 Task: Schedule a meeting titled 'Discussion on Project Management' on 06/30/23 from 10:00 AM to 10:30 AM at 'Conference Hall B Wing'. Add required attendees and include a note about the meeting's importance.
Action: Mouse moved to (14, 65)
Screenshot: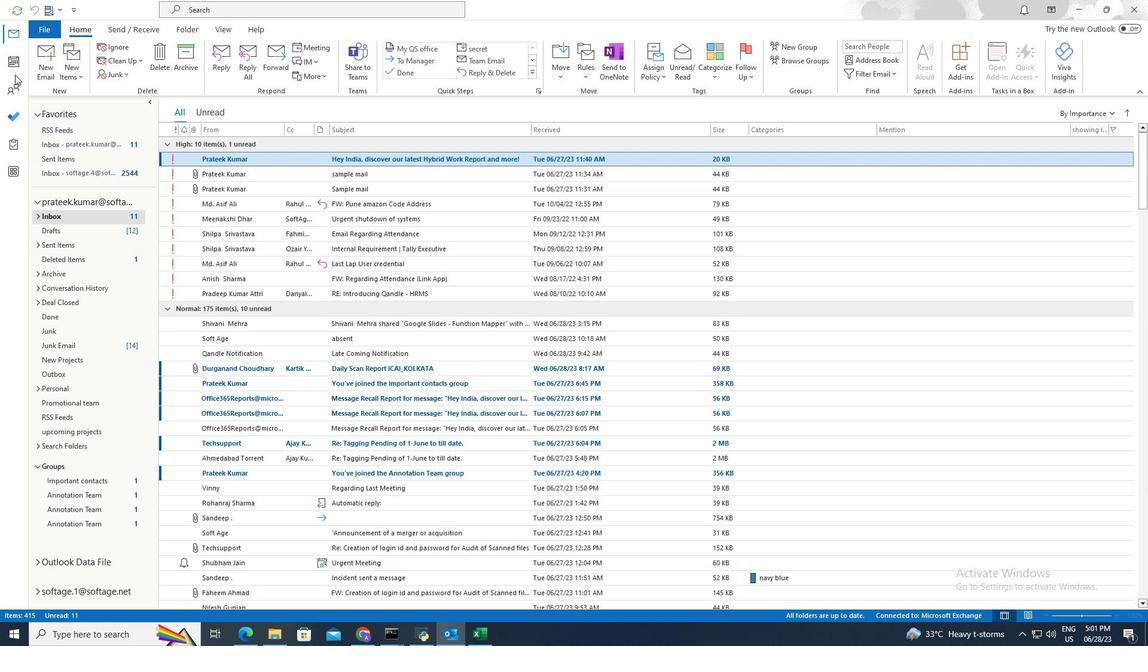 
Action: Mouse pressed left at (14, 65)
Screenshot: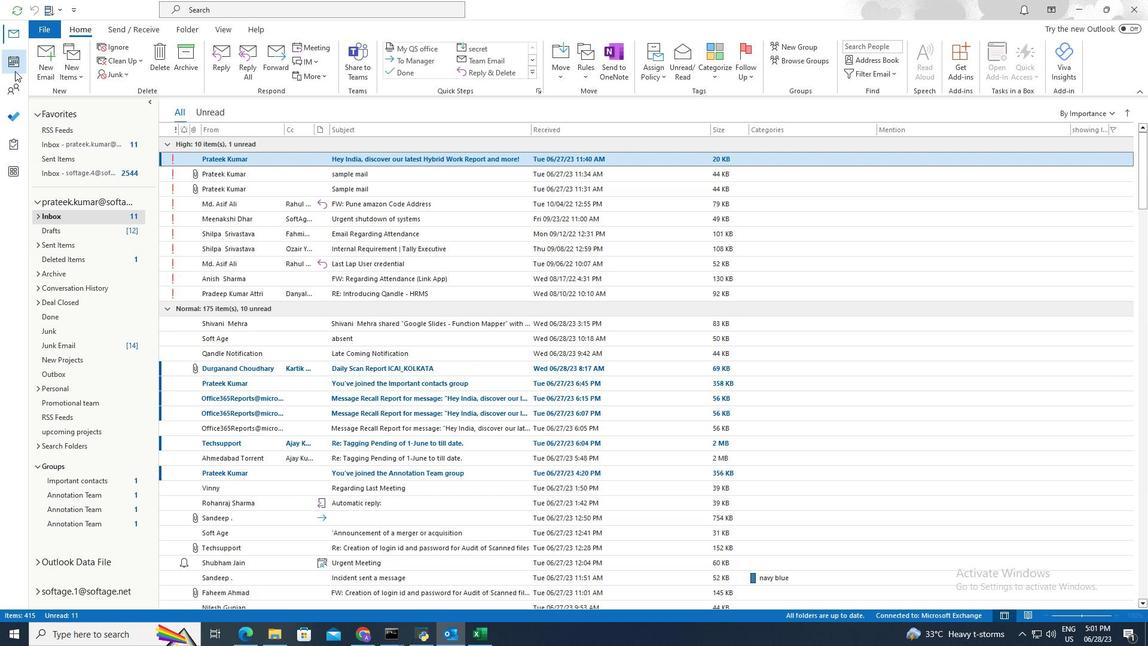 
Action: Mouse moved to (90, 67)
Screenshot: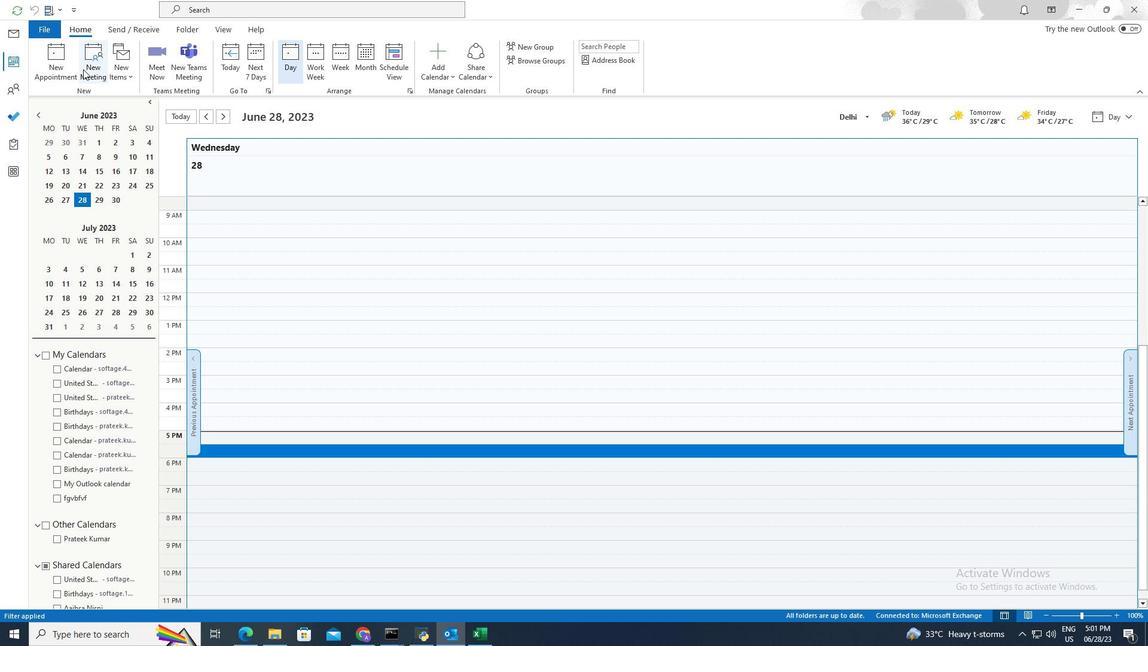 
Action: Mouse pressed left at (90, 67)
Screenshot: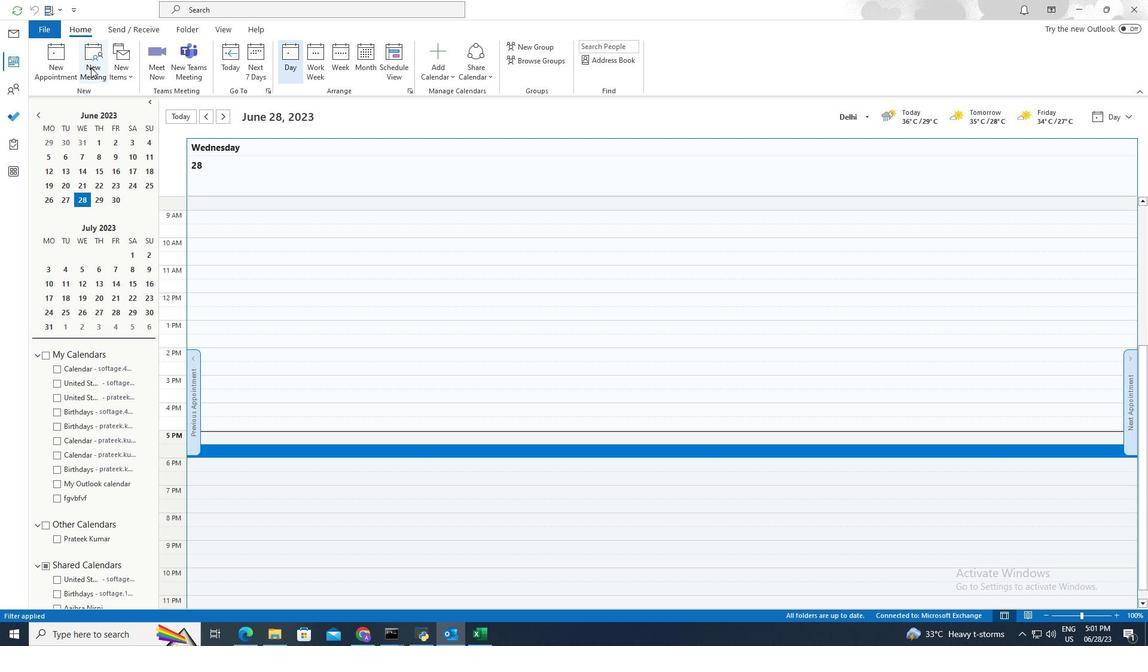 
Action: Mouse moved to (146, 153)
Screenshot: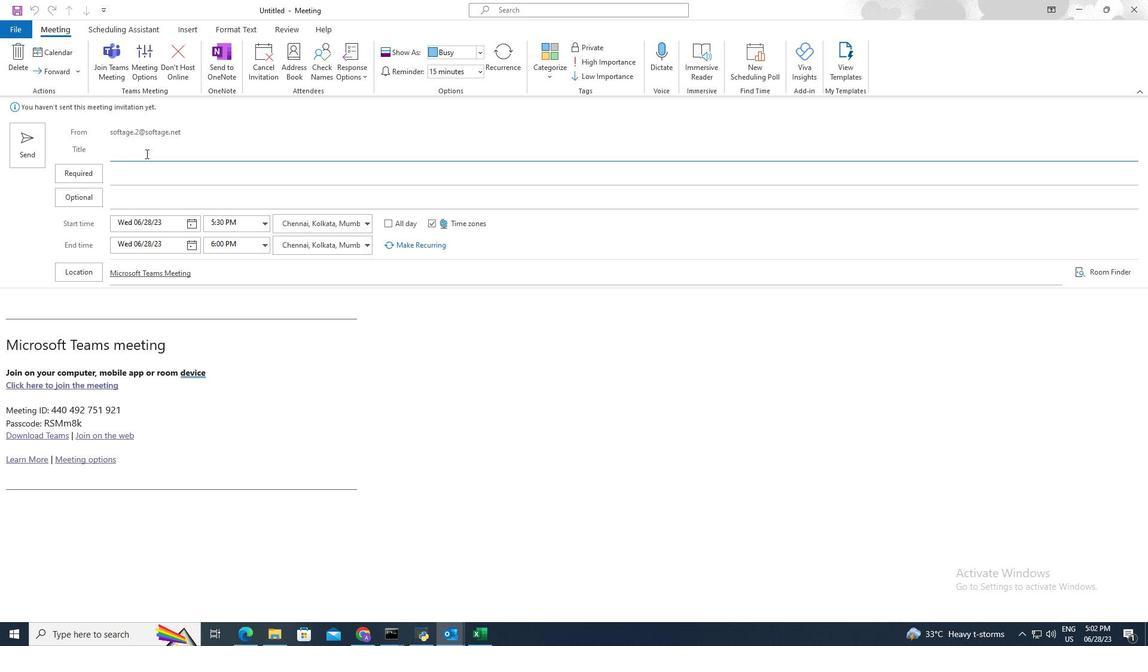 
Action: Mouse pressed left at (146, 153)
Screenshot: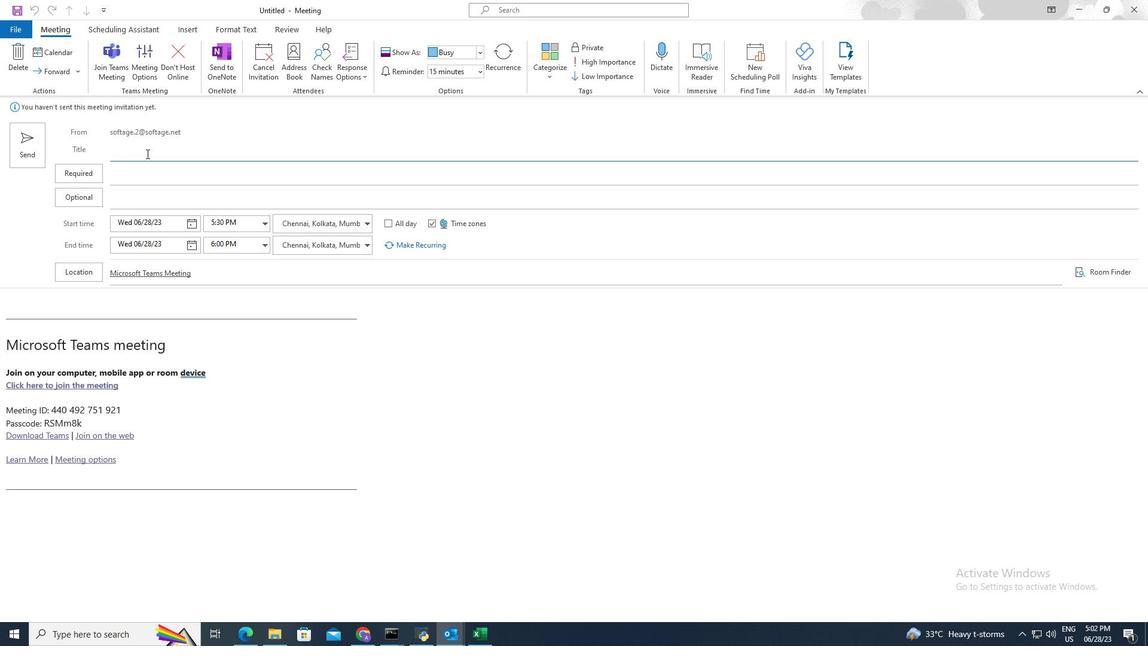 
Action: Mouse moved to (147, 153)
Screenshot: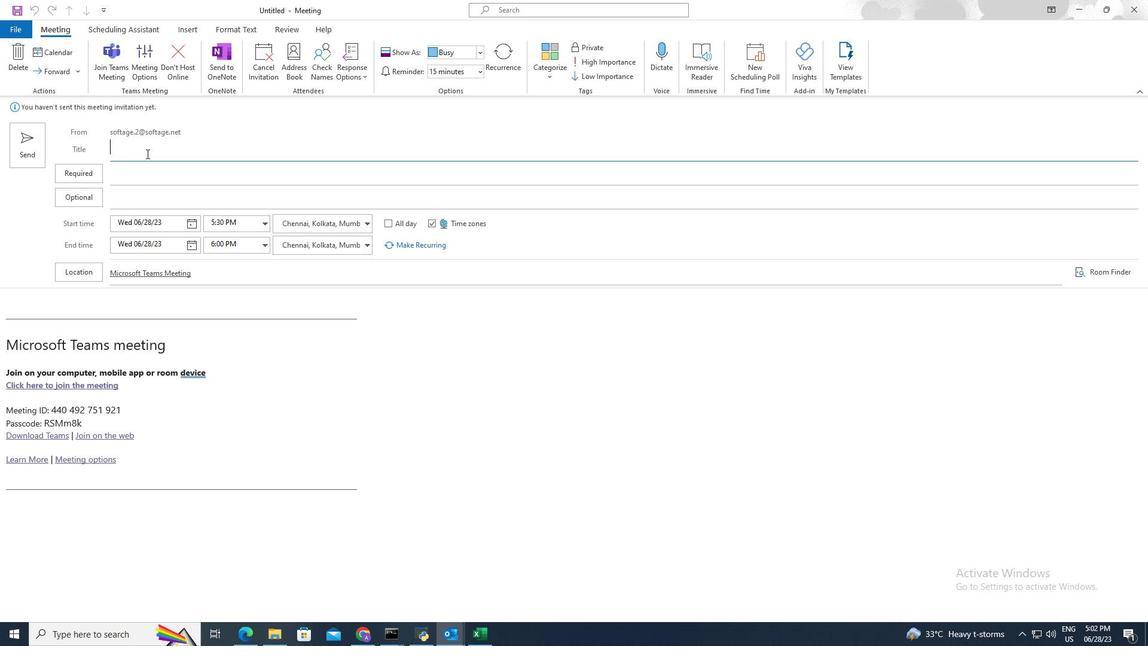 
Action: Key pressed <Key.shift>Discussion<Key.space>on<Key.space><Key.shift>Project<Key.space><Key.shift>Management
Screenshot: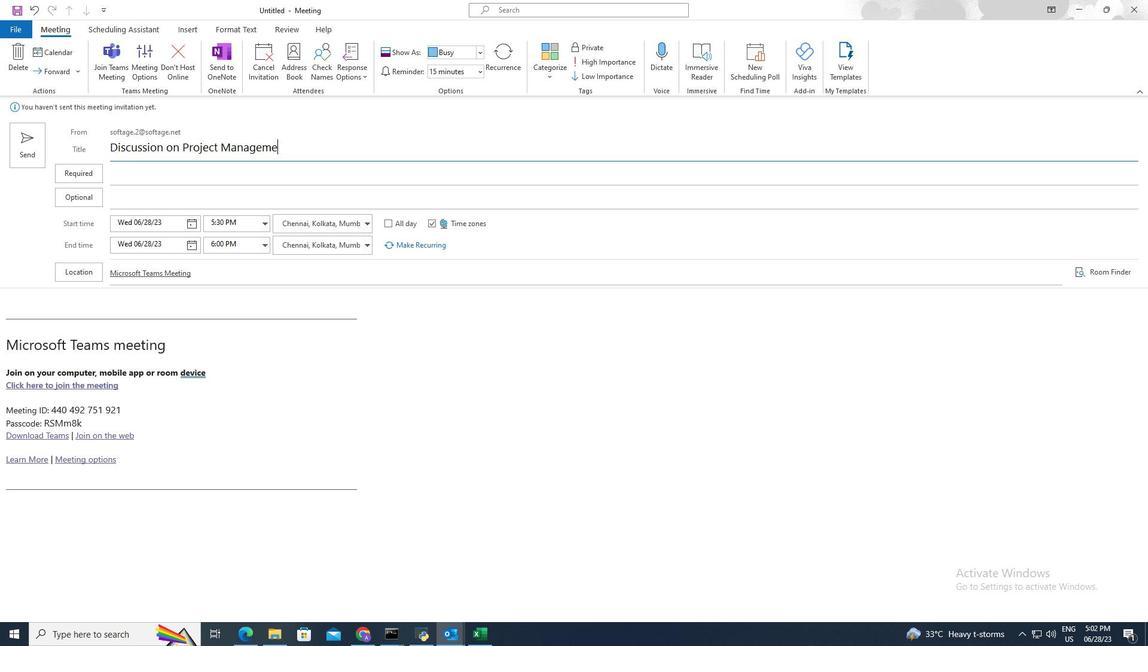 
Action: Mouse moved to (151, 297)
Screenshot: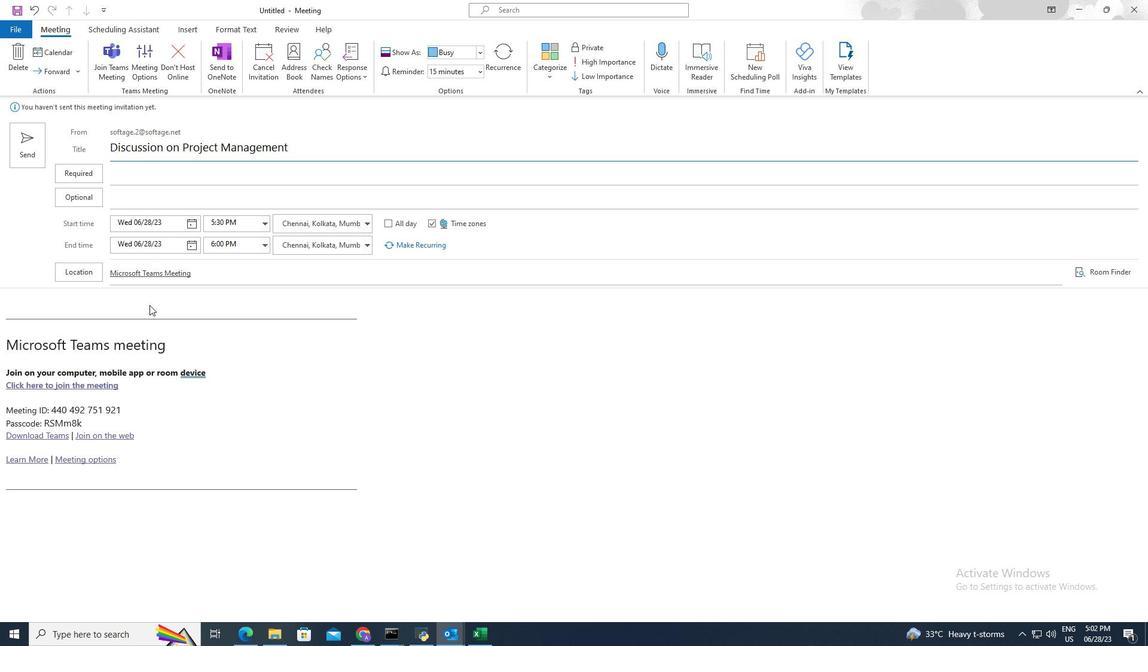 
Action: Mouse pressed left at (151, 297)
Screenshot: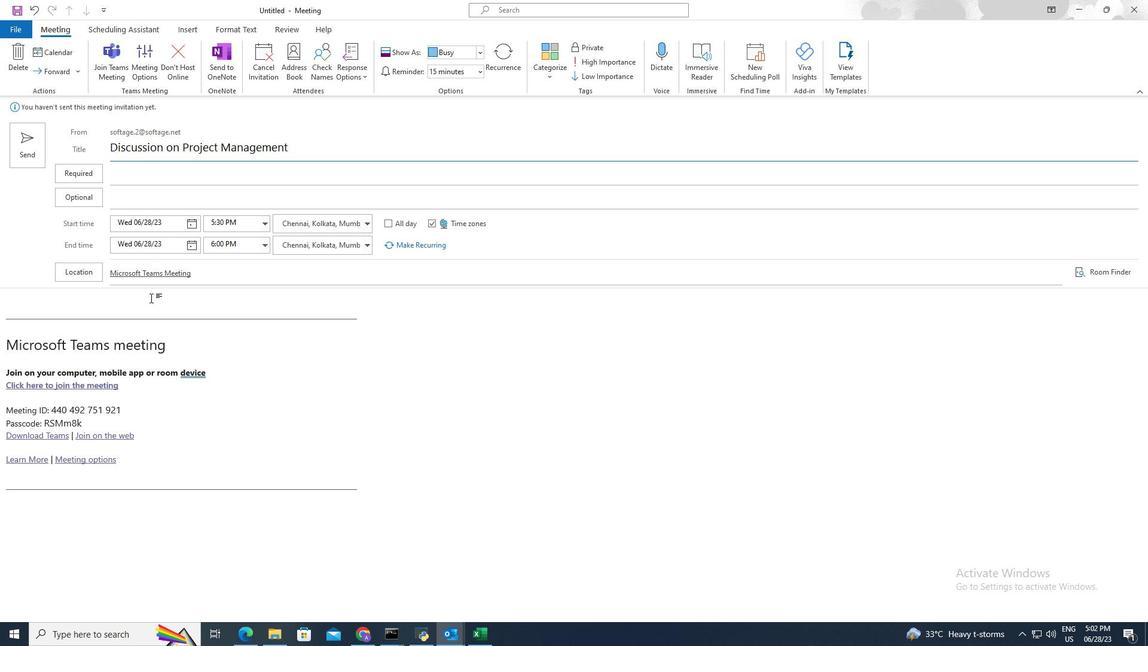 
Action: Key pressed <Key.shift>Kindly<Key.space>ber<Key.backspace><Key.space>aba<Key.backspace><Key.backspace>vailabe<Key.backspace>le<Key.space>on<Key.space>time<Key.space>and<Key.space>it<Key.space>is<Key.space>mee<Key.backspace><Key.backspace>andatory<Key.space>for<Key.space>a
Screenshot: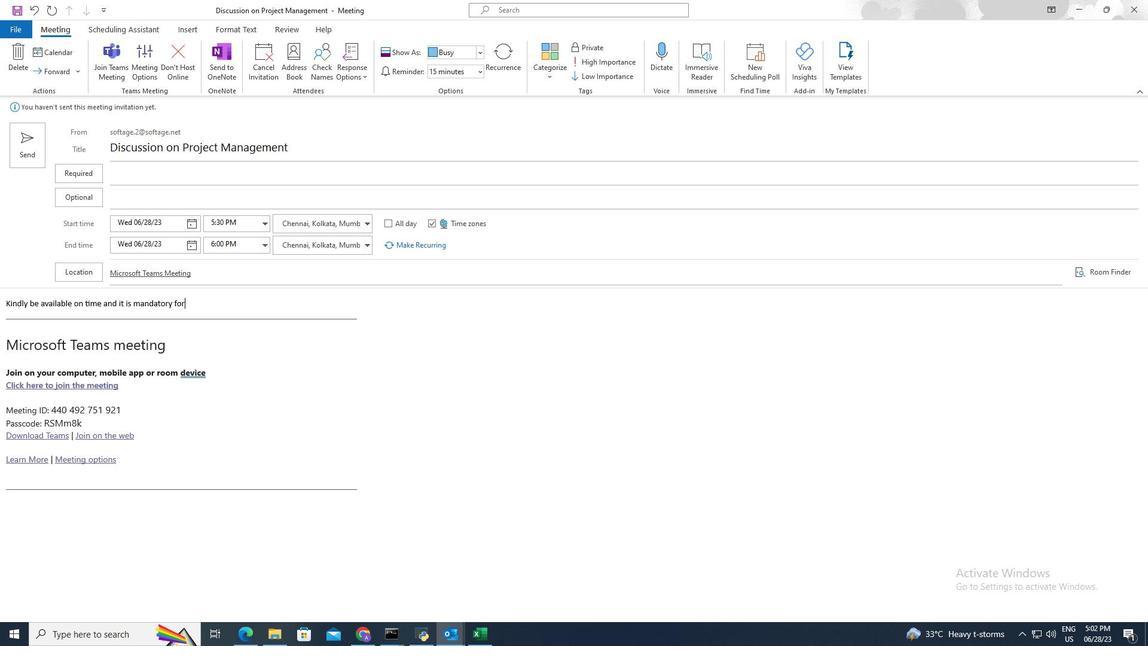 
Action: Mouse moved to (151, 297)
Screenshot: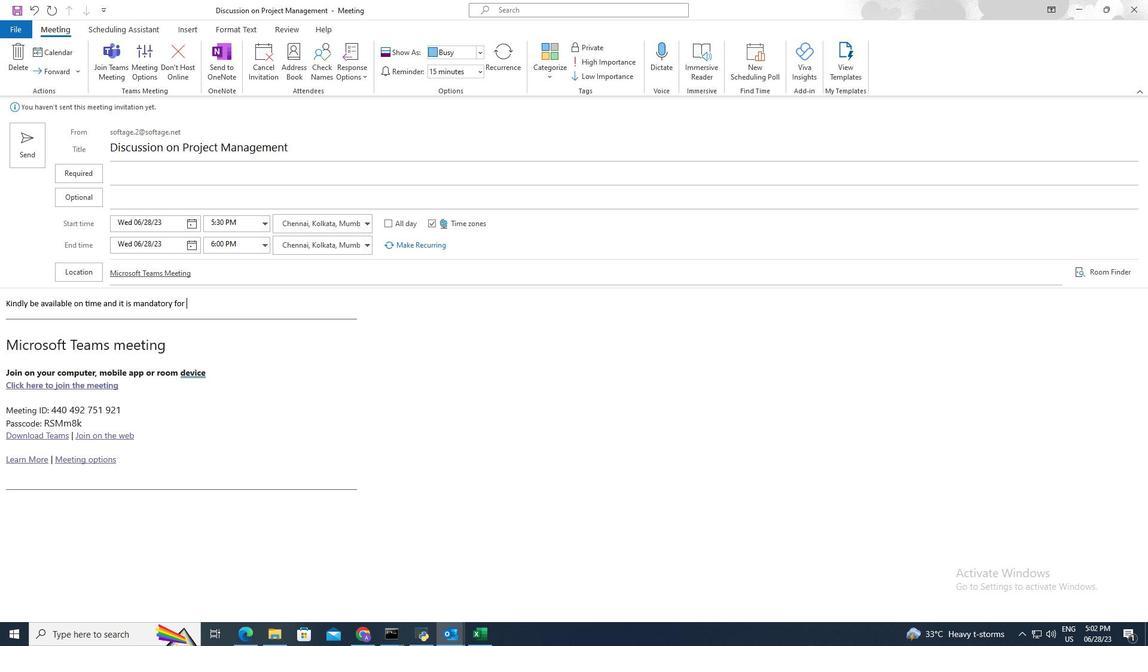 
Action: Key pressed ll
Screenshot: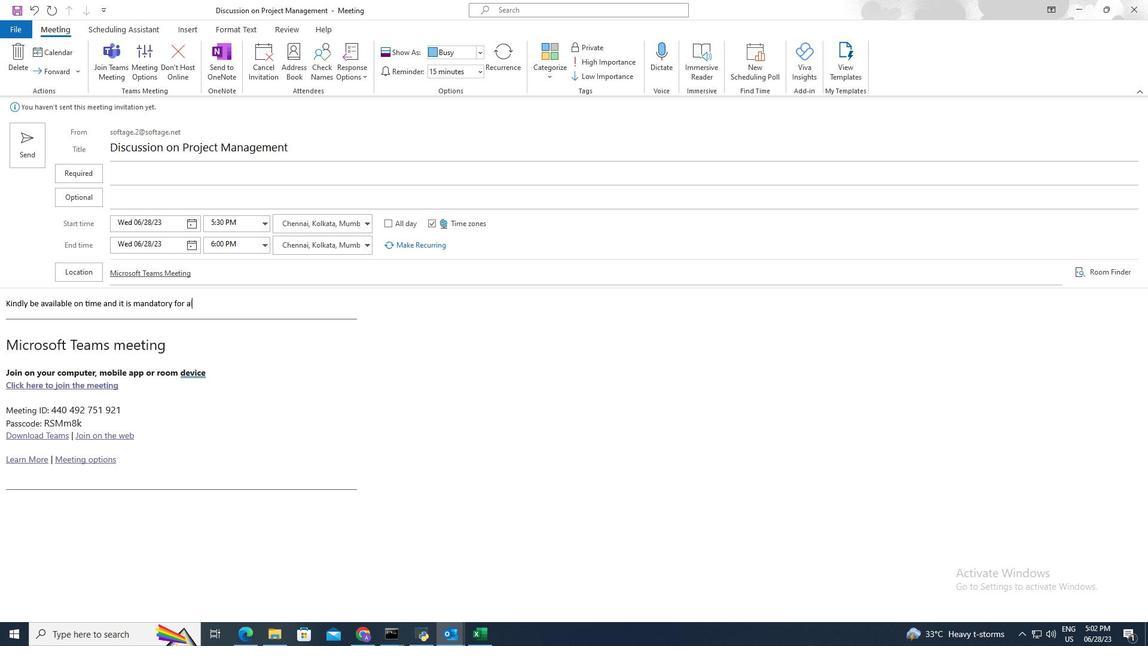 
Action: Mouse moved to (190, 221)
Screenshot: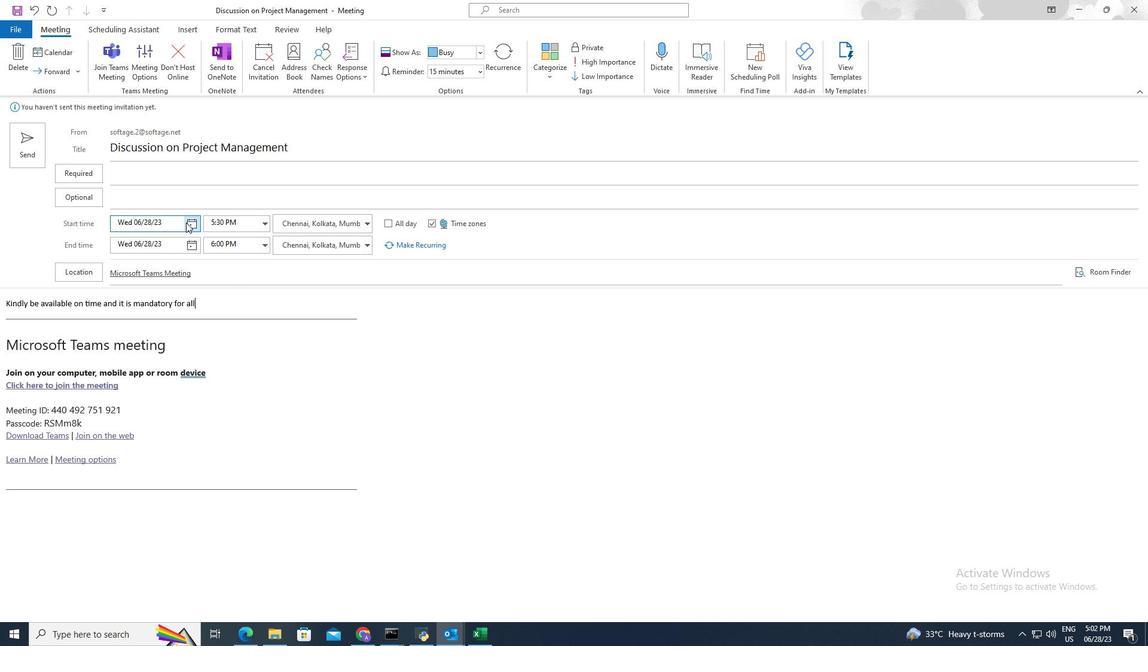 
Action: Mouse pressed left at (190, 221)
Screenshot: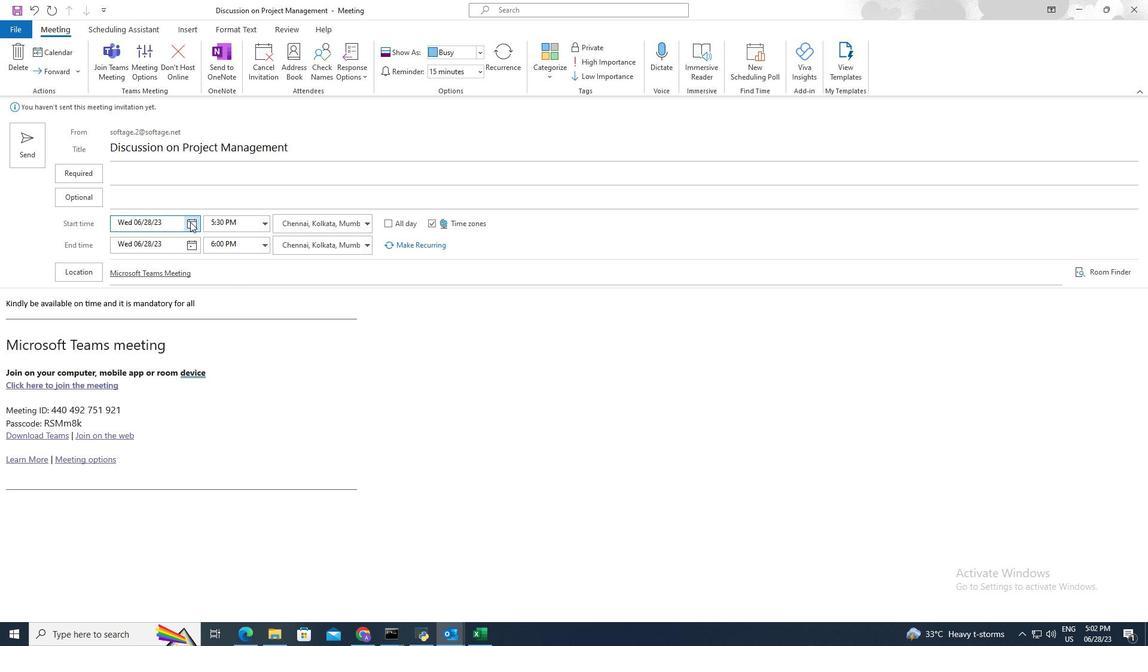 
Action: Mouse moved to (151, 324)
Screenshot: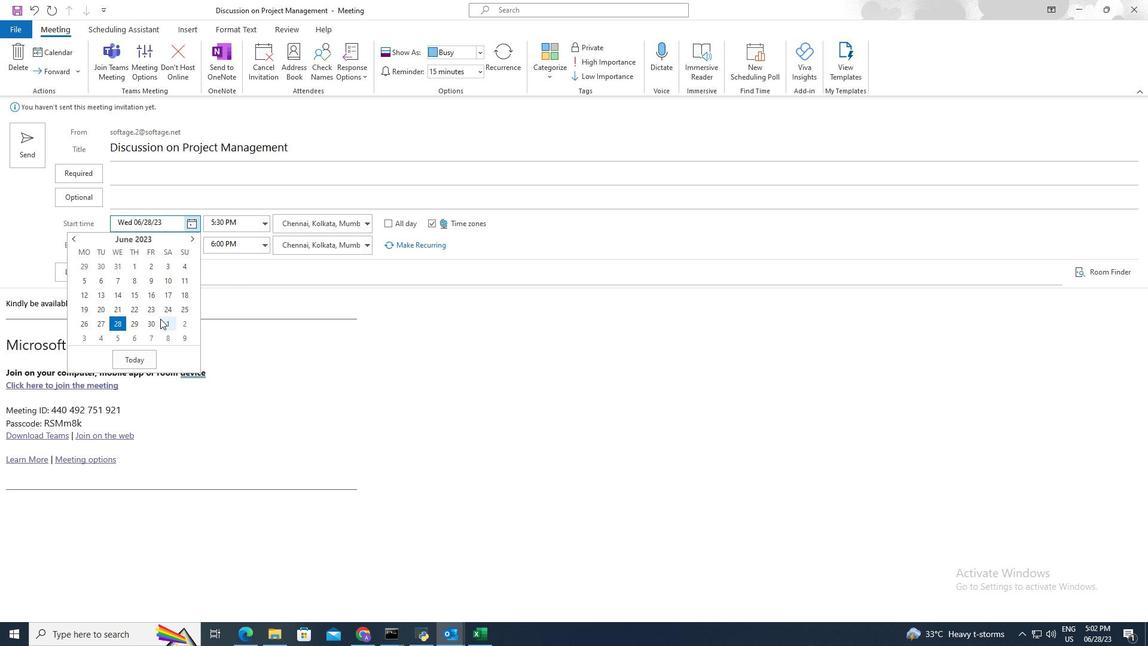 
Action: Mouse pressed left at (151, 324)
Screenshot: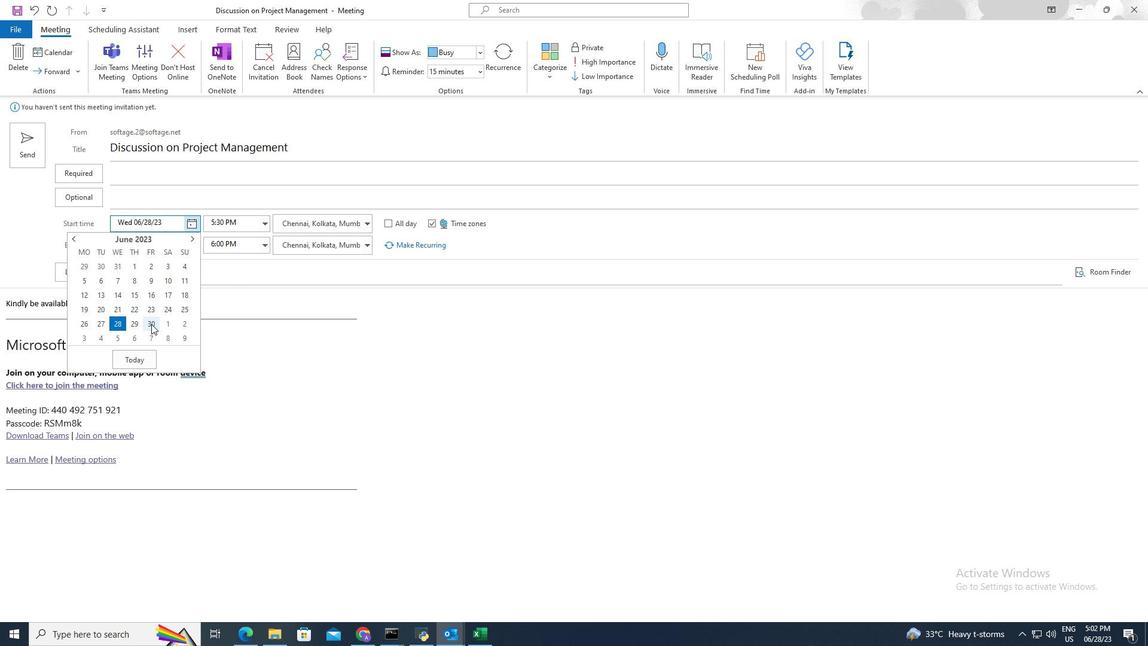 
Action: Mouse moved to (265, 224)
Screenshot: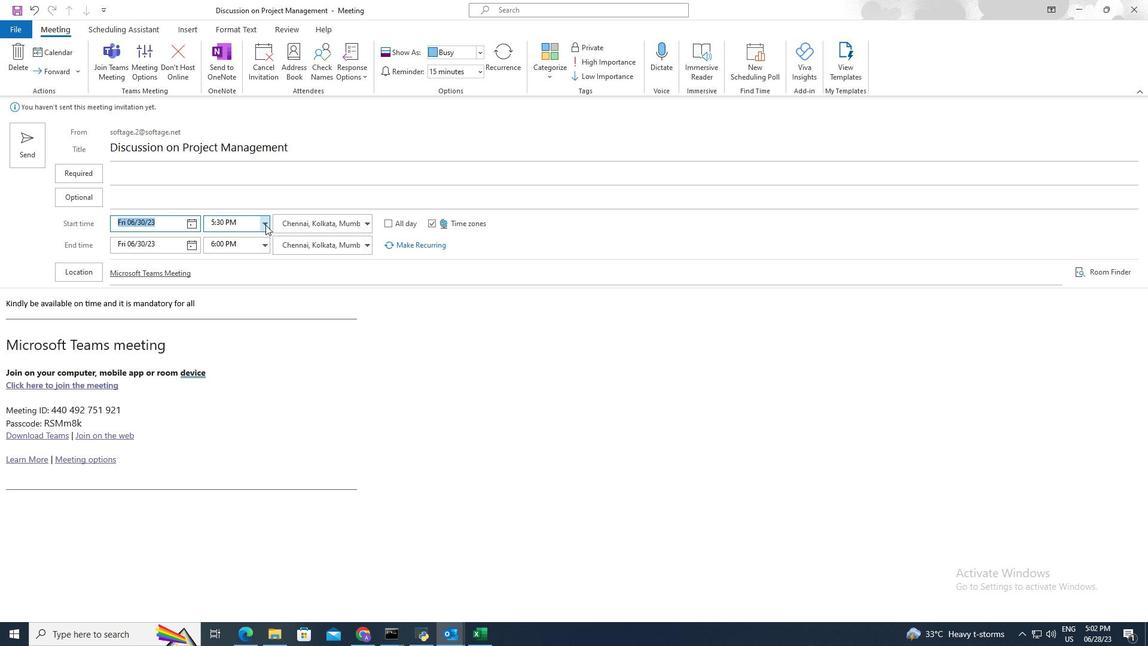 
Action: Mouse pressed left at (265, 224)
Screenshot: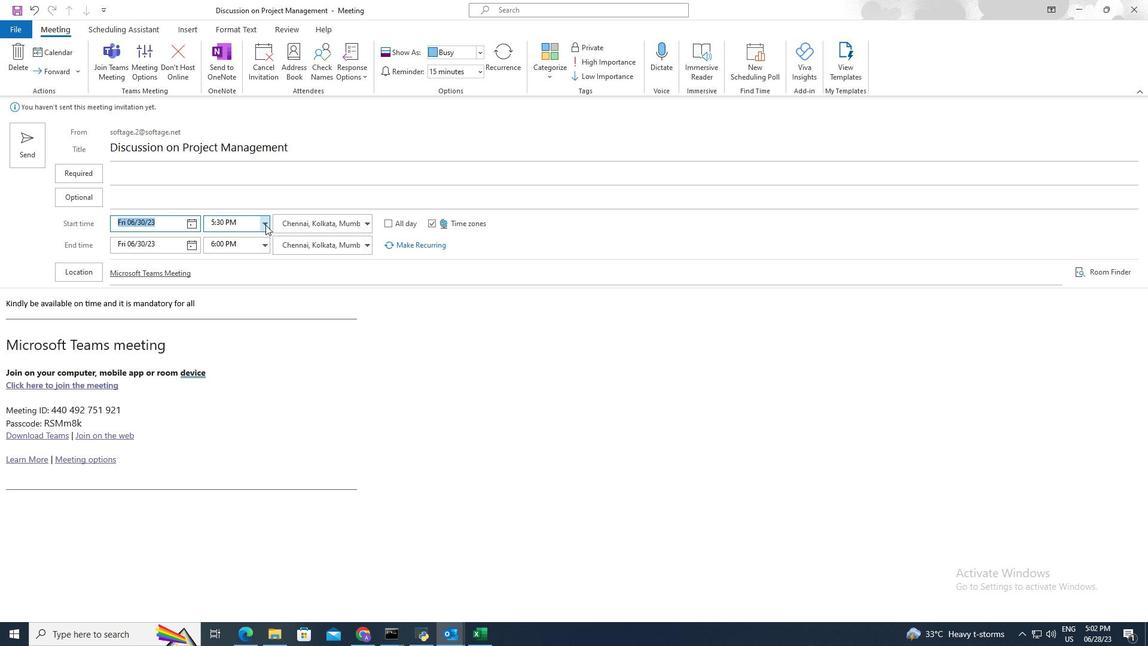 
Action: Mouse moved to (264, 236)
Screenshot: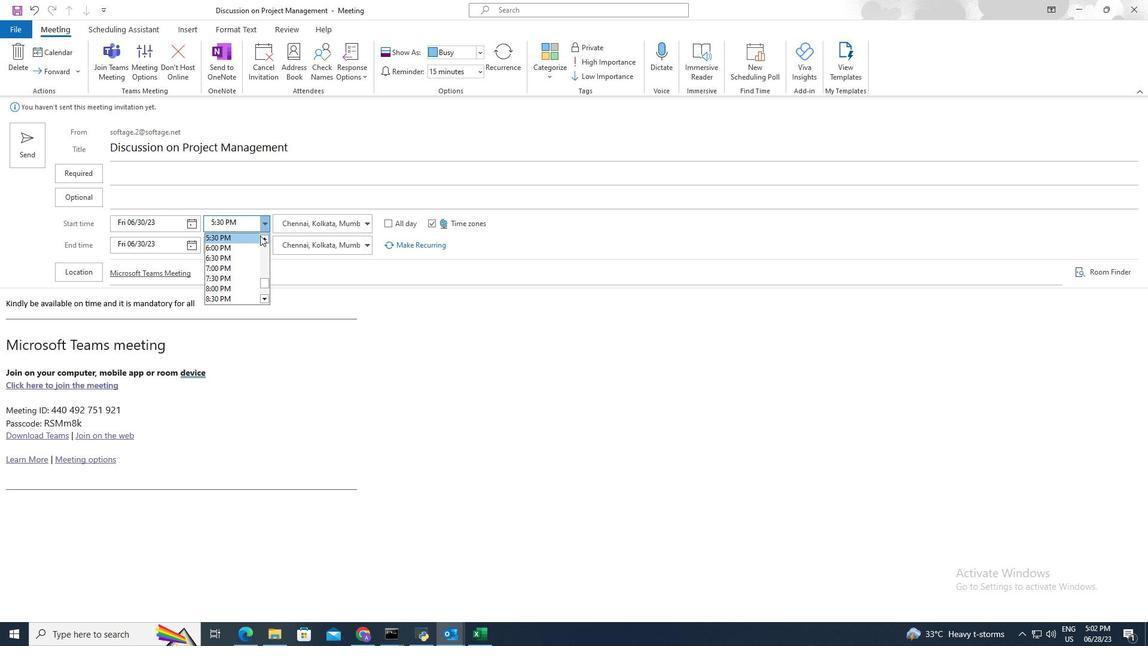 
Action: Mouse pressed left at (264, 236)
Screenshot: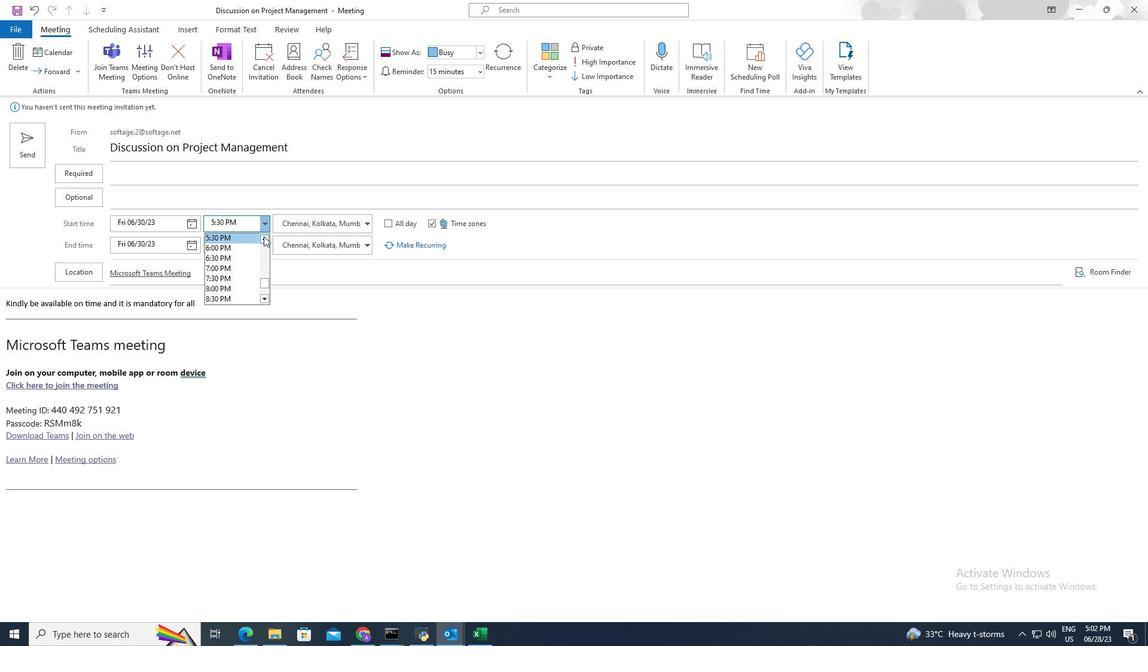 
Action: Mouse moved to (264, 238)
Screenshot: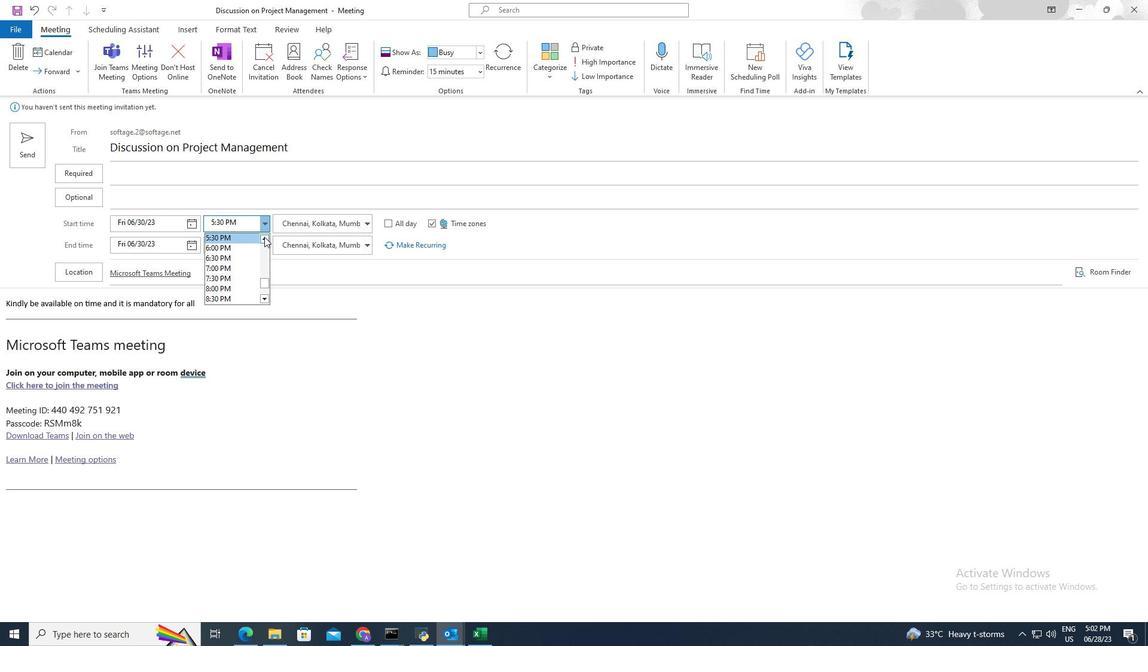 
Action: Mouse pressed left at (264, 238)
Screenshot: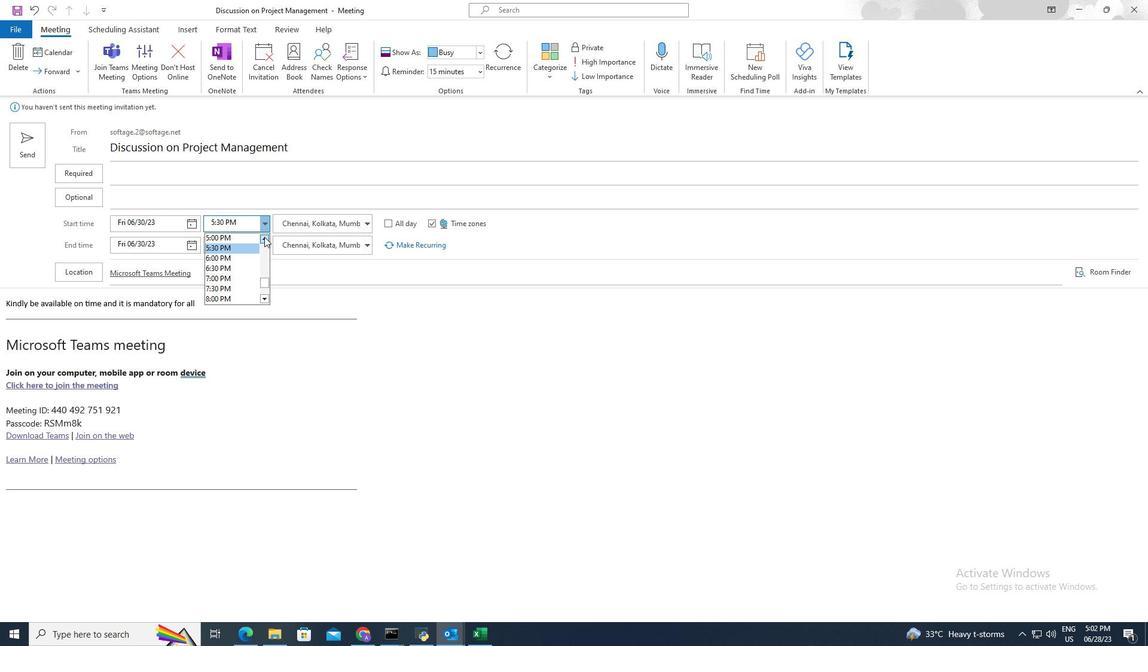 
Action: Mouse moved to (264, 238)
Screenshot: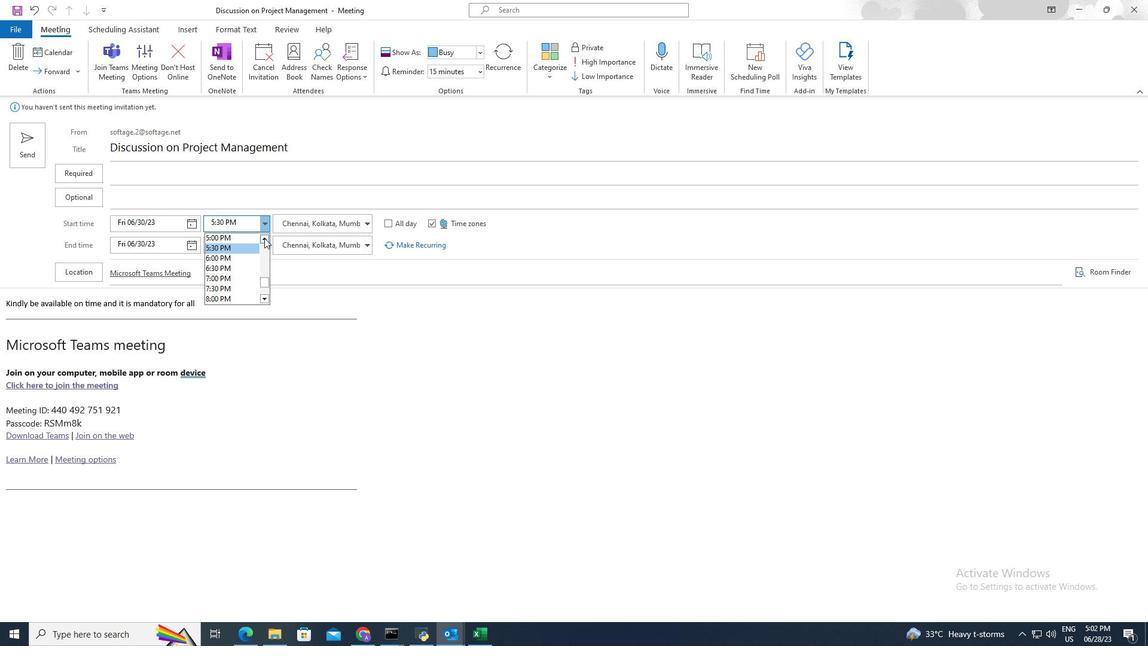 
Action: Mouse pressed left at (264, 238)
Screenshot: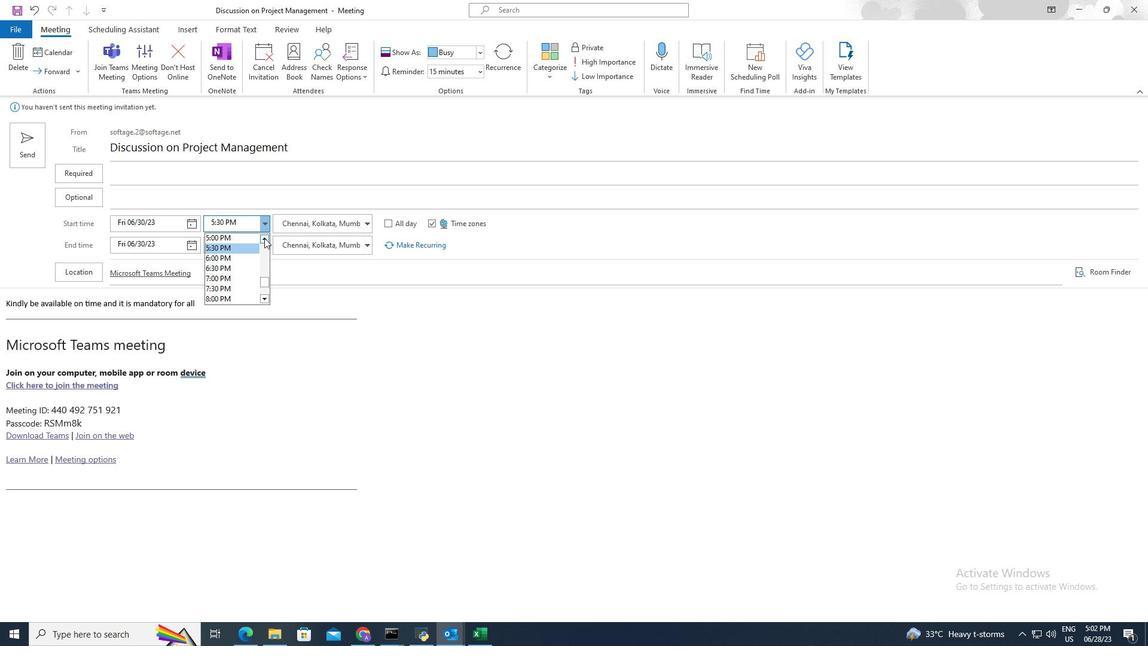 
Action: Mouse moved to (263, 238)
Screenshot: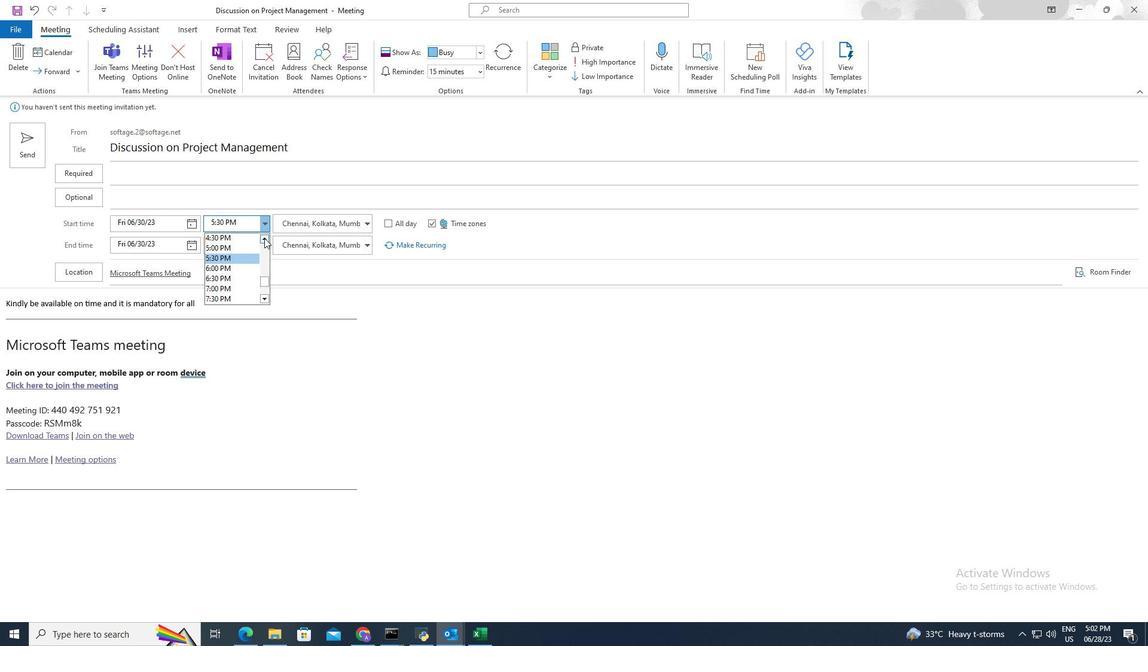 
Action: Mouse pressed left at (263, 238)
Screenshot: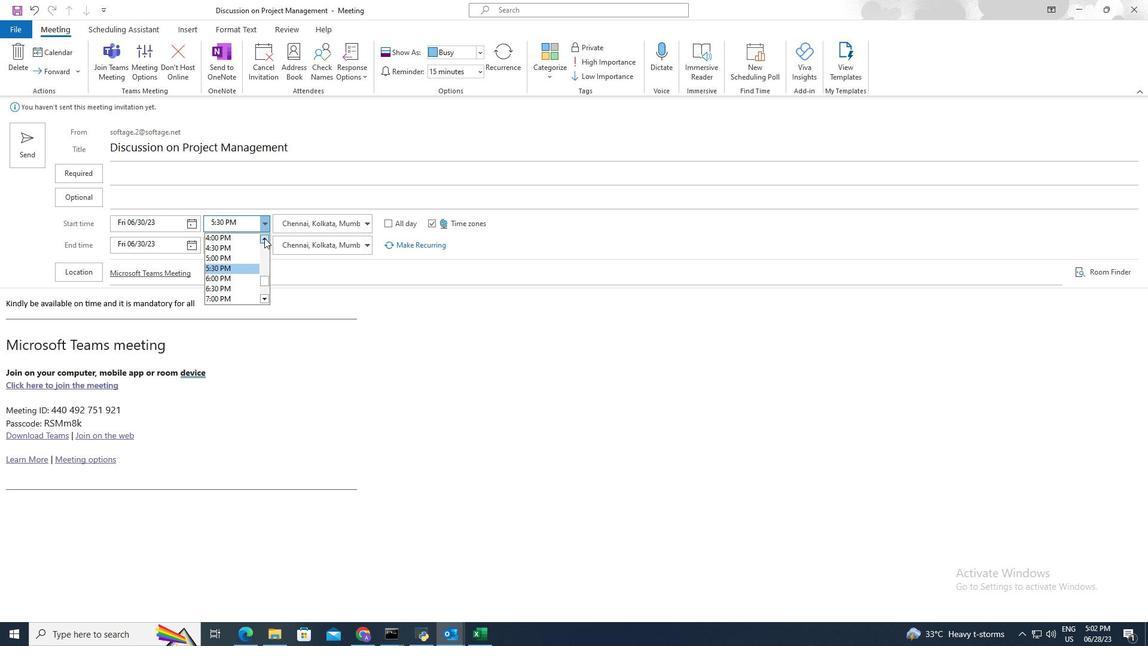 
Action: Mouse moved to (263, 238)
Screenshot: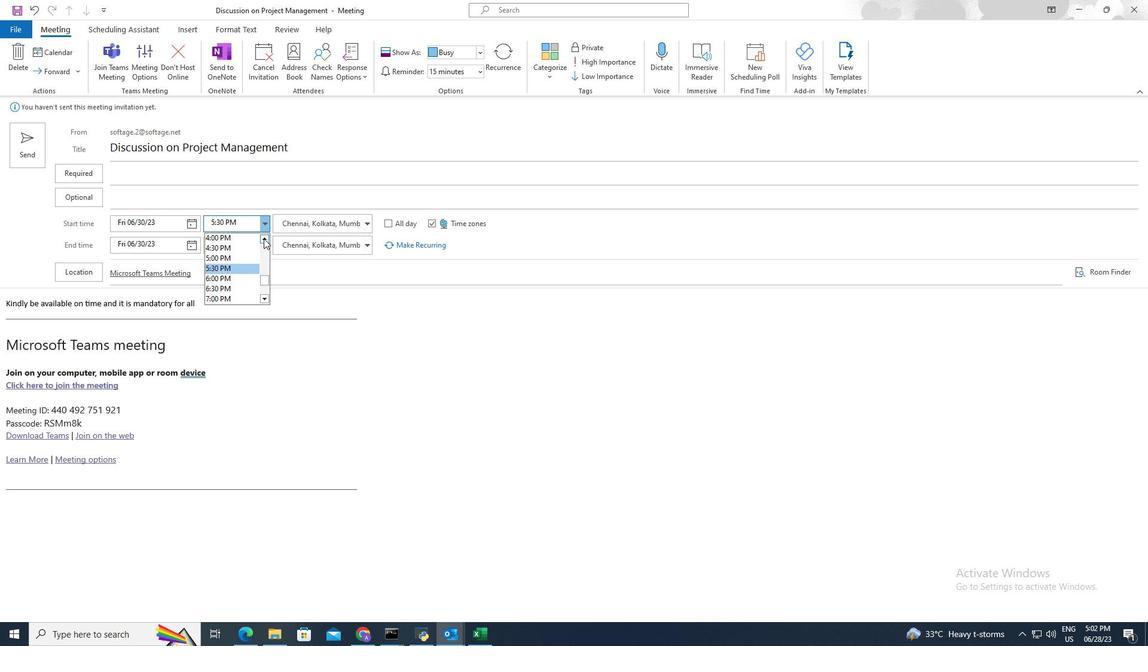 
Action: Mouse pressed left at (263, 238)
Screenshot: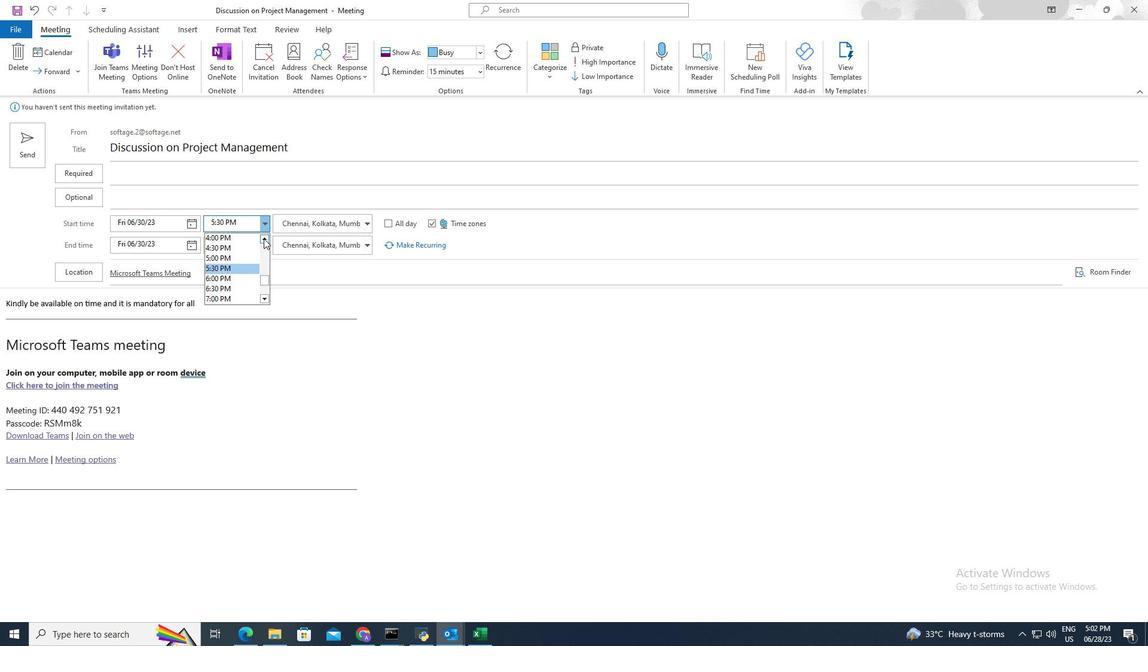 
Action: Mouse pressed left at (263, 238)
Screenshot: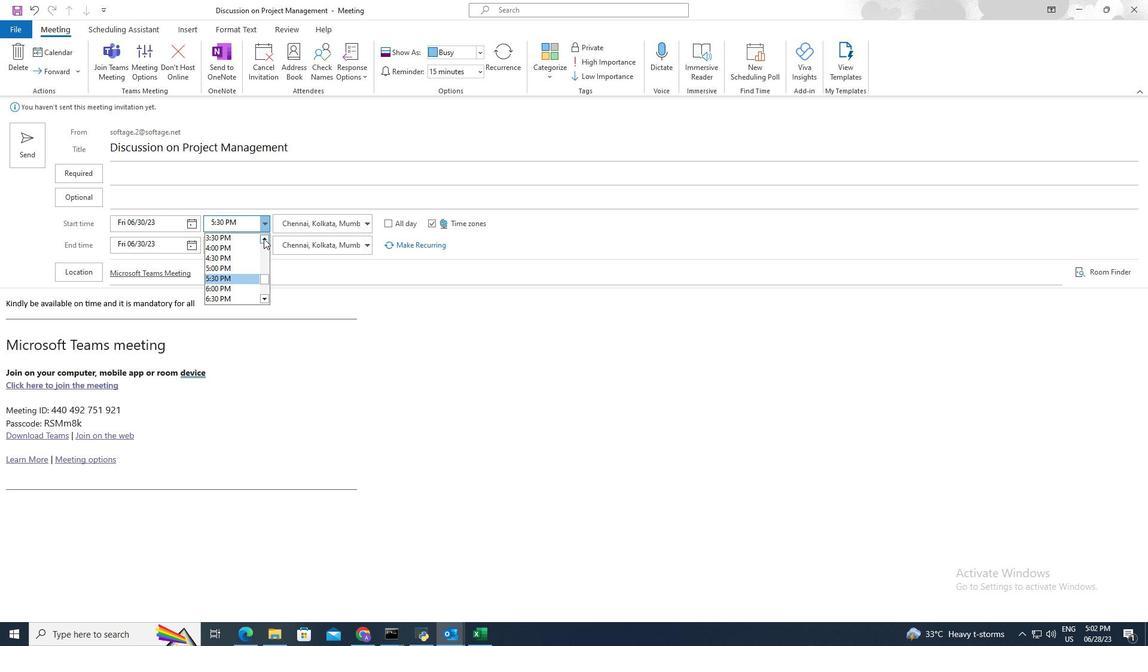 
Action: Mouse pressed left at (263, 238)
Screenshot: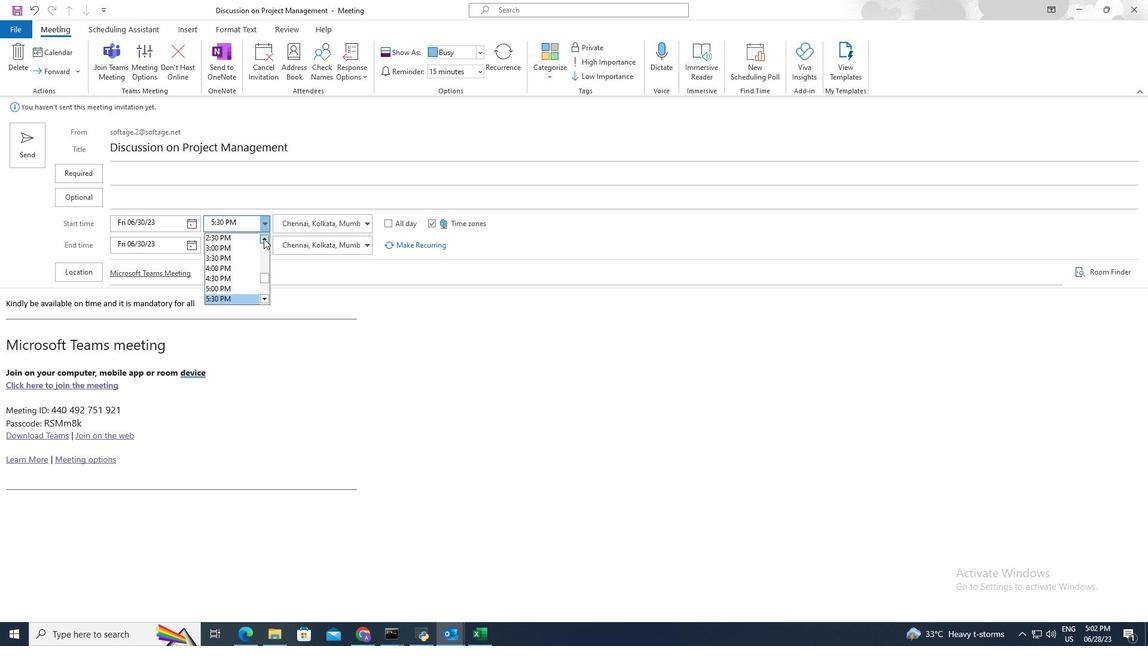 
Action: Mouse pressed left at (263, 238)
Screenshot: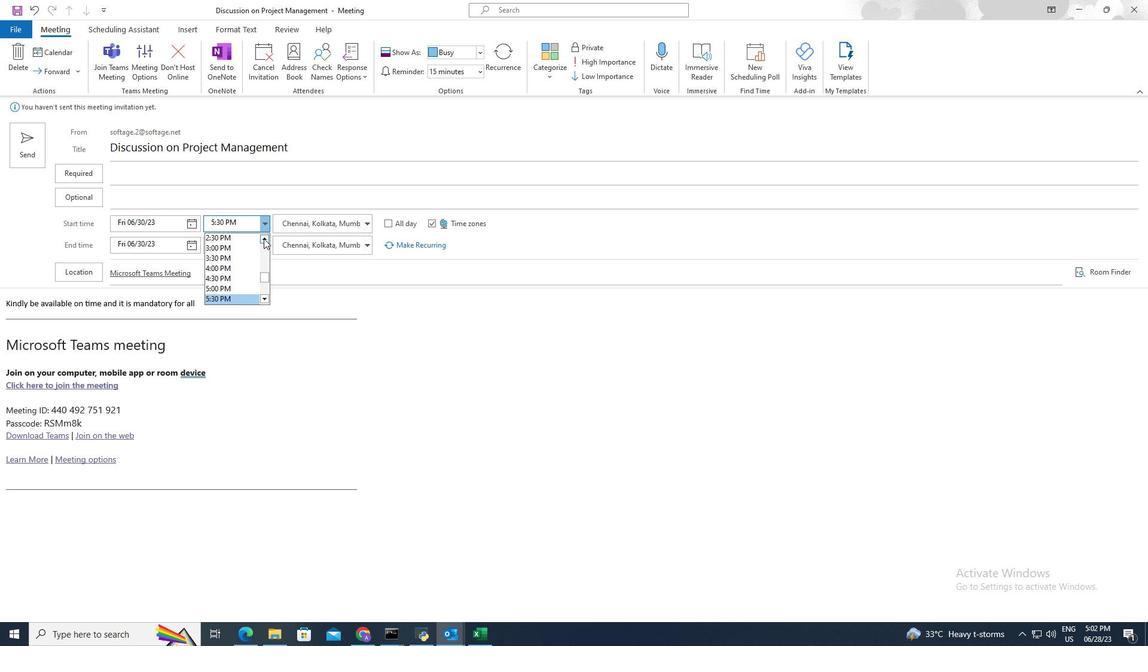 
Action: Mouse moved to (263, 238)
Screenshot: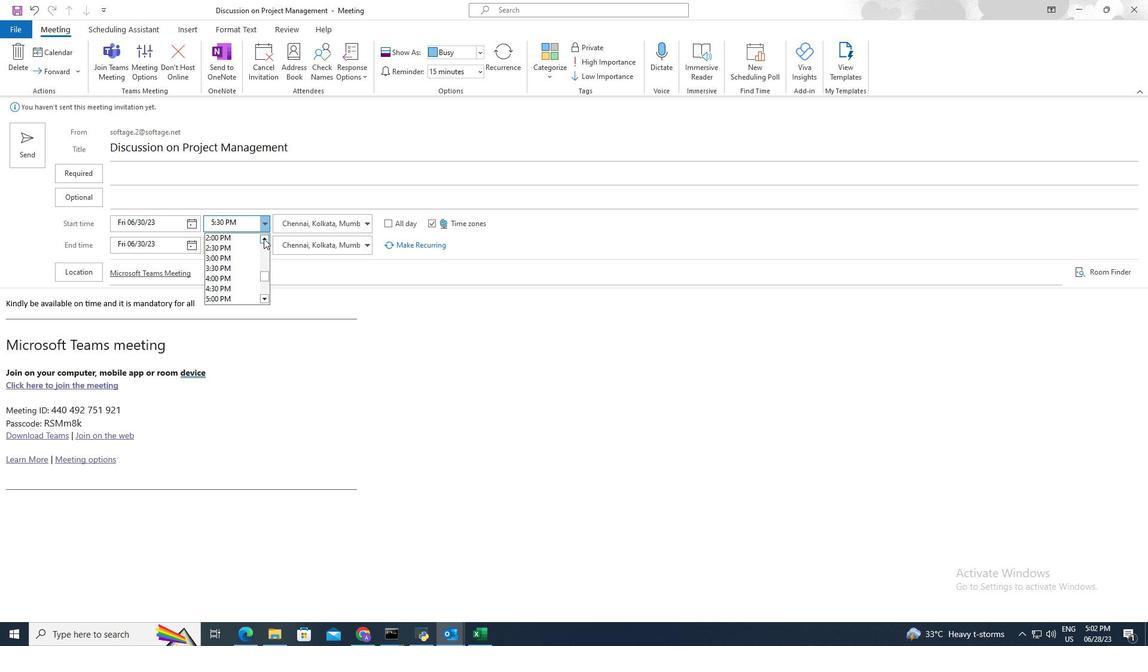 
Action: Mouse pressed left at (263, 238)
Screenshot: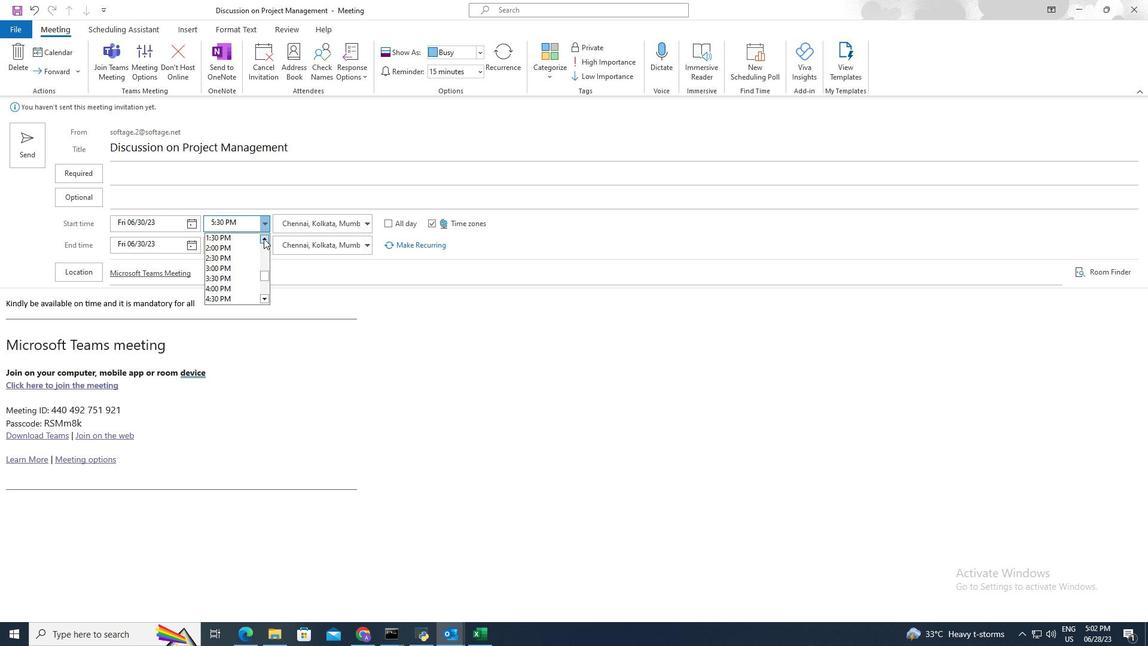 
Action: Mouse pressed left at (263, 238)
Screenshot: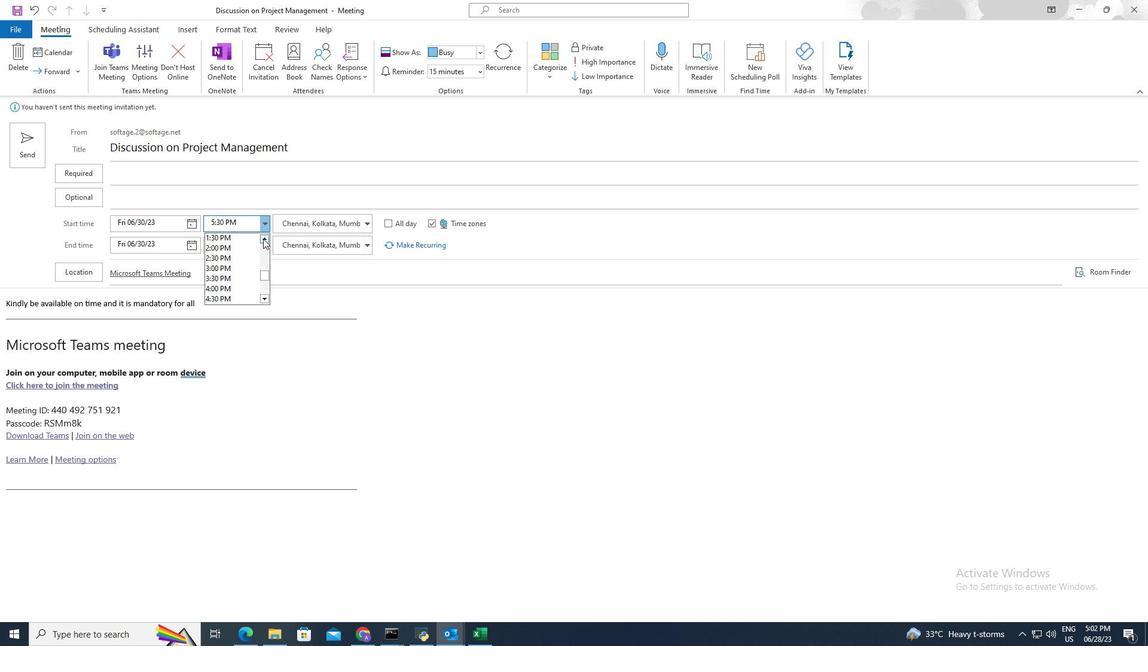
Action: Mouse pressed left at (263, 238)
Screenshot: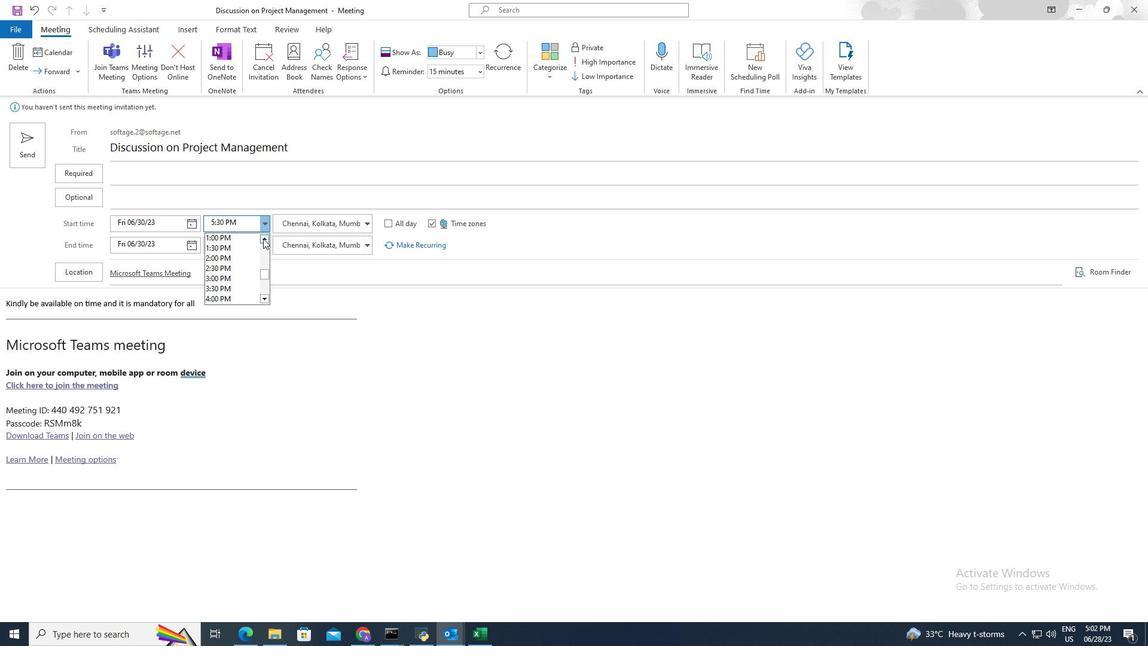 
Action: Mouse pressed left at (263, 238)
Screenshot: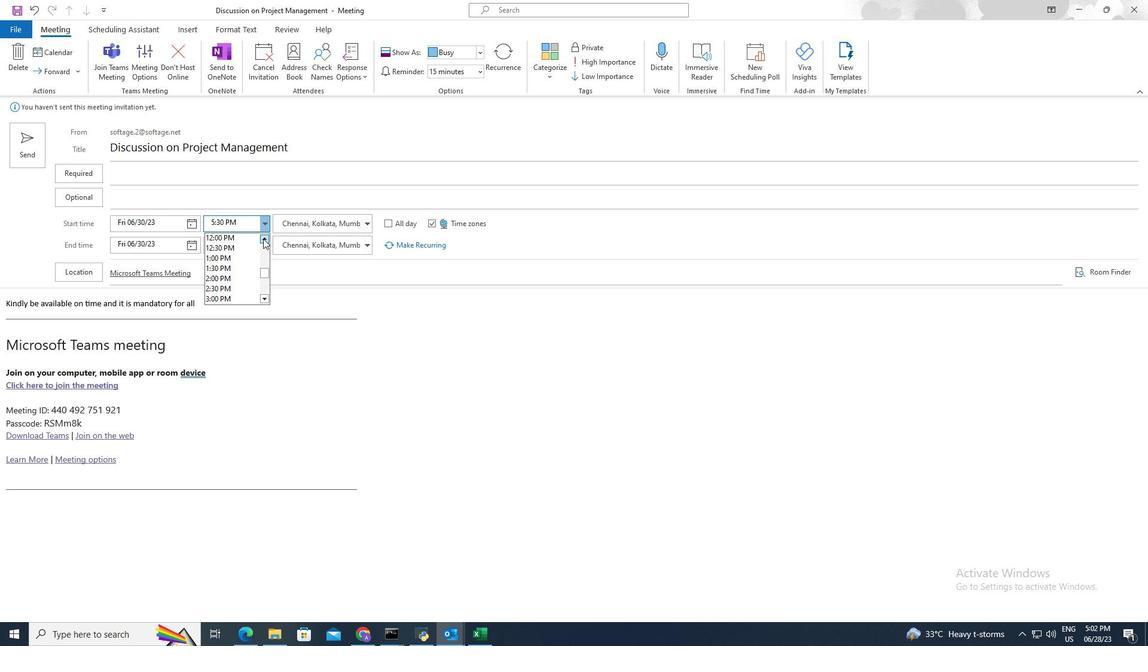 
Action: Mouse pressed left at (263, 238)
Screenshot: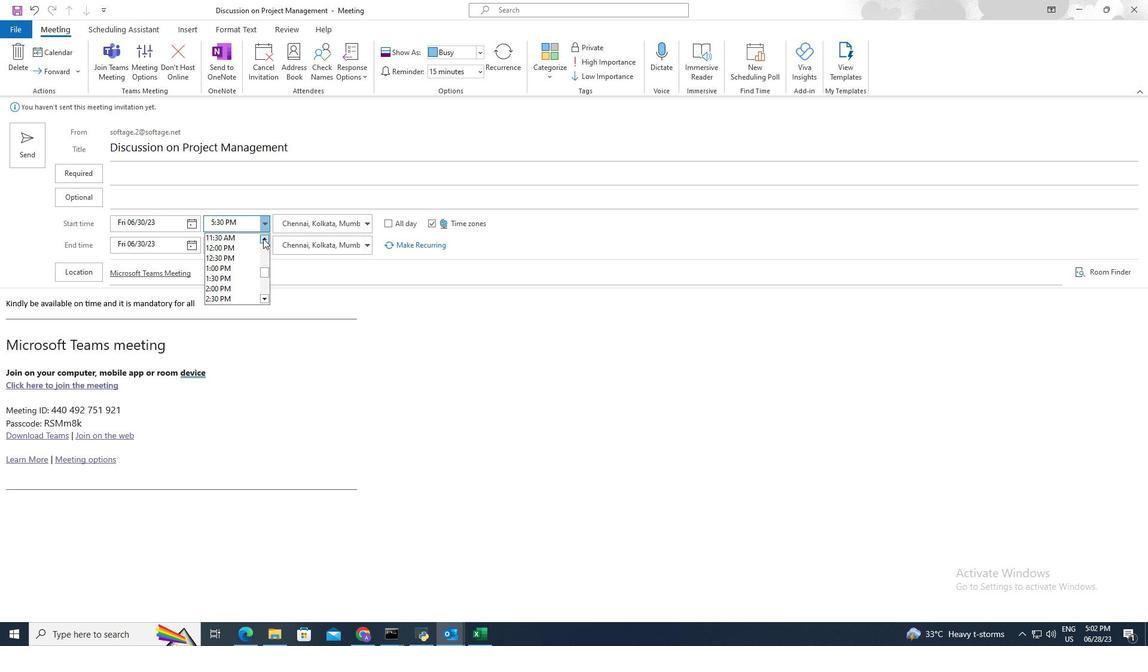 
Action: Mouse pressed left at (263, 238)
Screenshot: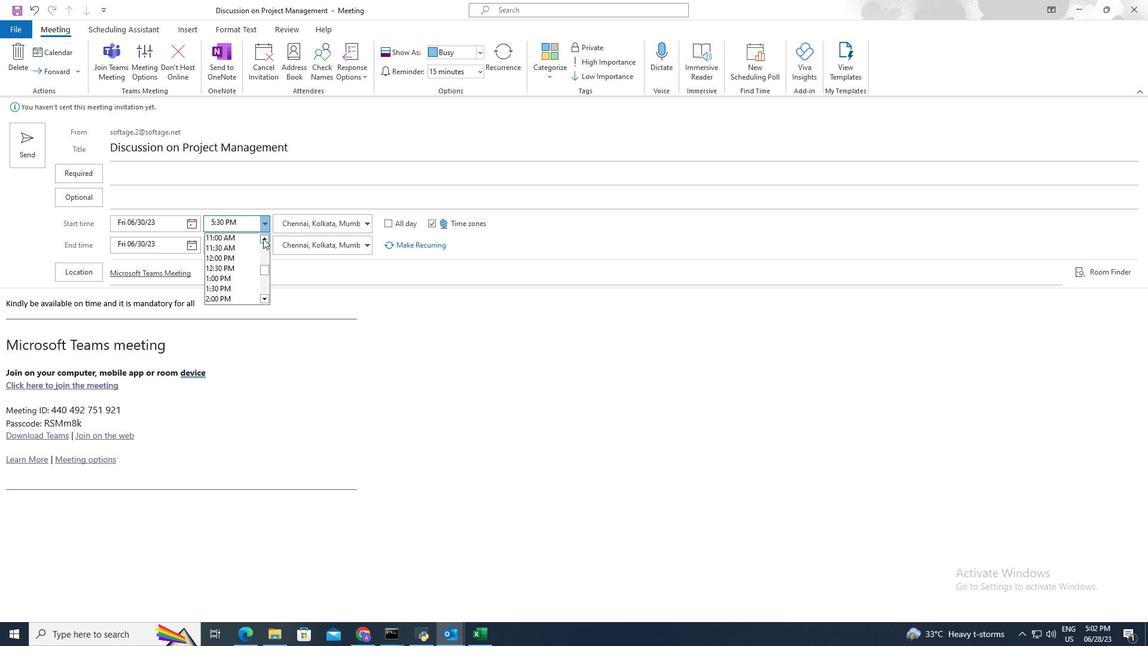
Action: Mouse pressed left at (263, 238)
Screenshot: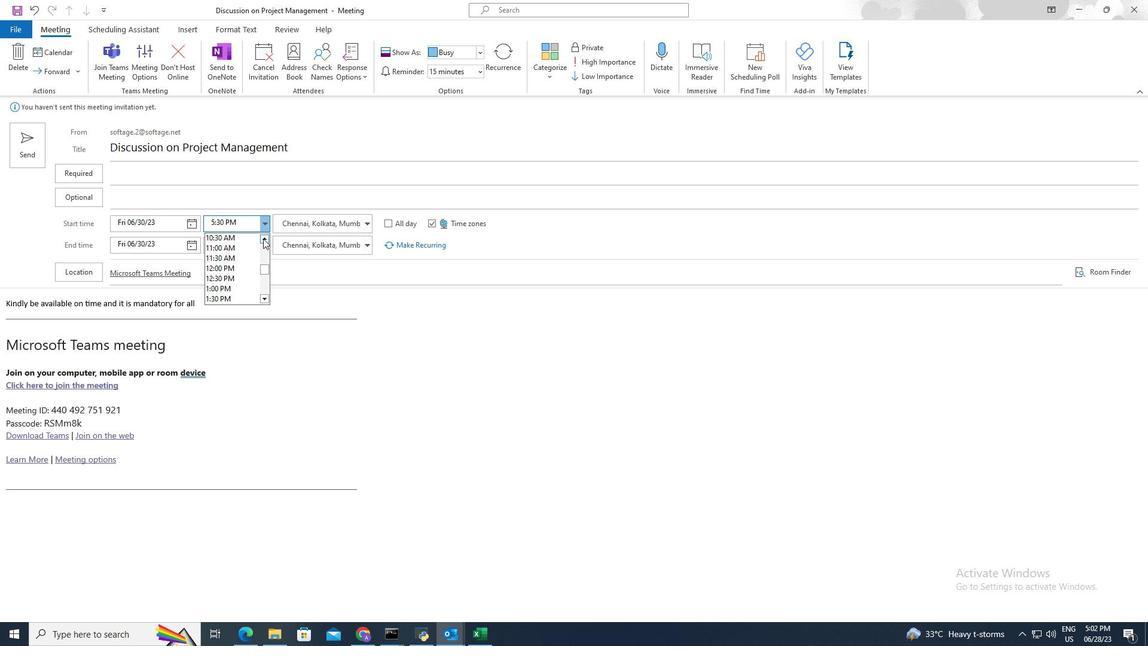 
Action: Mouse moved to (244, 236)
Screenshot: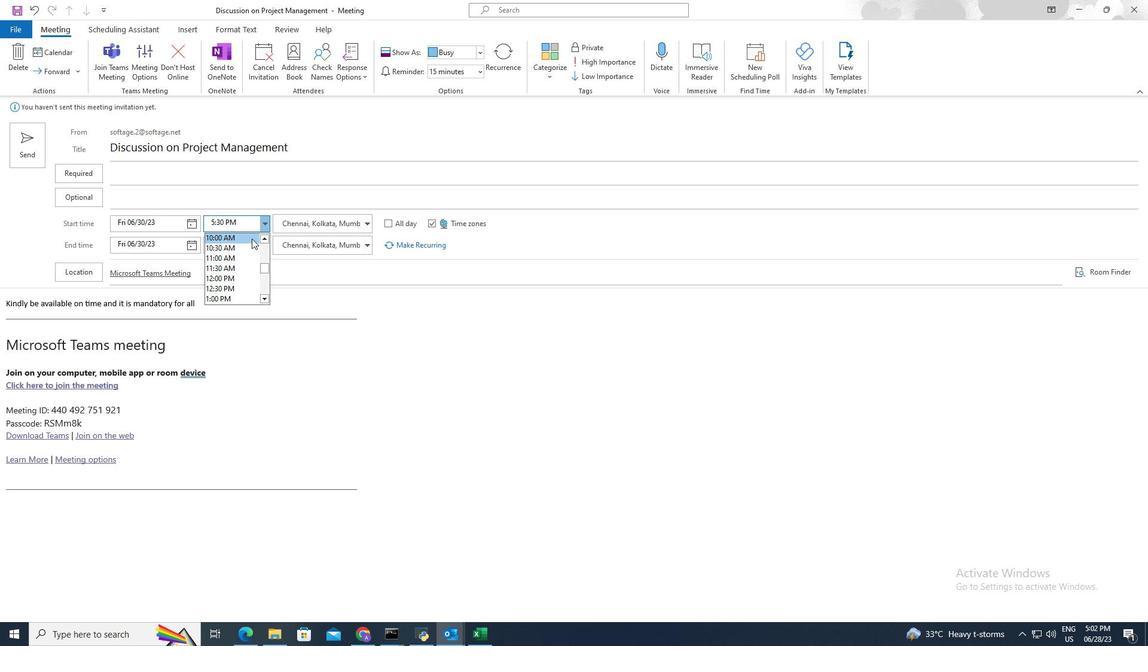 
Action: Mouse pressed left at (244, 236)
Screenshot: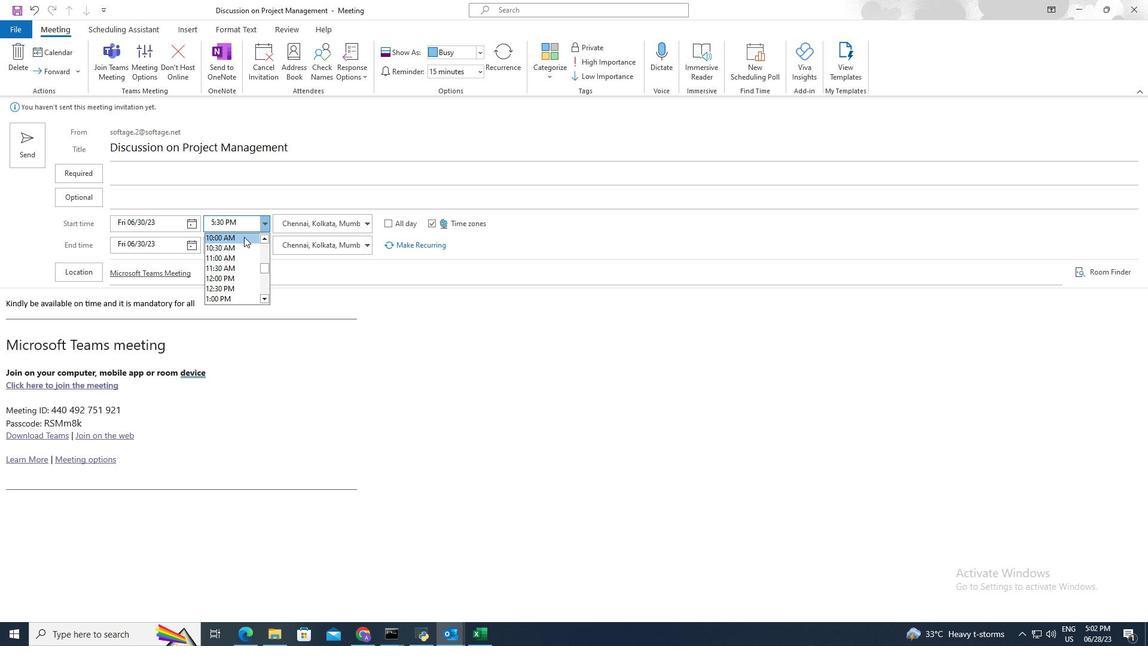 
Action: Mouse moved to (210, 280)
Screenshot: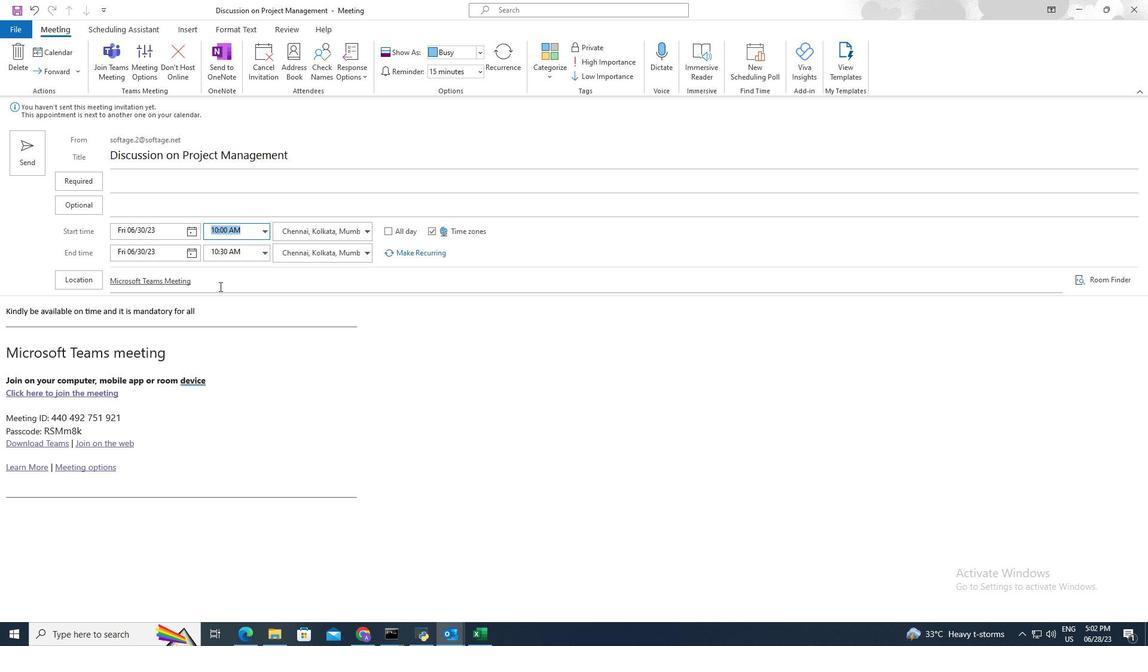 
Action: Mouse pressed left at (210, 280)
Screenshot: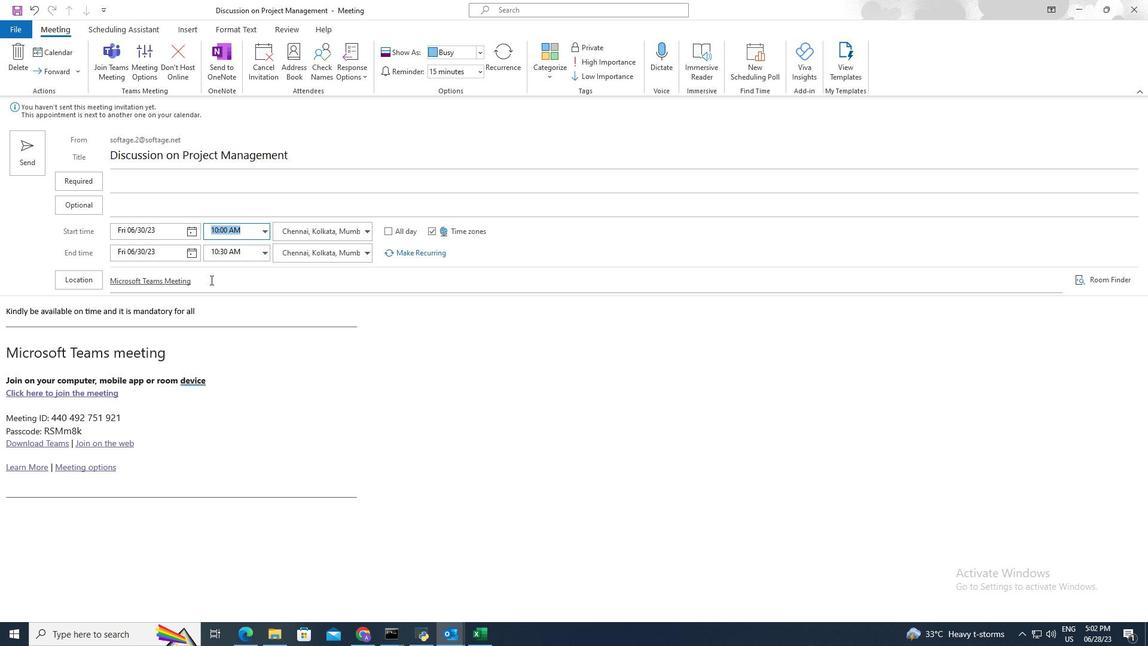 
Action: Mouse moved to (210, 279)
Screenshot: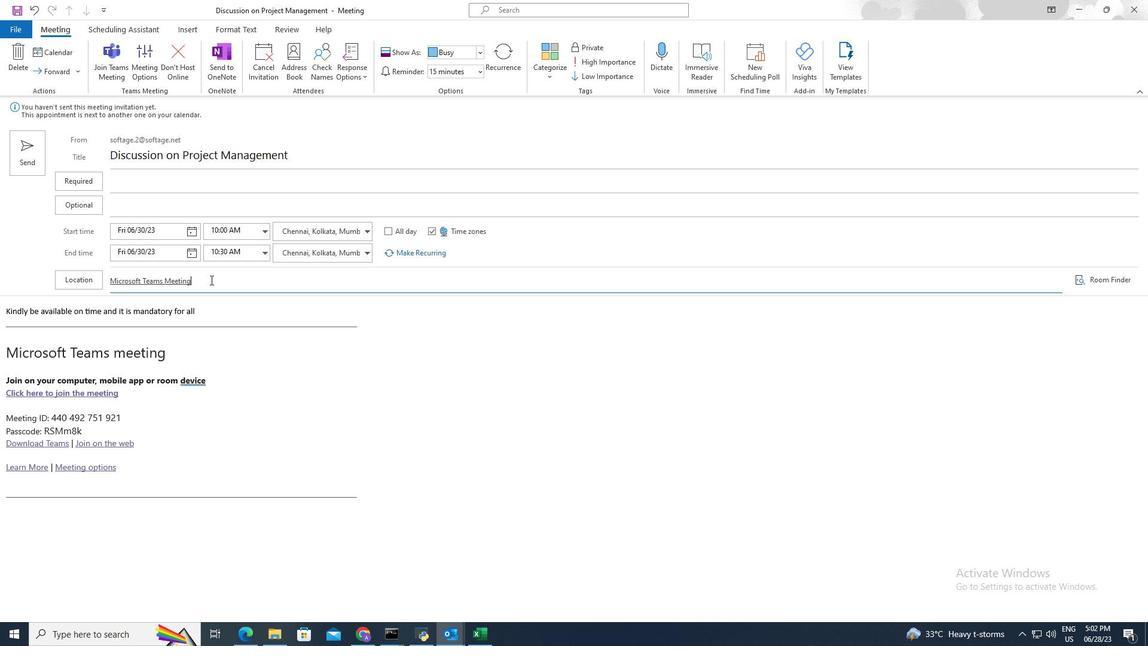 
Action: Key pressed <Key.backspace><Key.shift>Conference<Key.space><Key.shift>Hall<Key.space><Key.shift><Key.shift><Key.shift><Key.shift><Key.shift><Key.shift><Key.shift><Key.shift><Key.shift><Key.shift><Key.shift><Key.shift><Key.shift><Key.shift><Key.shift><Key.shift><Key.shift>B<Key.space><Key.shift>Wing
Screenshot: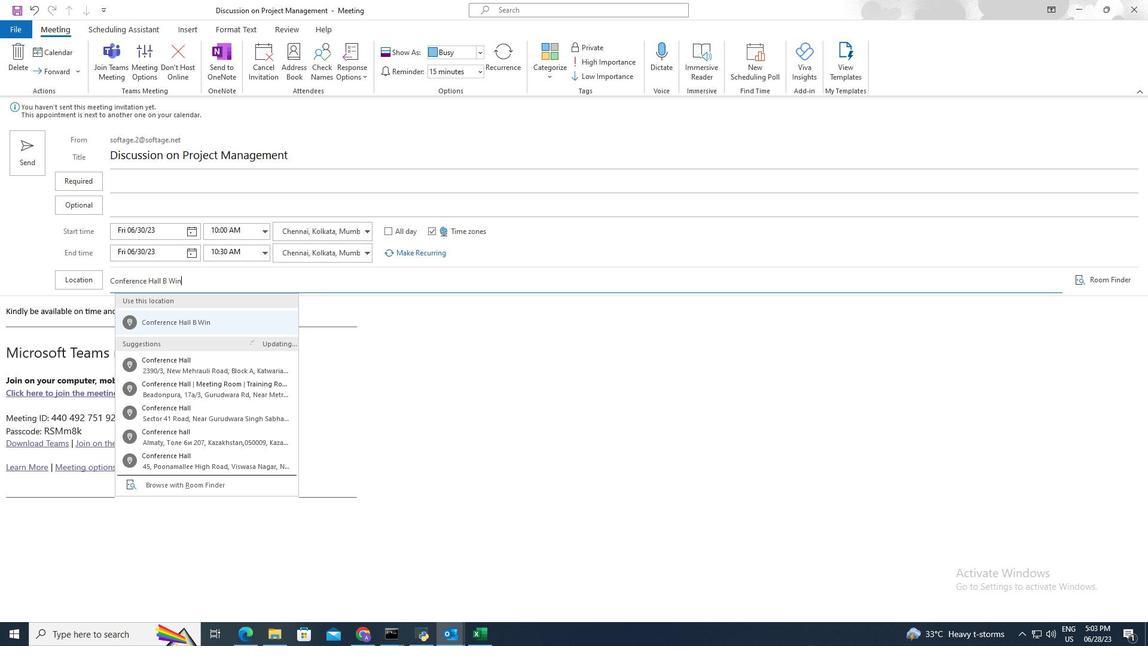 
Action: Mouse moved to (297, 66)
Screenshot: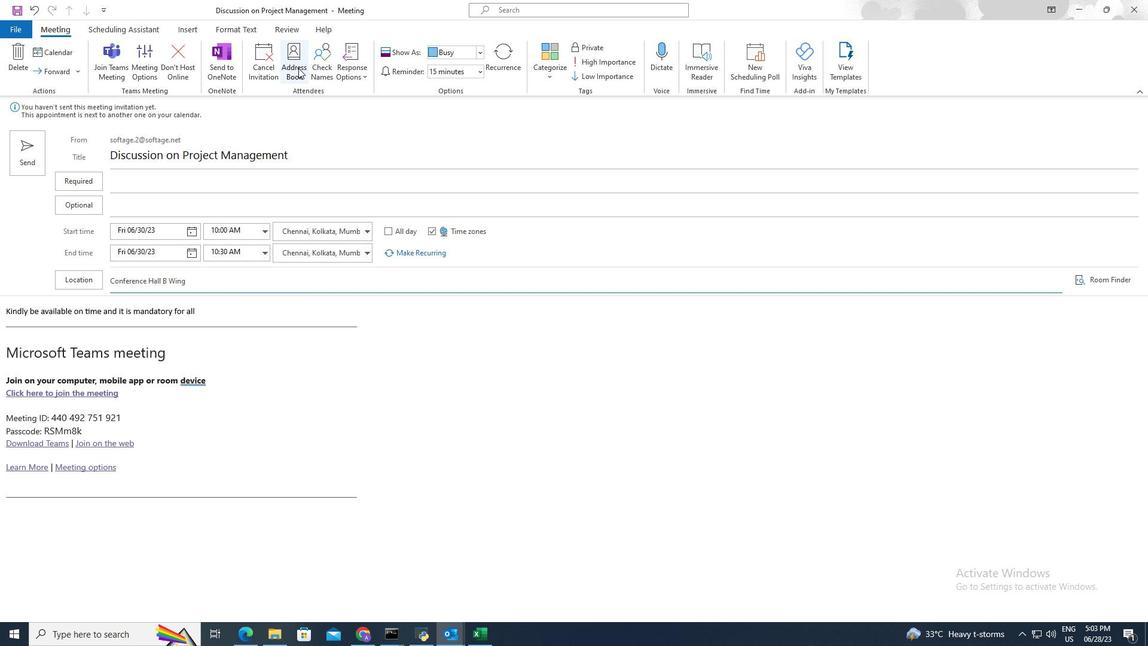 
Action: Mouse pressed left at (297, 66)
Screenshot: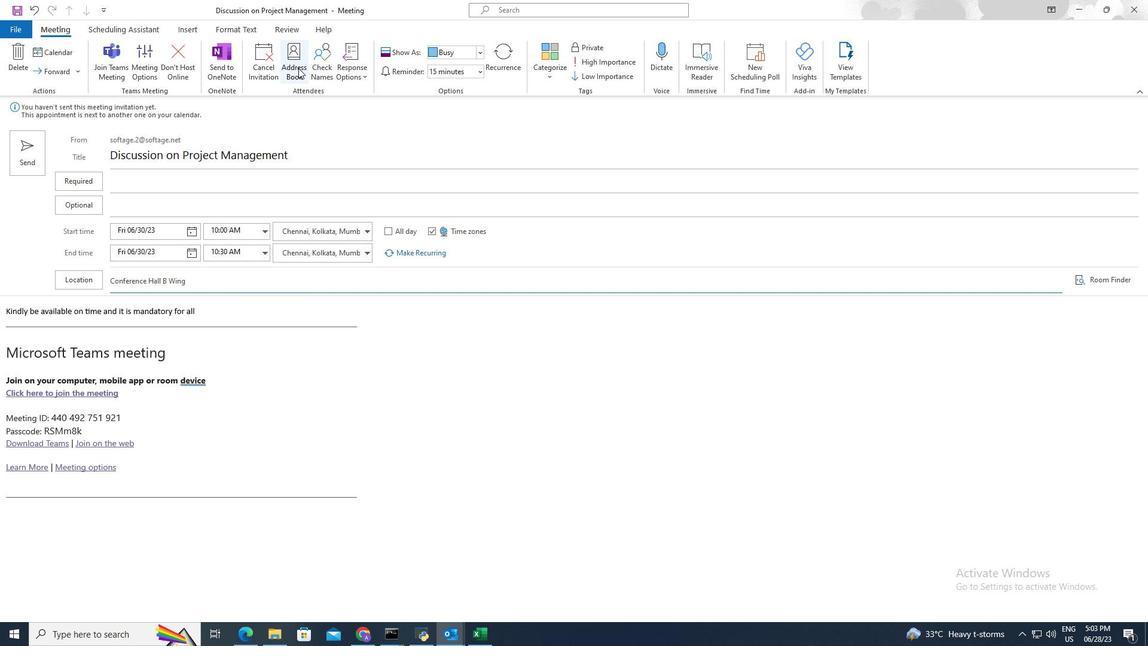 
Action: Mouse moved to (426, 344)
Screenshot: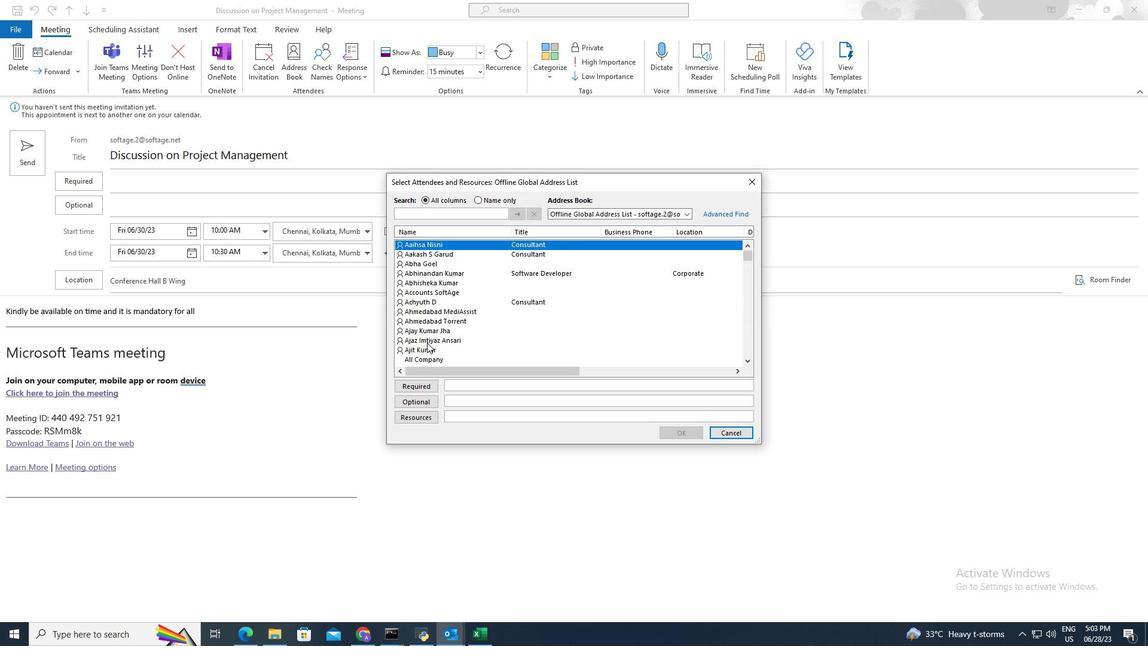 
Action: Mouse pressed left at (426, 344)
Screenshot: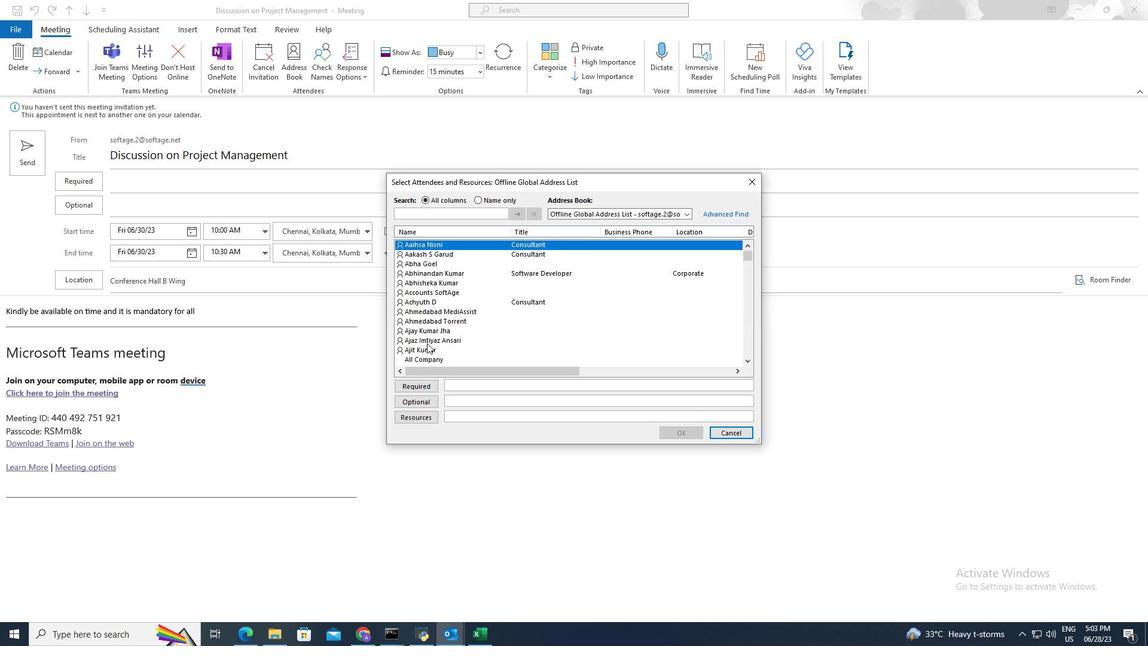 
Action: Mouse moved to (429, 329)
Screenshot: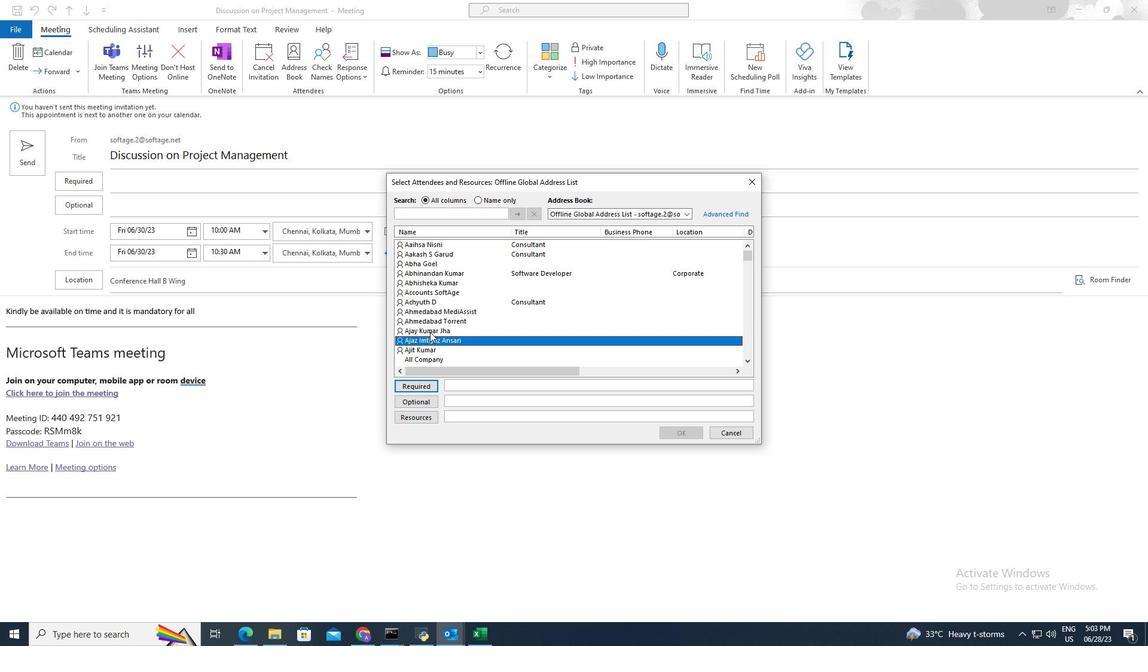 
Action: Mouse pressed left at (429, 329)
Screenshot: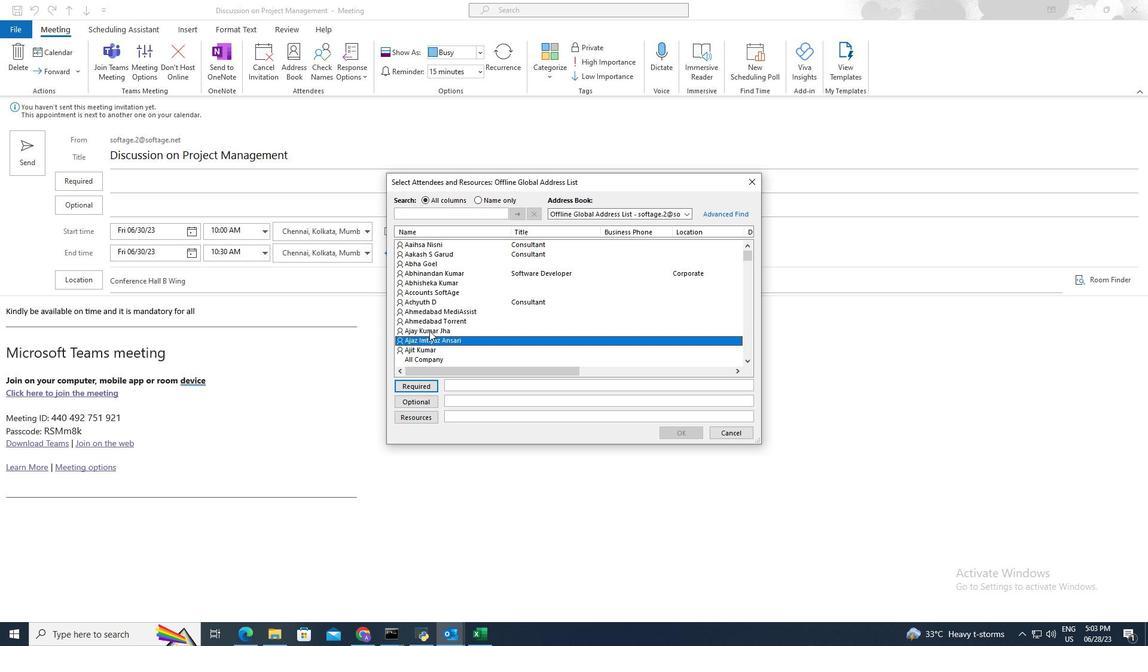 
Action: Mouse moved to (426, 385)
Screenshot: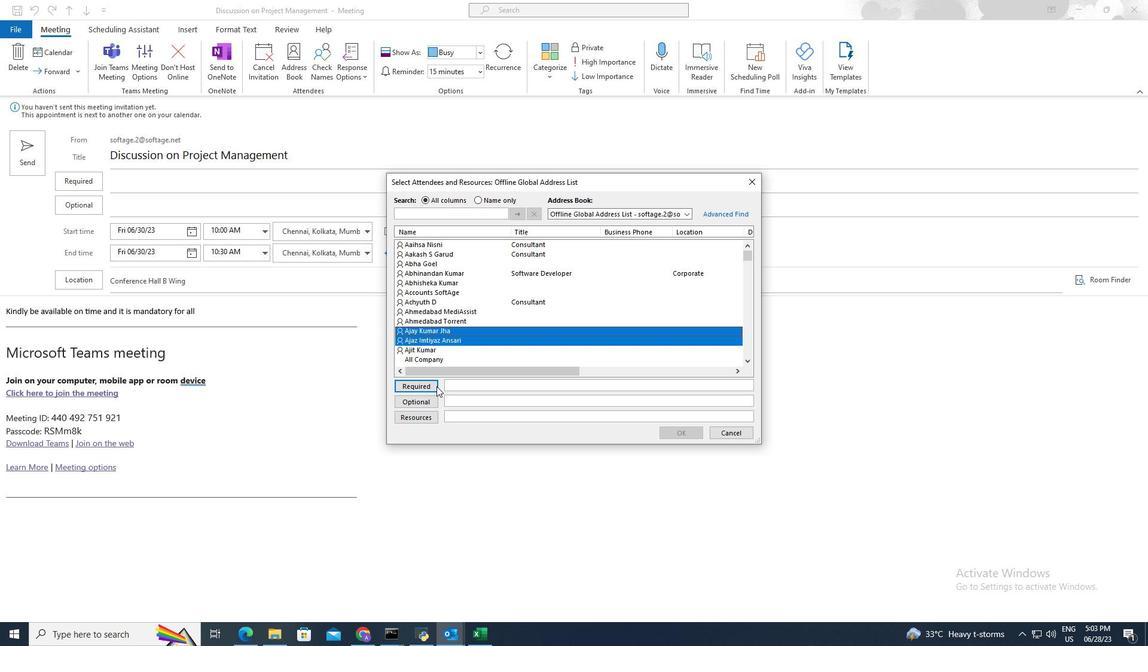 
Action: Mouse pressed left at (426, 385)
Screenshot: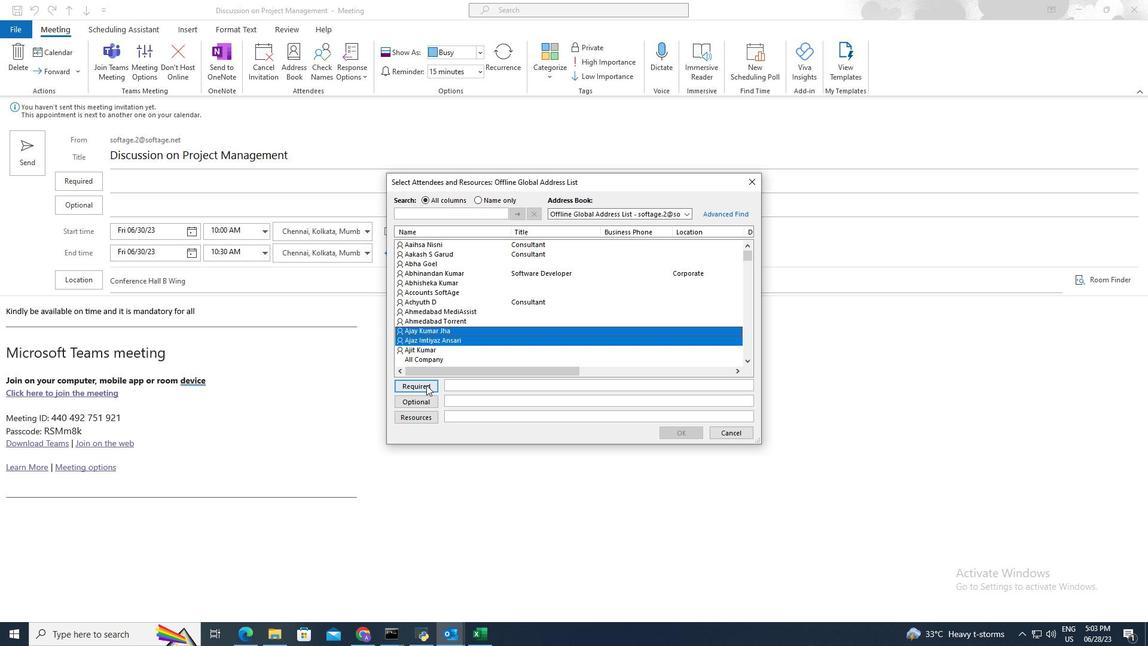 
Action: Mouse moved to (693, 433)
Screenshot: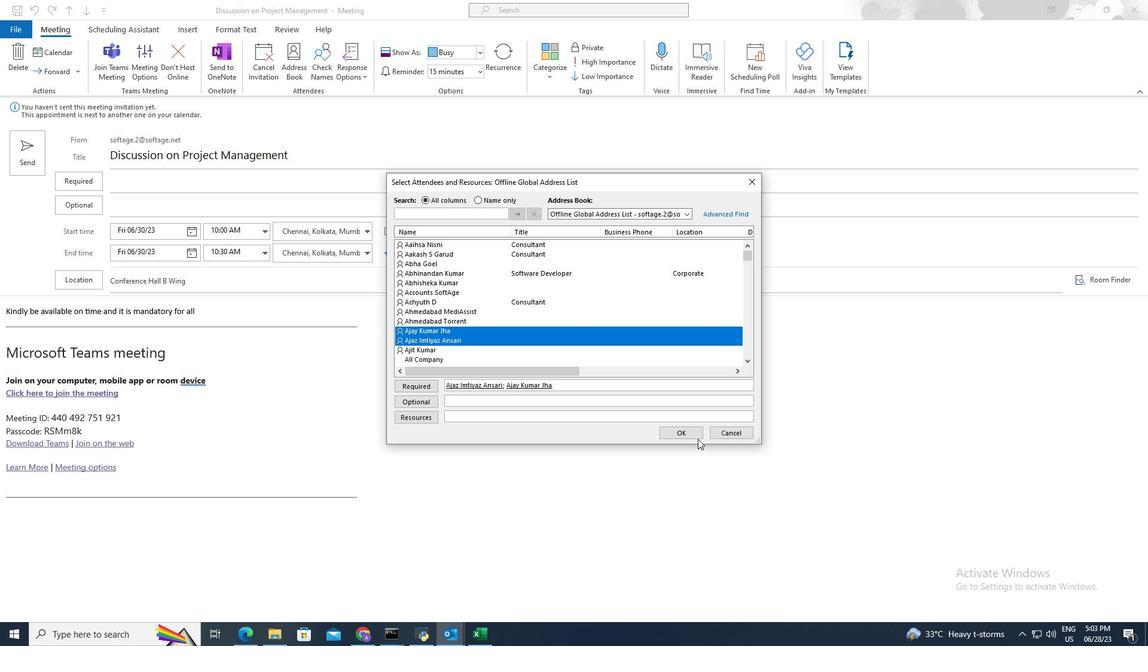 
Action: Mouse pressed left at (693, 433)
Screenshot: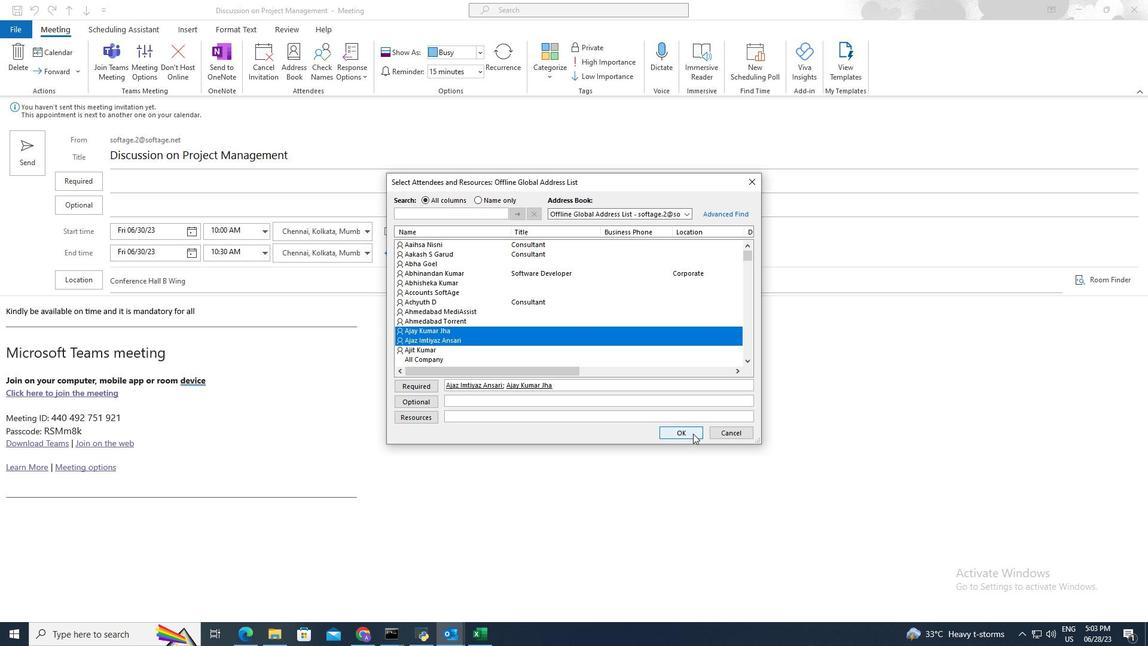 
Action: Mouse moved to (195, 31)
Screenshot: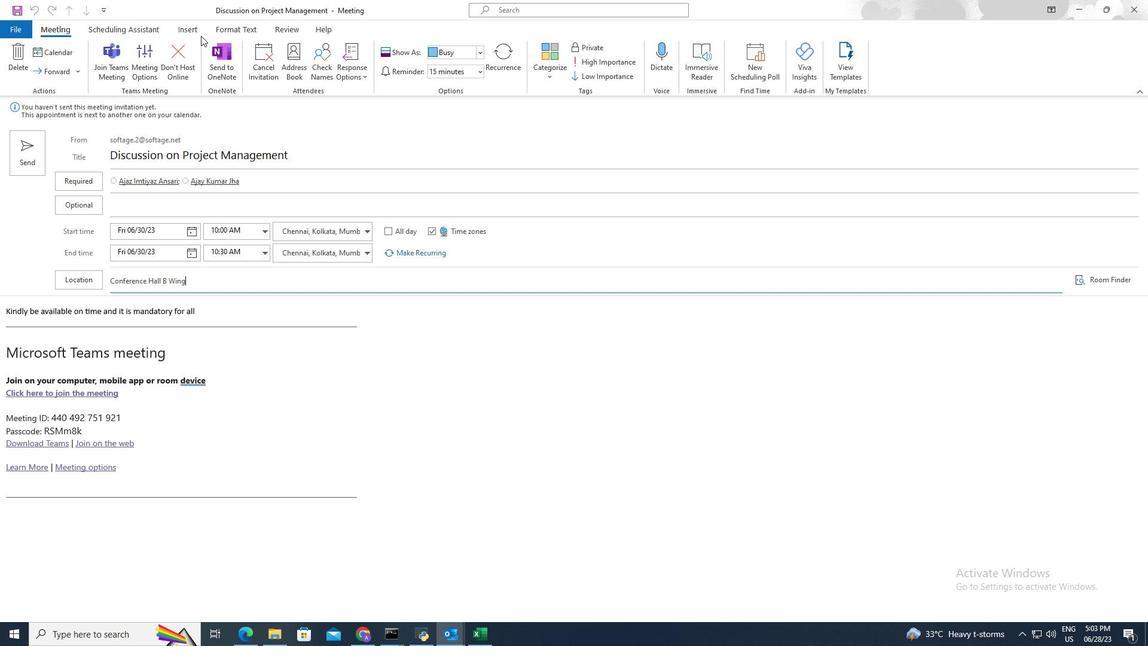 
Action: Mouse pressed left at (195, 31)
Screenshot: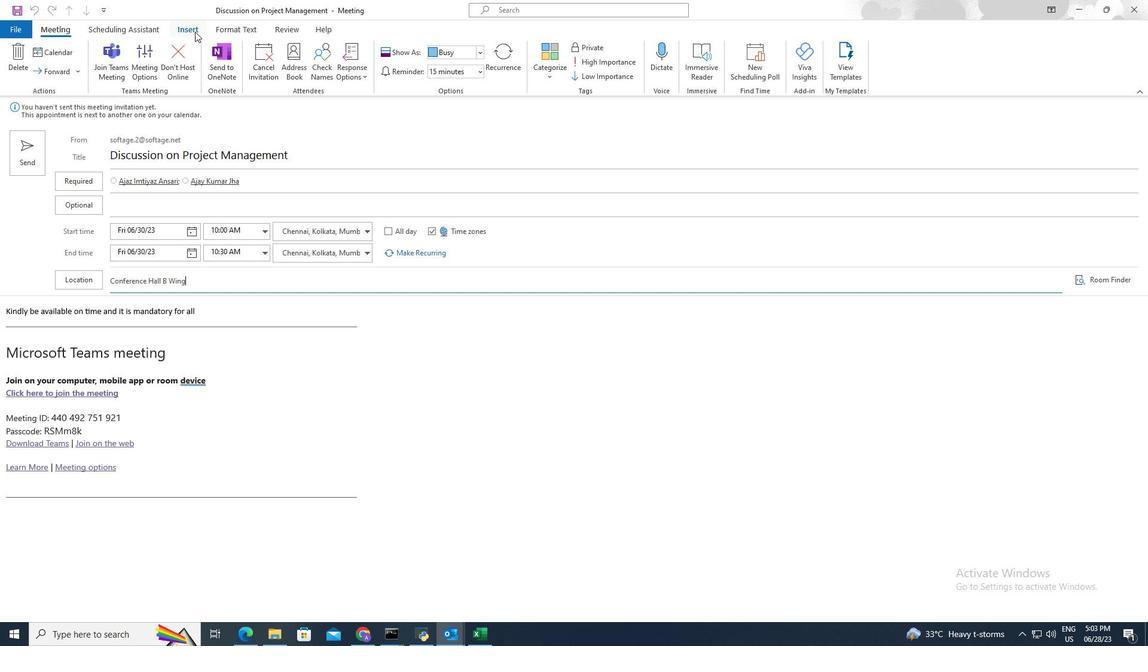 
Action: Mouse moved to (51, 59)
Screenshot: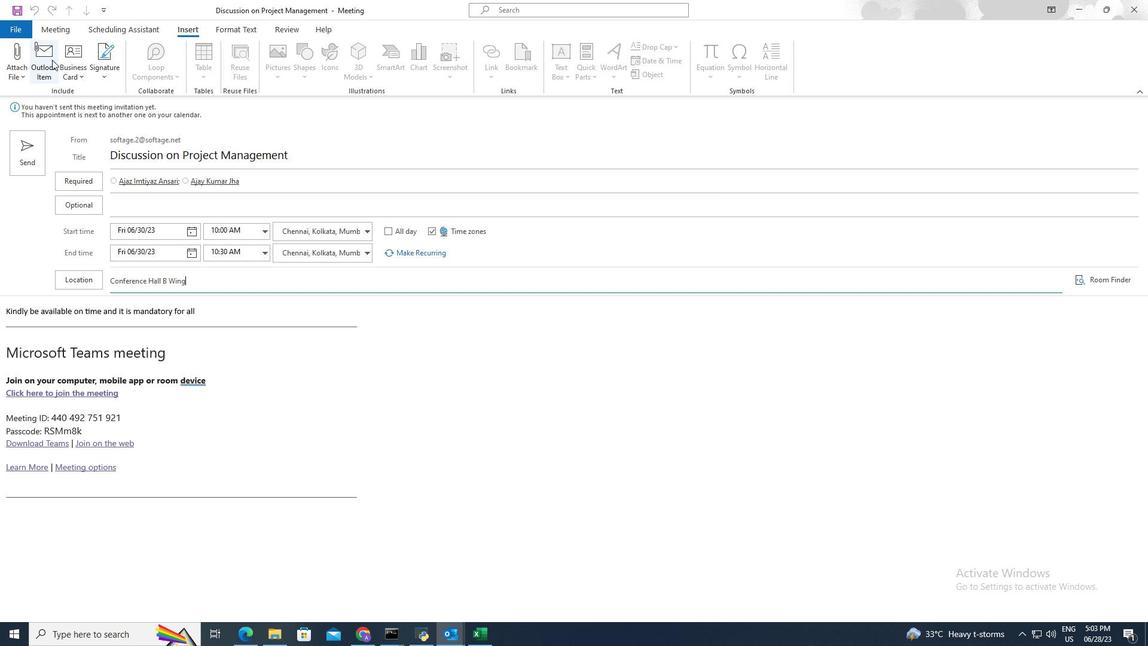 
Action: Mouse pressed left at (51, 59)
Screenshot: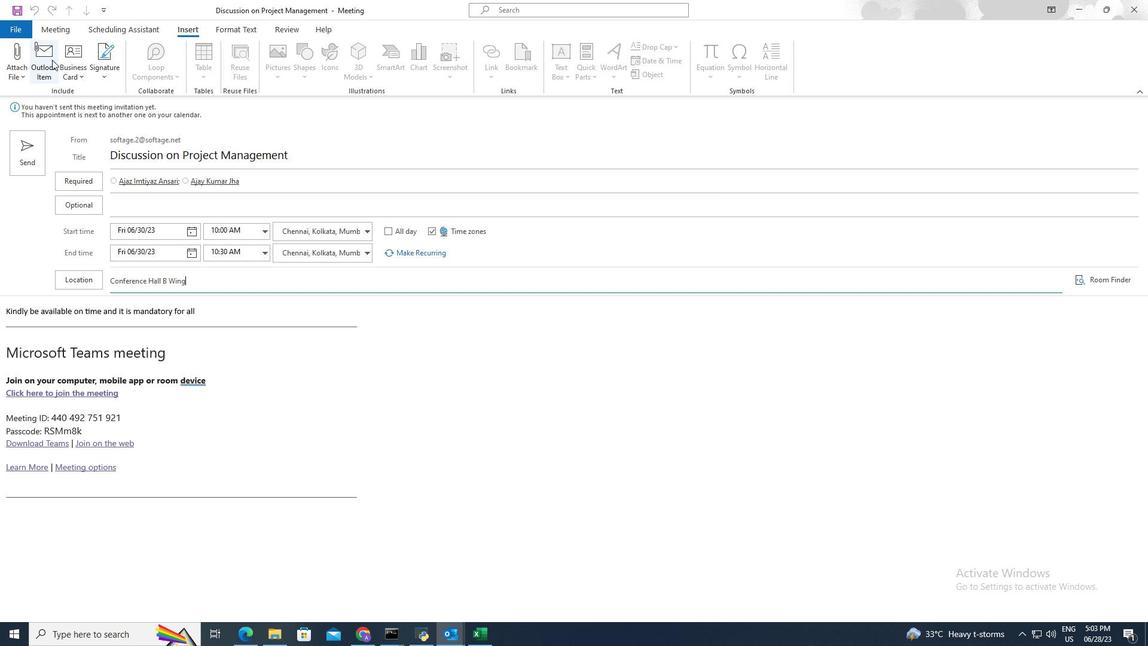 
Action: Mouse moved to (306, 221)
Screenshot: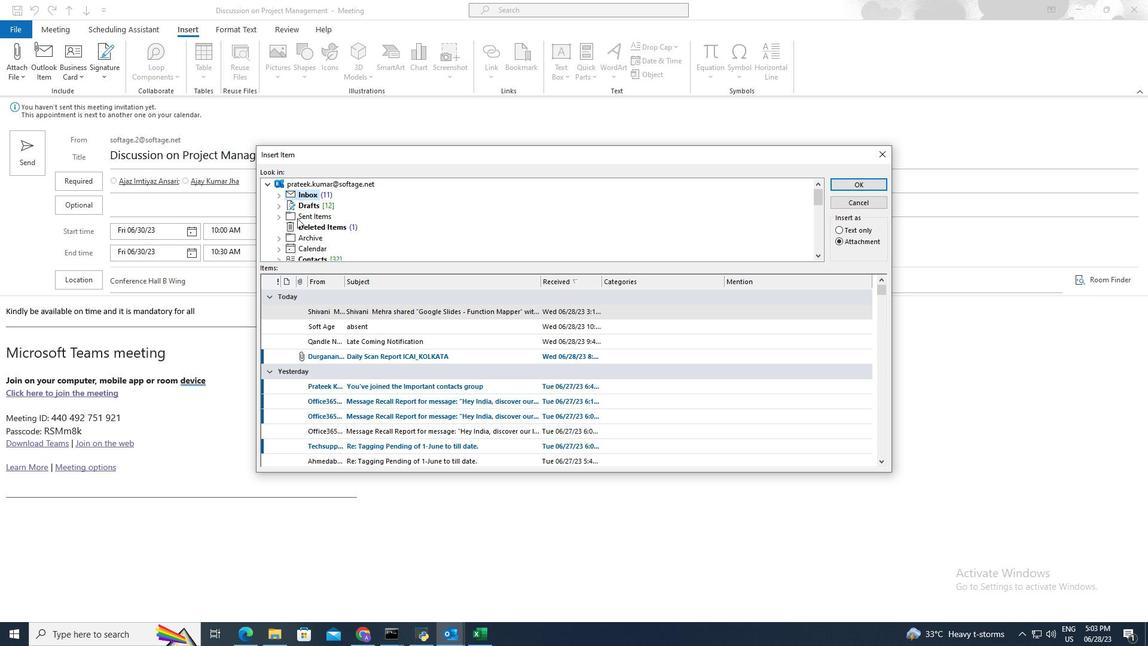 
Action: Mouse scrolled (306, 221) with delta (0, 0)
Screenshot: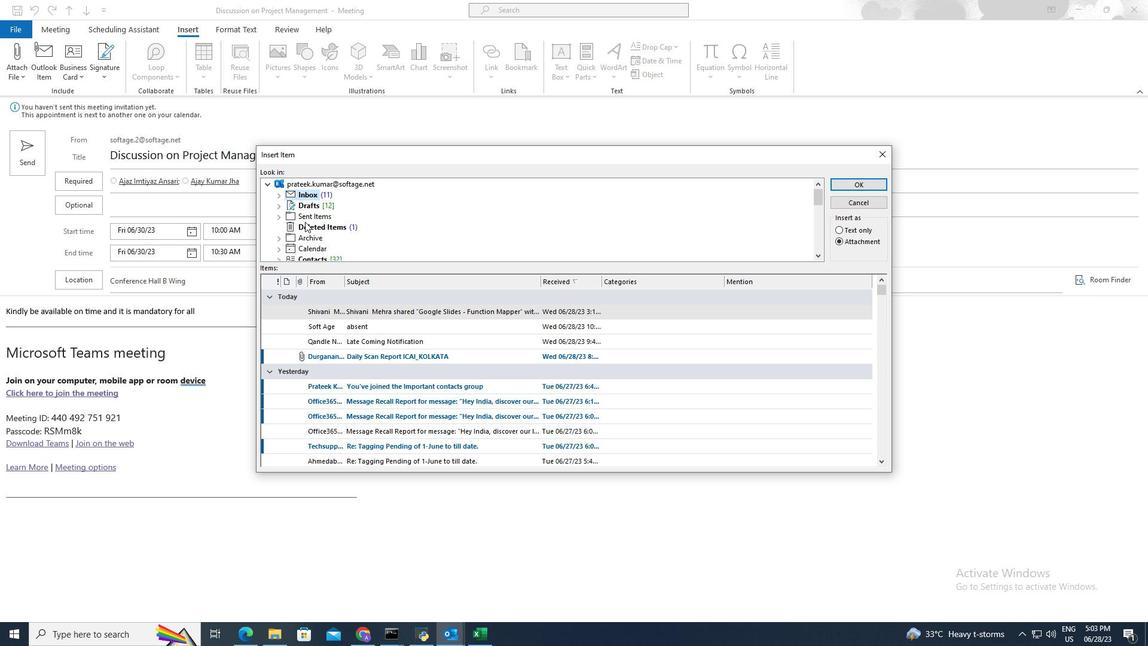 
Action: Mouse scrolled (306, 222) with delta (0, 0)
Screenshot: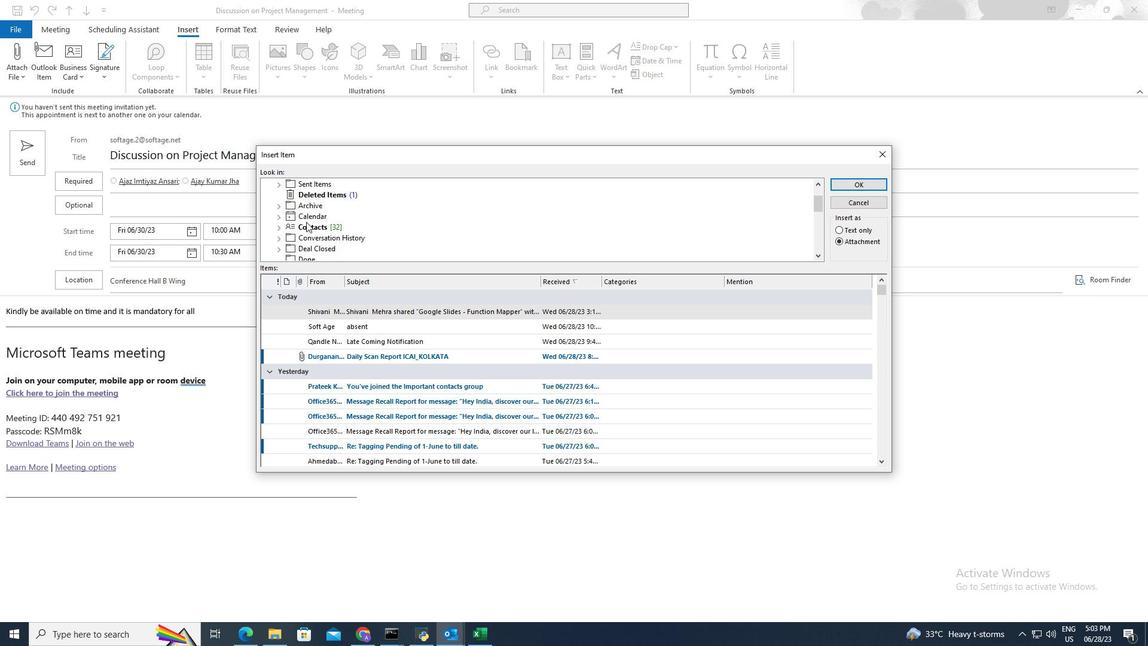 
Action: Mouse scrolled (306, 221) with delta (0, 0)
Screenshot: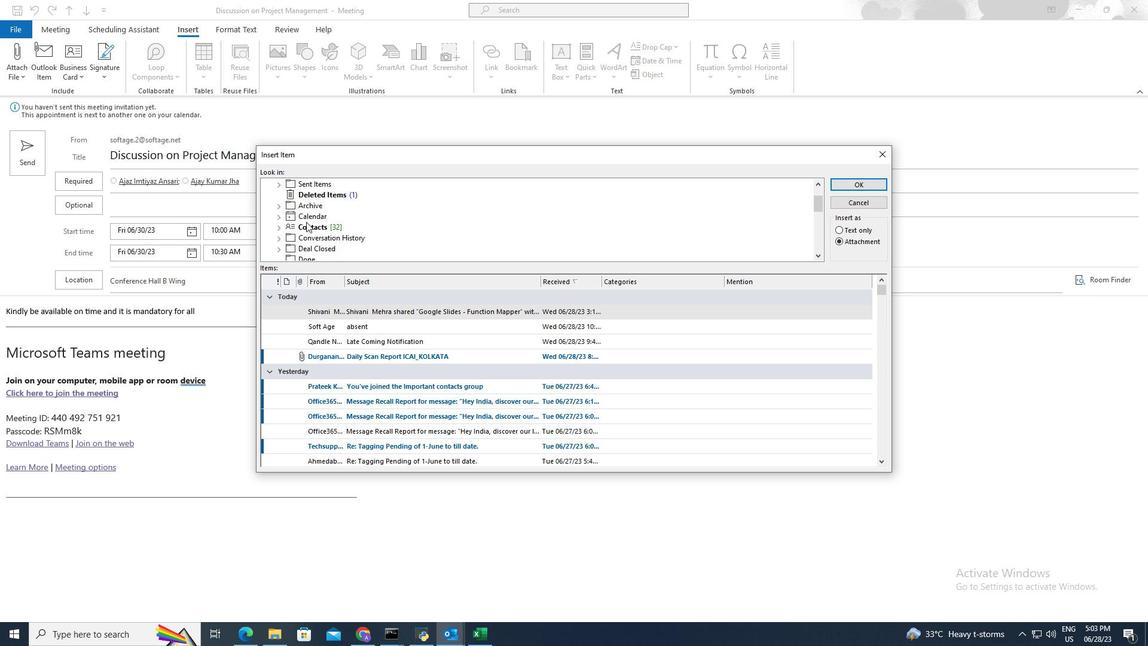 
Action: Mouse scrolled (306, 222) with delta (0, 0)
Screenshot: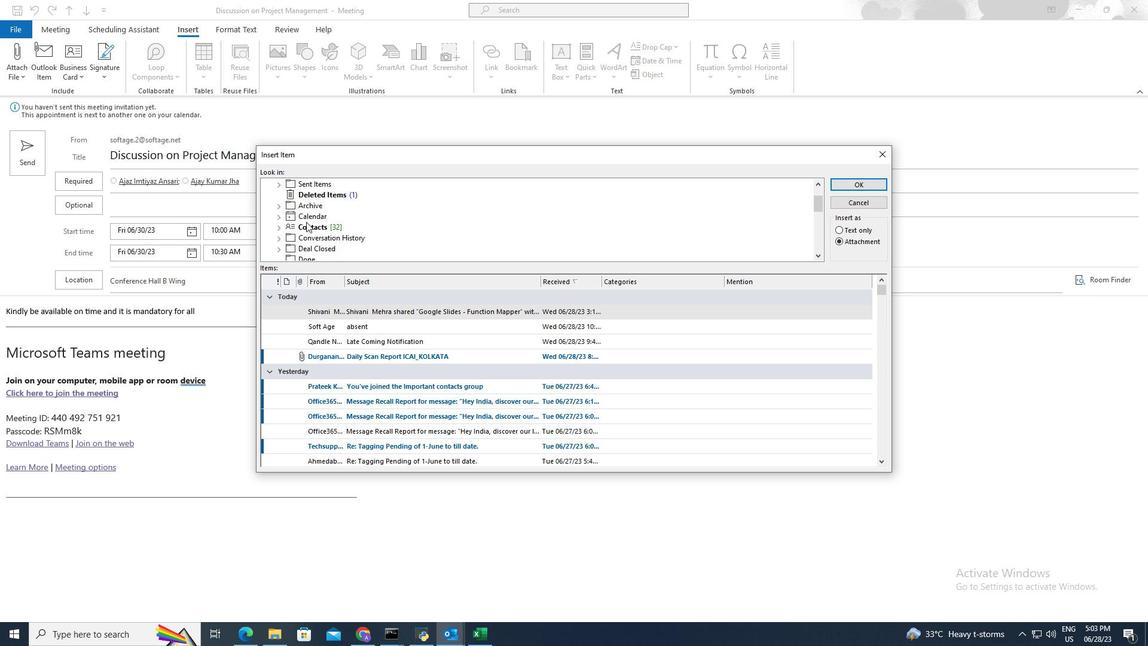 
Action: Mouse scrolled (306, 221) with delta (0, 0)
Screenshot: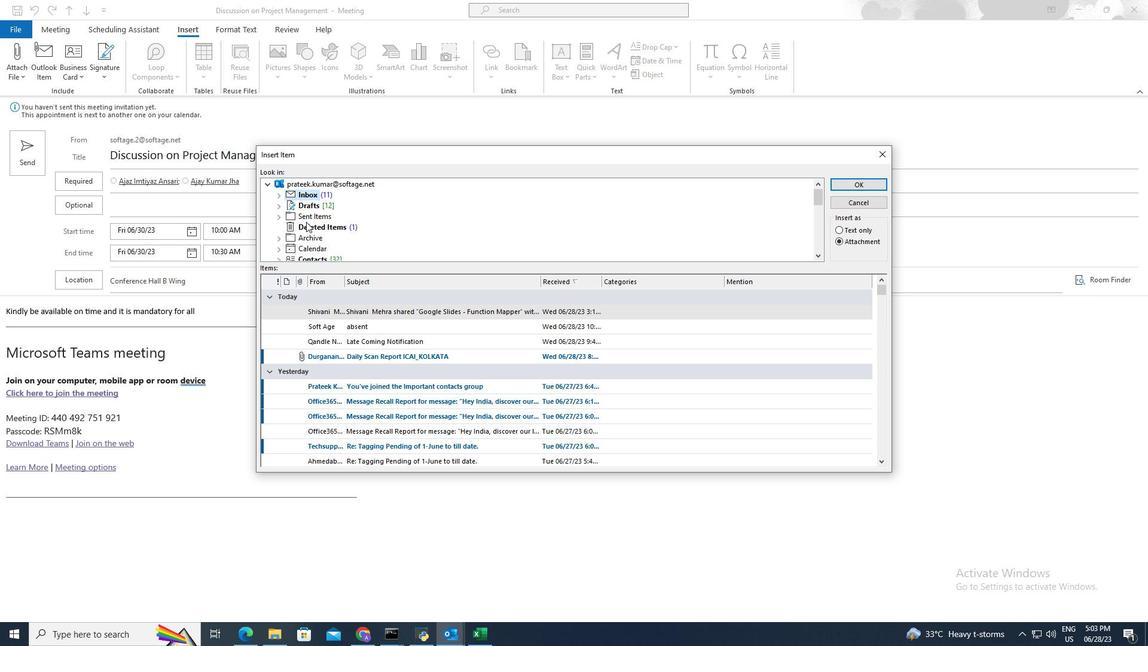 
Action: Mouse scrolled (306, 221) with delta (0, 0)
Screenshot: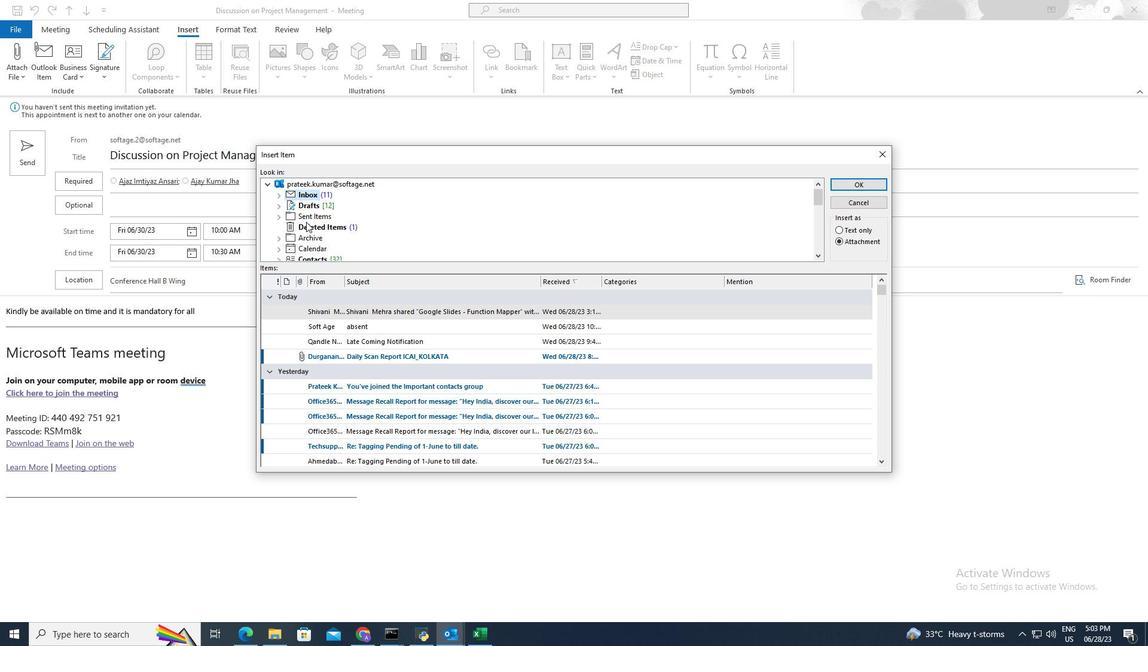 
Action: Mouse scrolled (306, 221) with delta (0, 0)
Screenshot: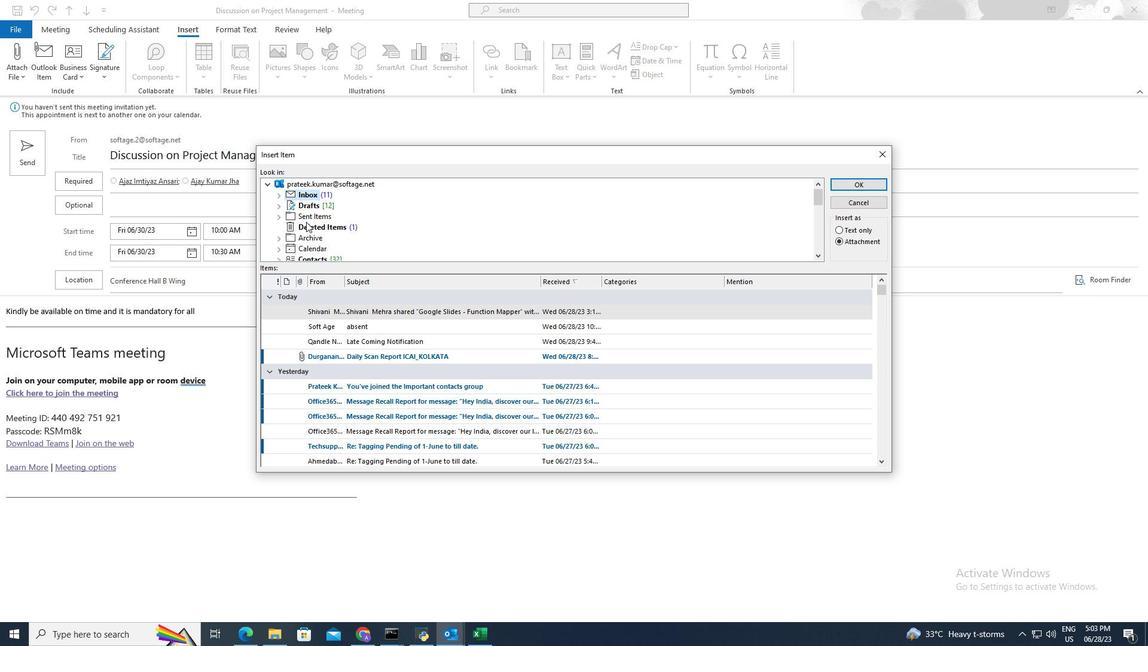 
Action: Mouse moved to (306, 215)
Screenshot: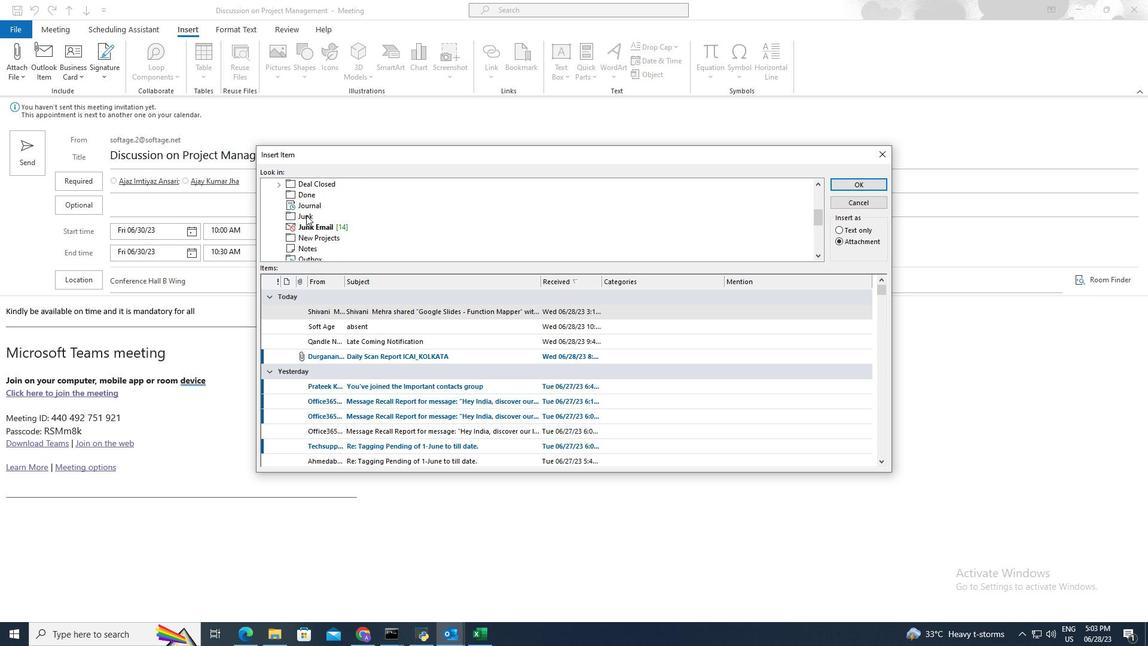
Action: Mouse scrolled (306, 216) with delta (0, 0)
Screenshot: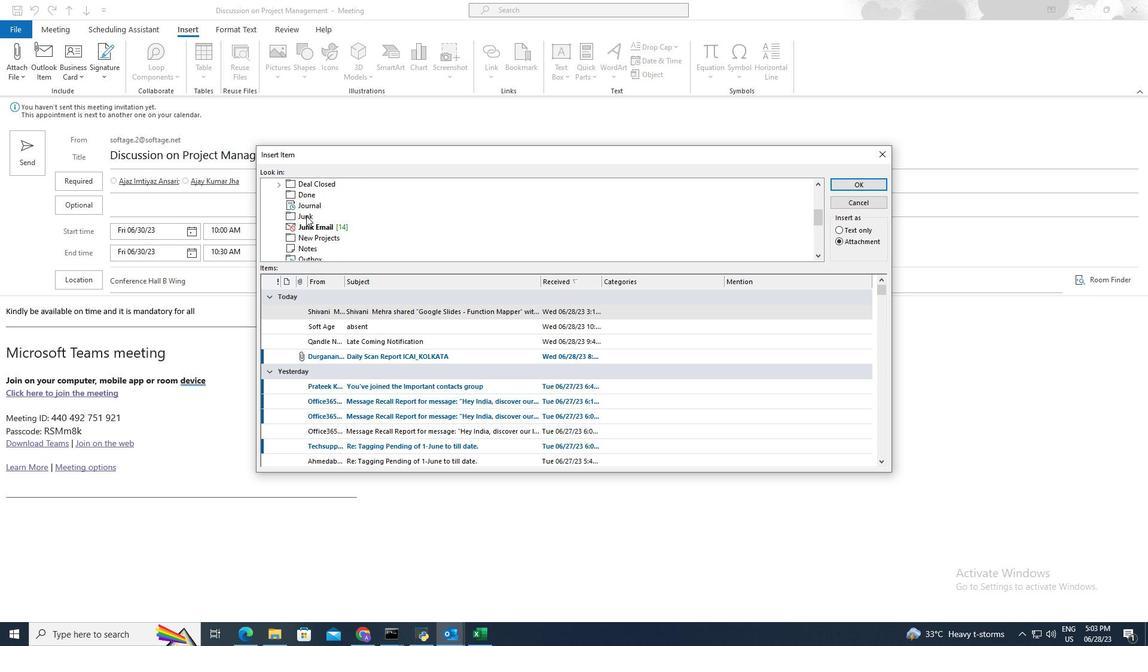 
Action: Mouse scrolled (306, 215) with delta (0, 0)
Screenshot: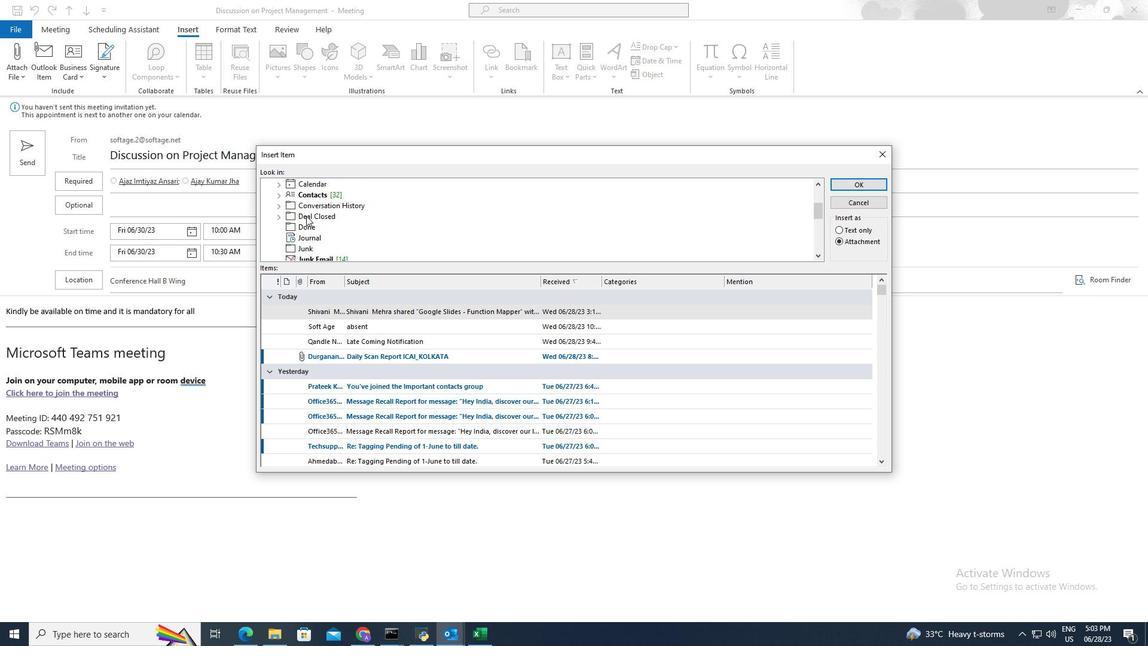 
Action: Mouse scrolled (306, 215) with delta (0, 0)
Screenshot: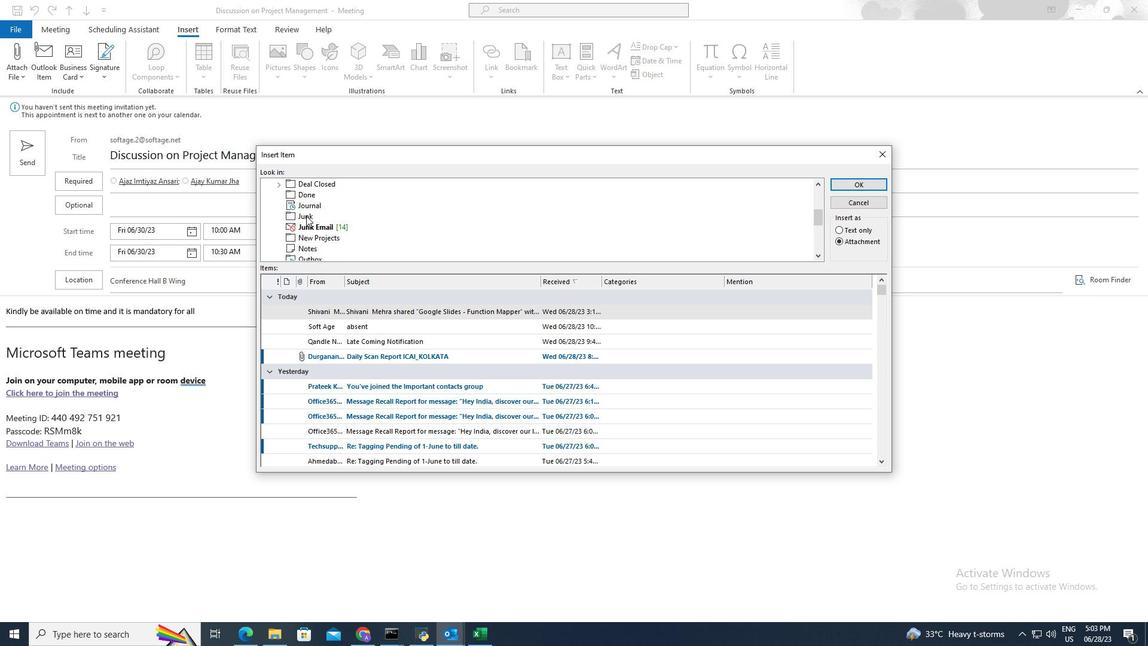
Action: Mouse scrolled (306, 215) with delta (0, 0)
Screenshot: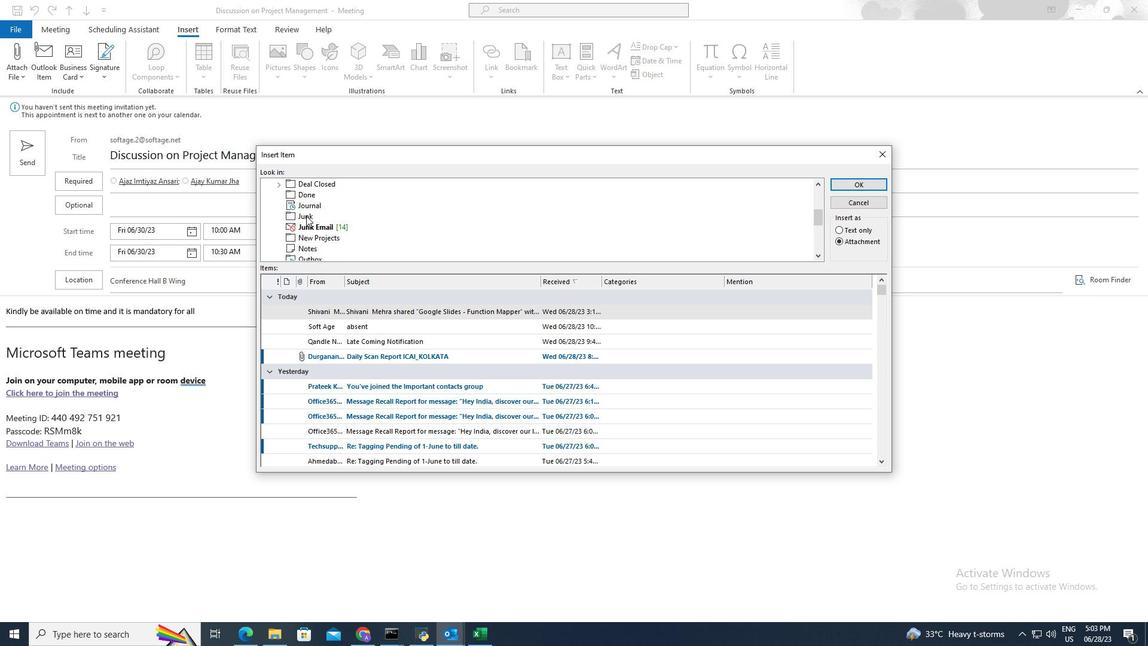
Action: Mouse scrolled (306, 216) with delta (0, 0)
Screenshot: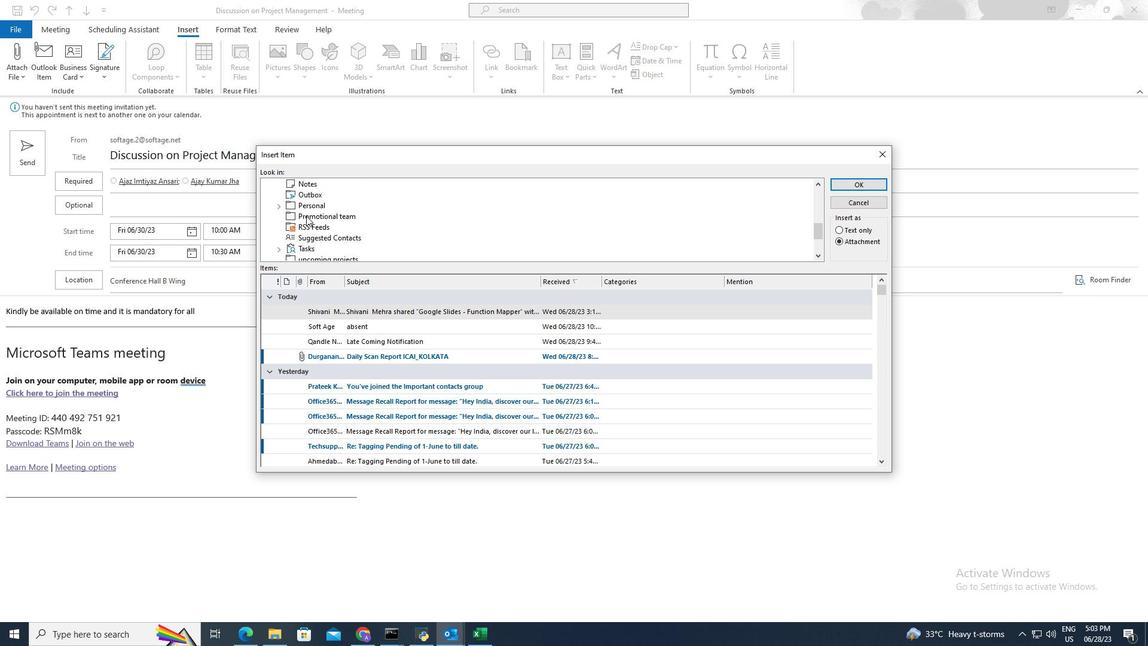 
Action: Mouse moved to (305, 226)
Screenshot: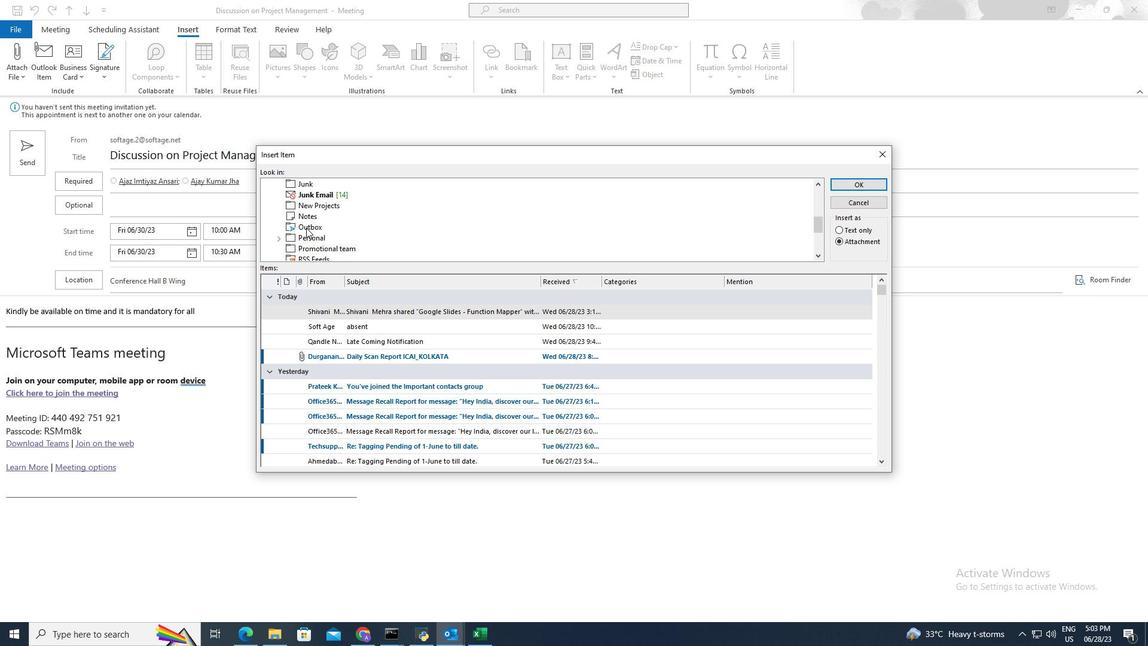 
Action: Mouse scrolled (305, 225) with delta (0, 0)
Screenshot: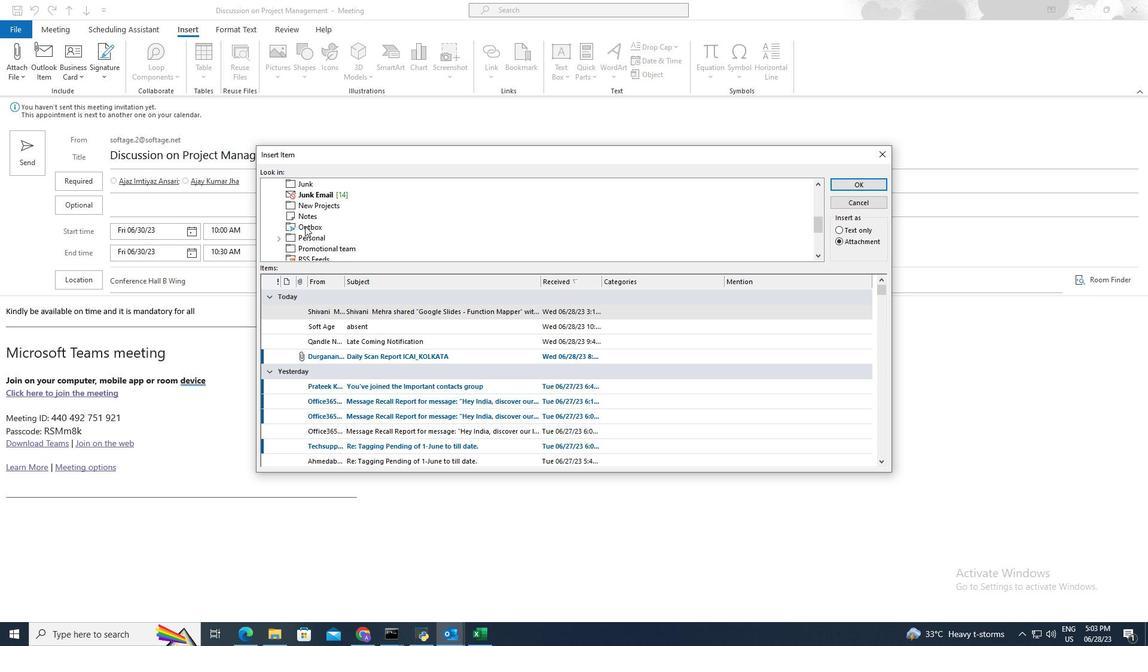 
Action: Mouse moved to (305, 245)
Screenshot: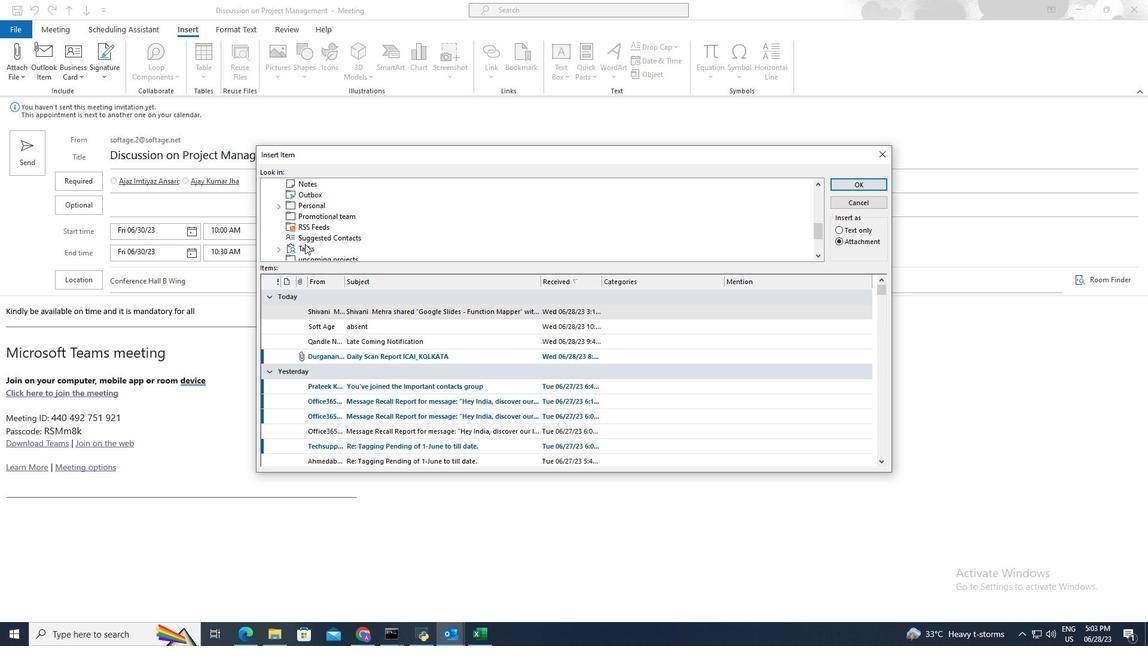 
Action: Mouse pressed left at (305, 245)
Screenshot: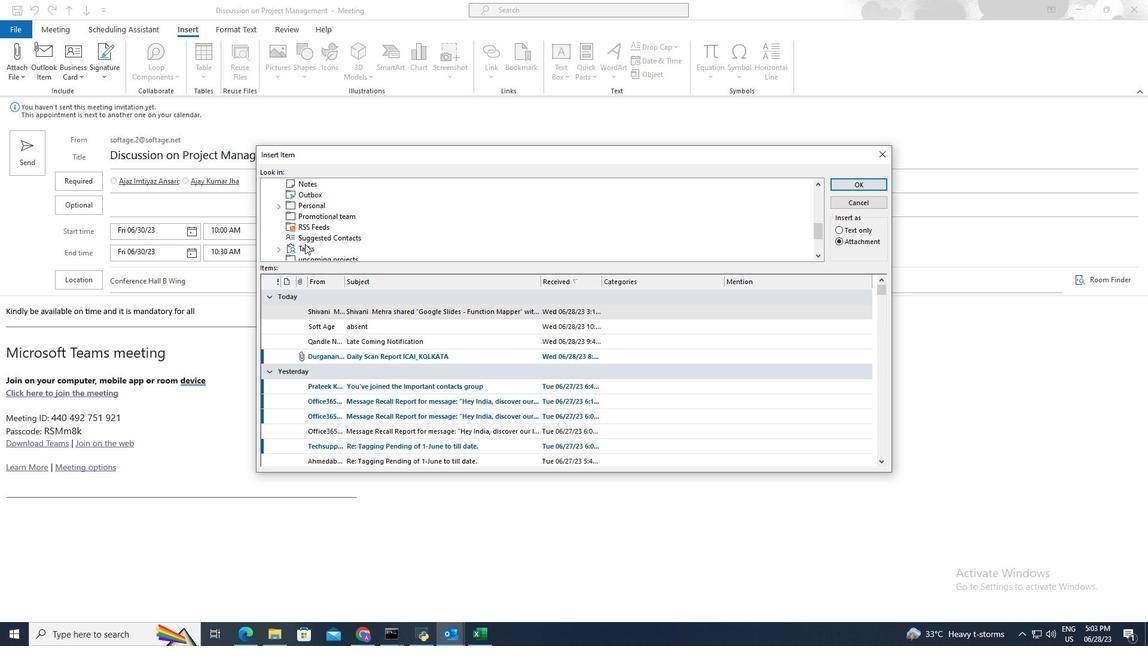 
Action: Mouse moved to (348, 344)
Screenshot: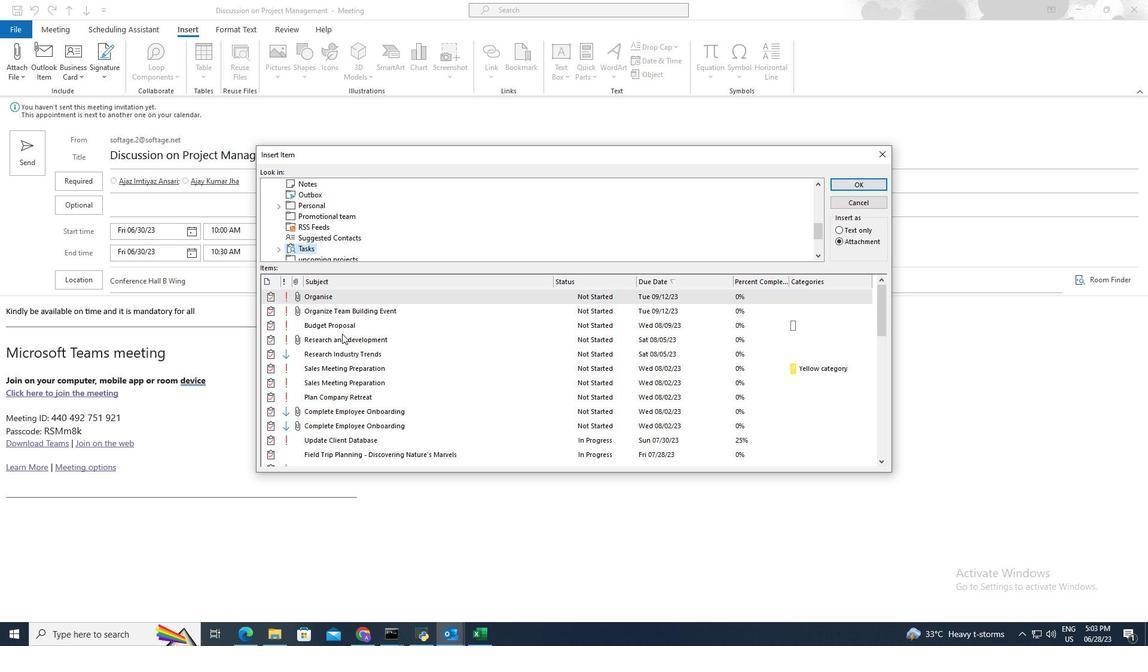 
Action: Mouse scrolled (348, 343) with delta (0, 0)
Screenshot: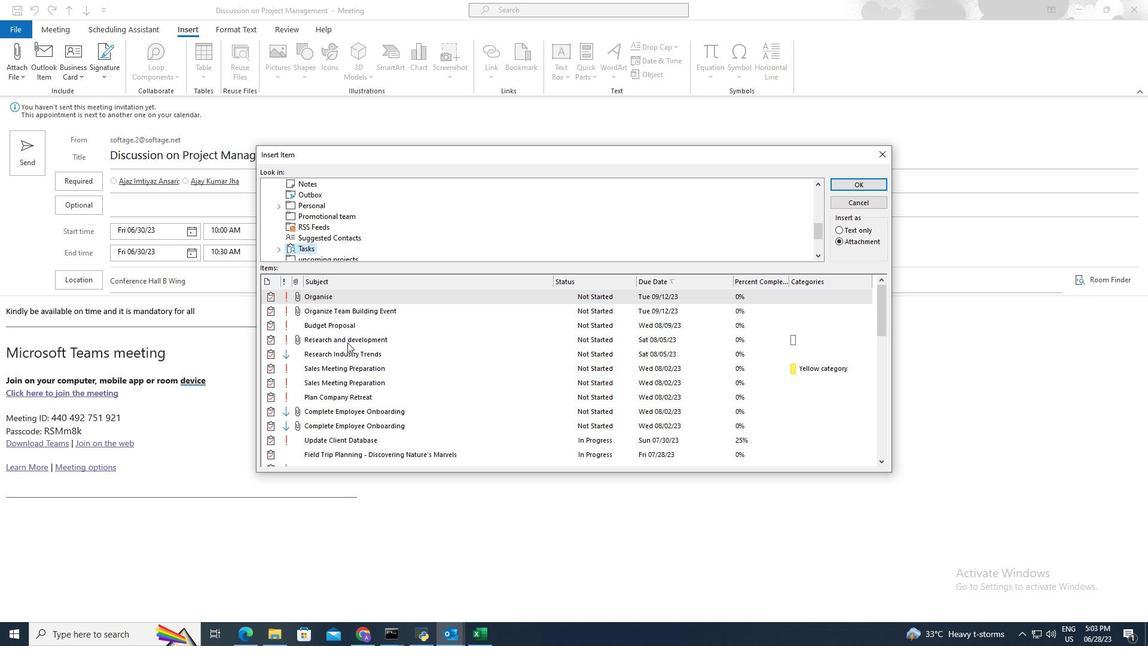 
Action: Mouse scrolled (348, 343) with delta (0, 0)
Screenshot: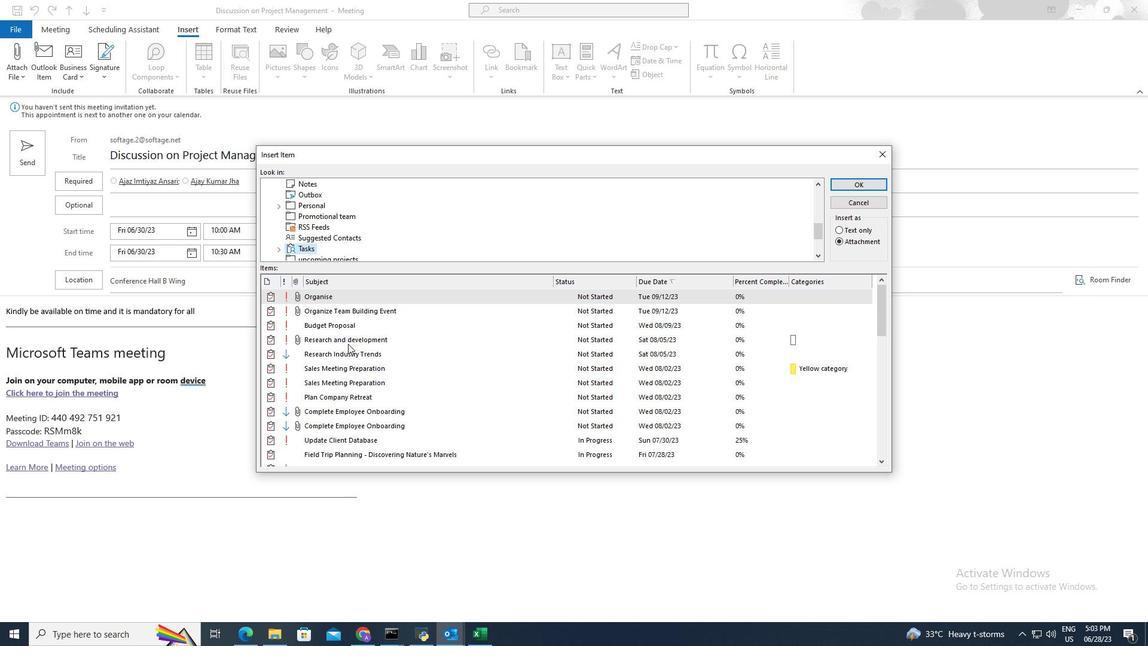 
Action: Mouse scrolled (348, 344) with delta (0, 0)
Screenshot: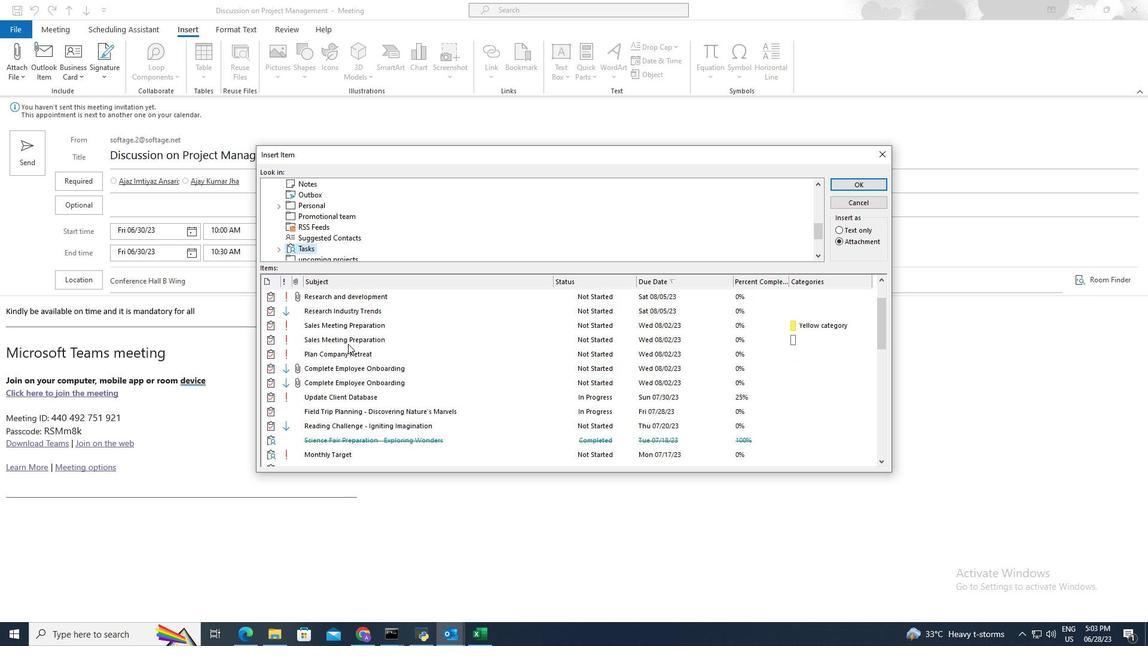 
Action: Mouse moved to (348, 344)
Screenshot: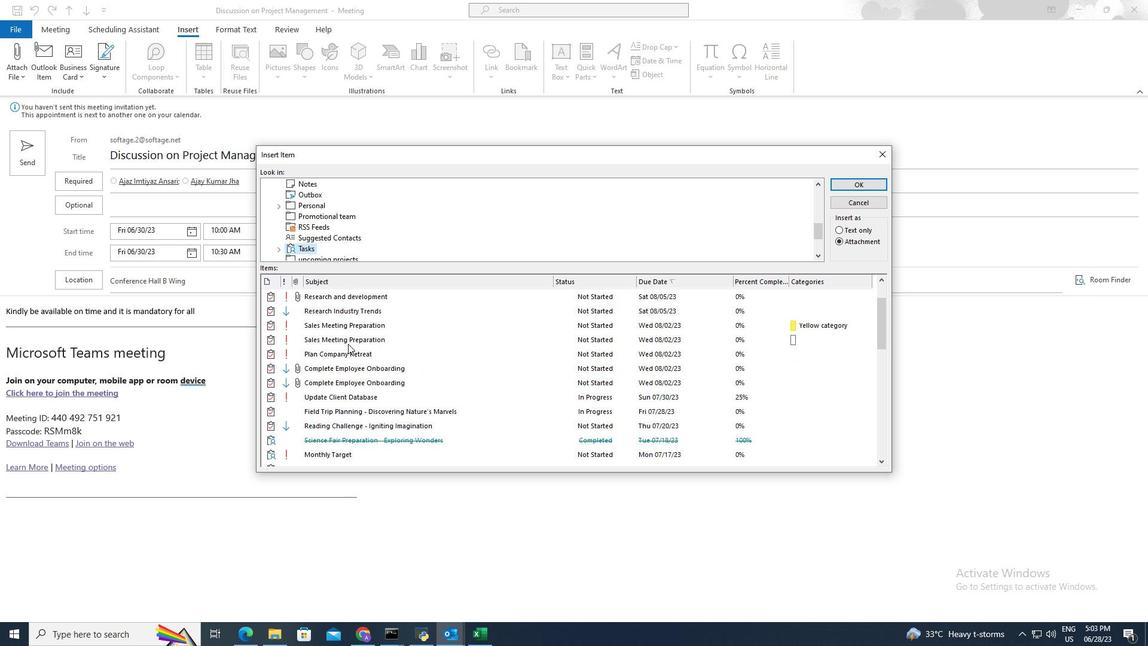 
Action: Mouse scrolled (348, 344) with delta (0, 0)
Screenshot: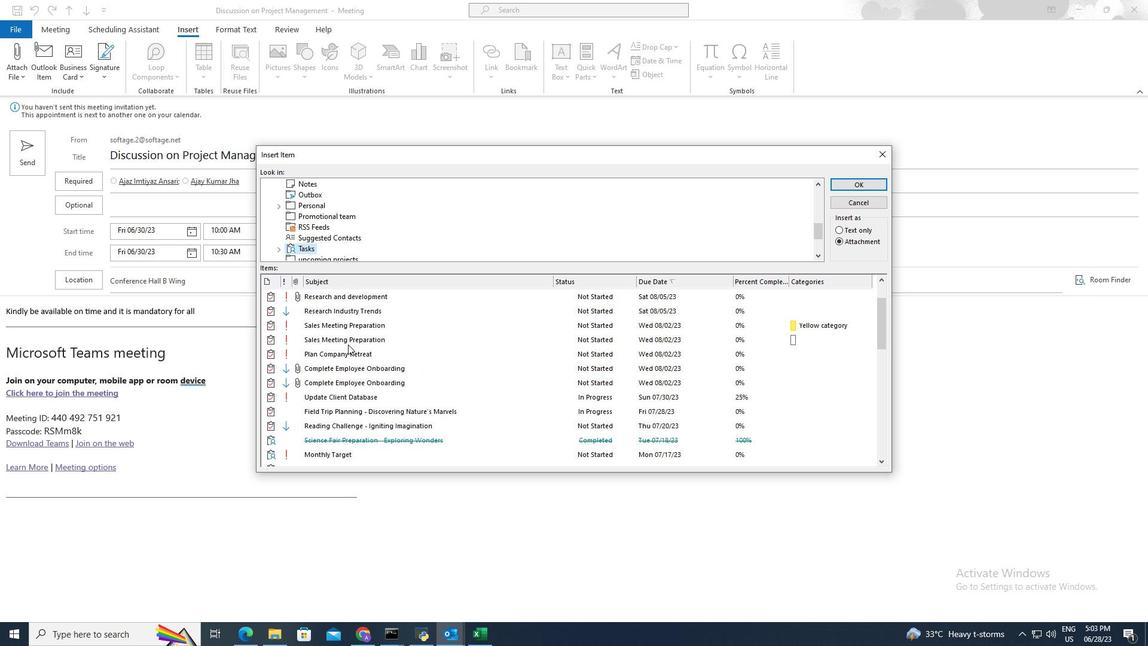 
Action: Mouse scrolled (348, 344) with delta (0, 0)
Screenshot: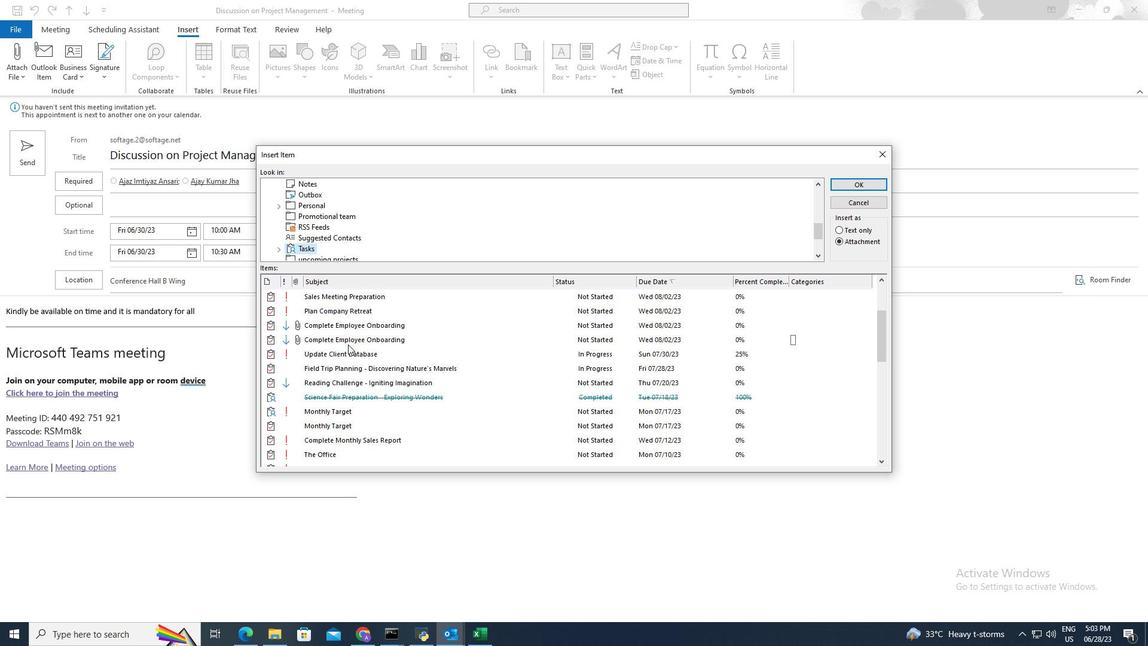 
Action: Mouse moved to (348, 344)
Screenshot: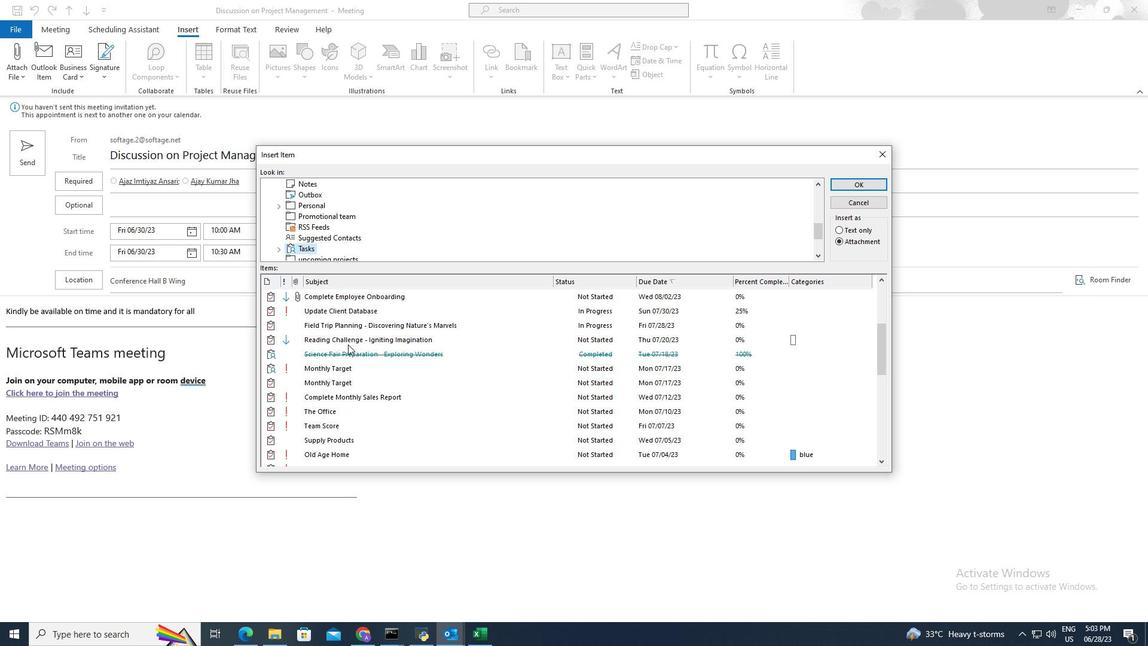 
Action: Mouse scrolled (348, 344) with delta (0, 0)
Screenshot: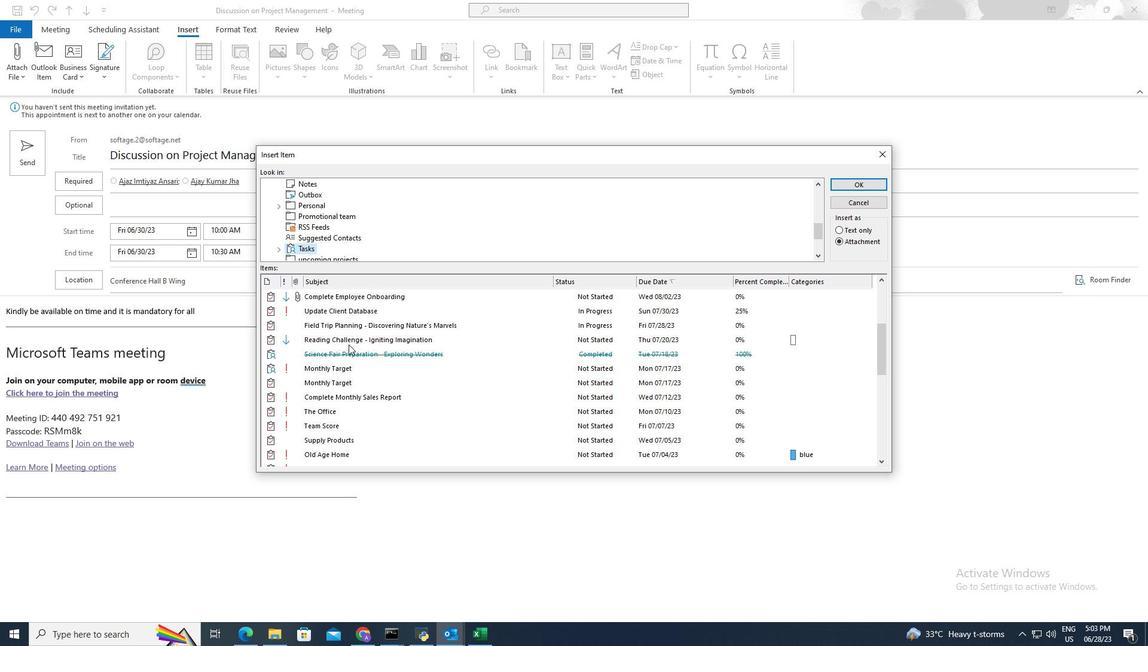 
Action: Mouse scrolled (348, 344) with delta (0, 0)
Screenshot: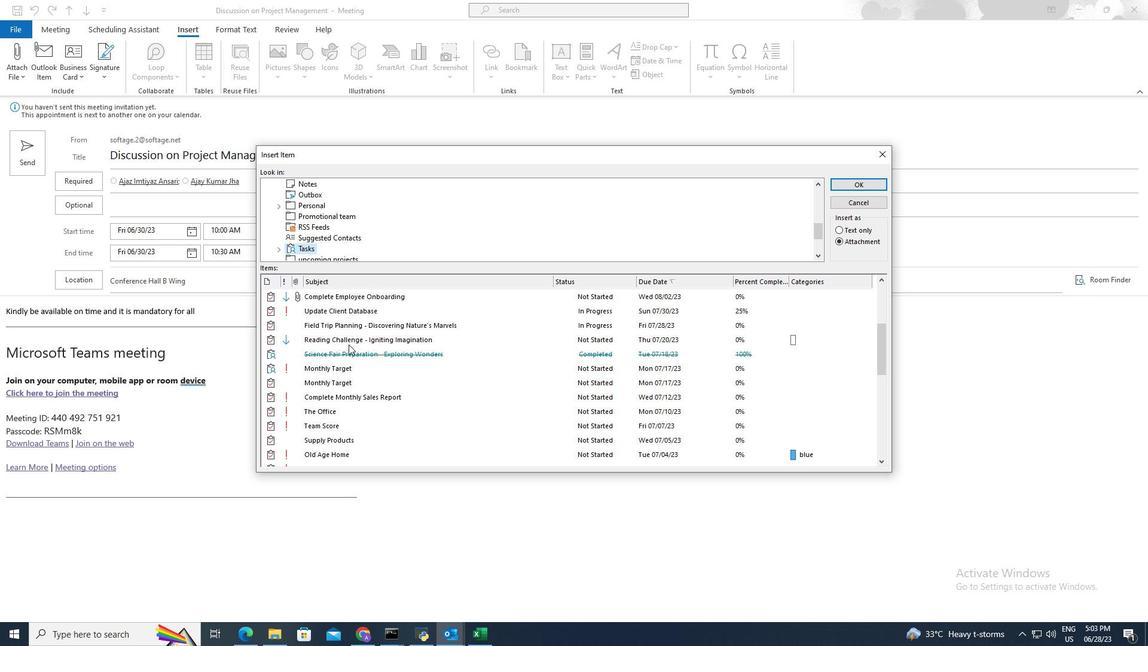 
Action: Mouse scrolled (348, 344) with delta (0, 0)
Screenshot: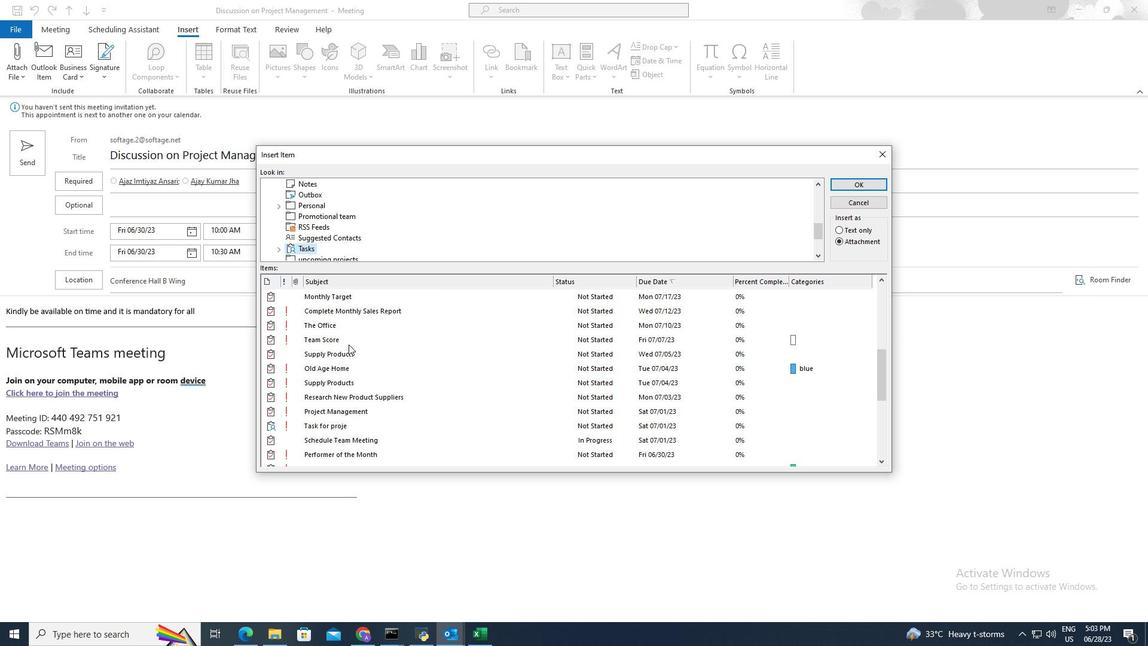 
Action: Mouse scrolled (348, 344) with delta (0, 0)
Screenshot: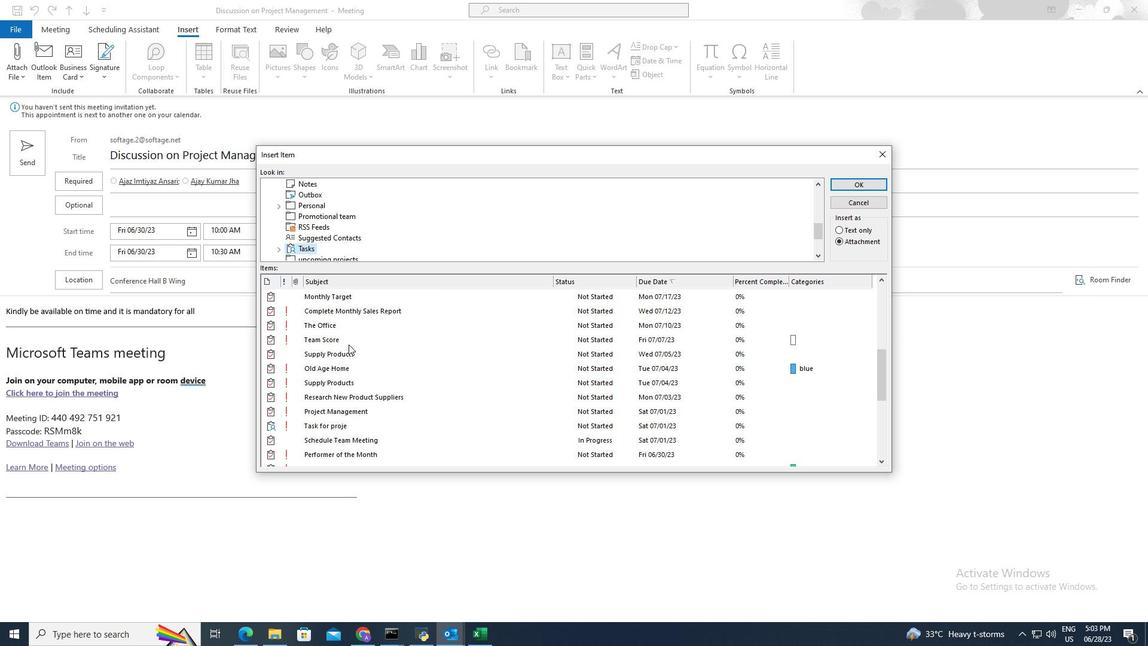 
Action: Mouse scrolled (348, 344) with delta (0, 0)
Screenshot: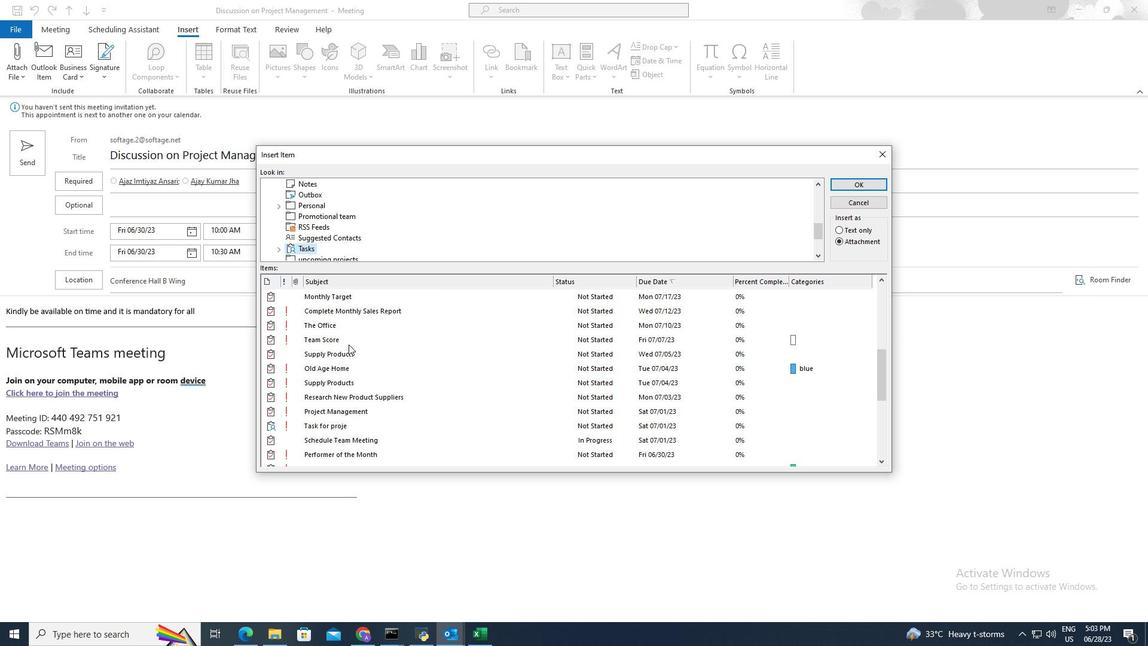 
Action: Mouse scrolled (348, 344) with delta (0, 0)
Screenshot: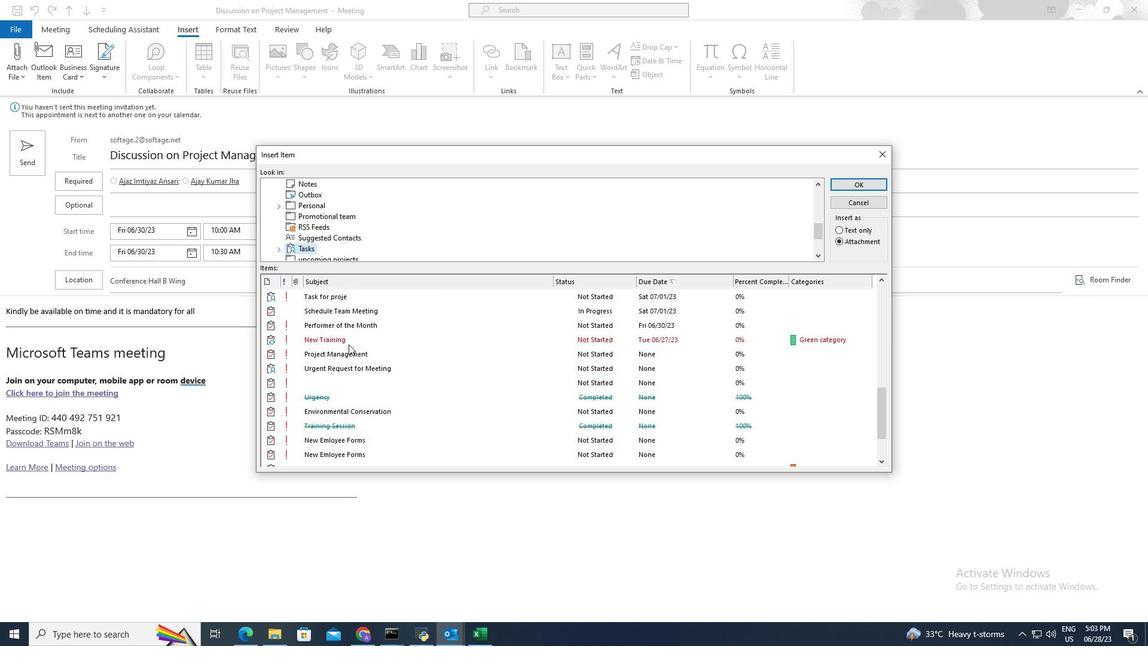 
Action: Mouse scrolled (348, 344) with delta (0, 0)
Screenshot: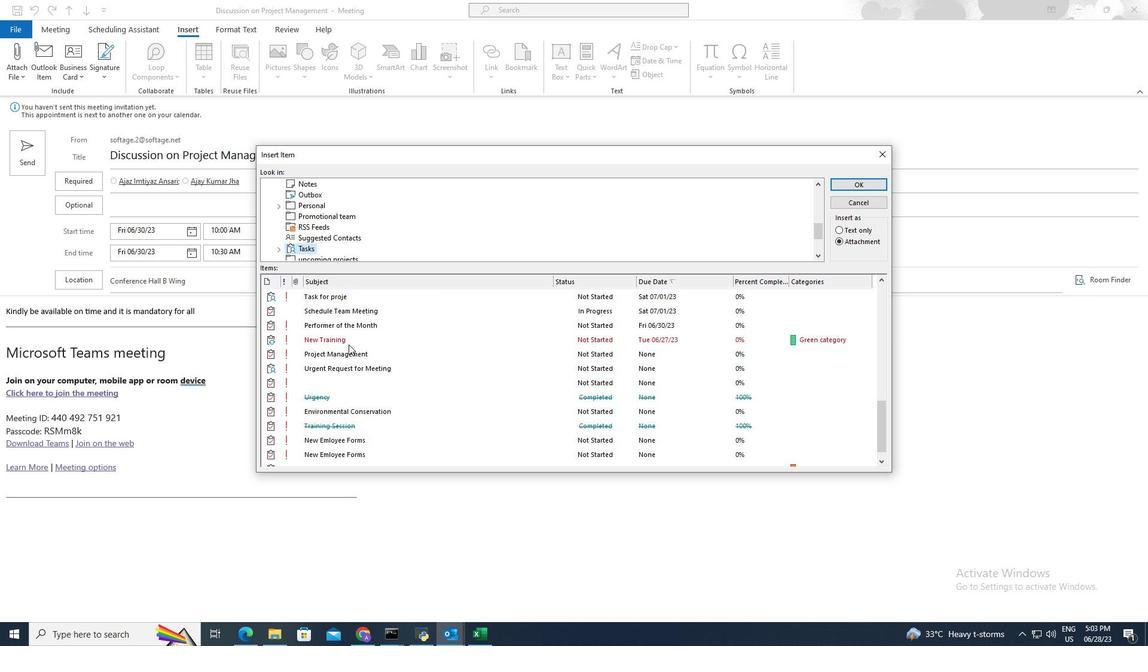 
Action: Mouse moved to (342, 296)
Screenshot: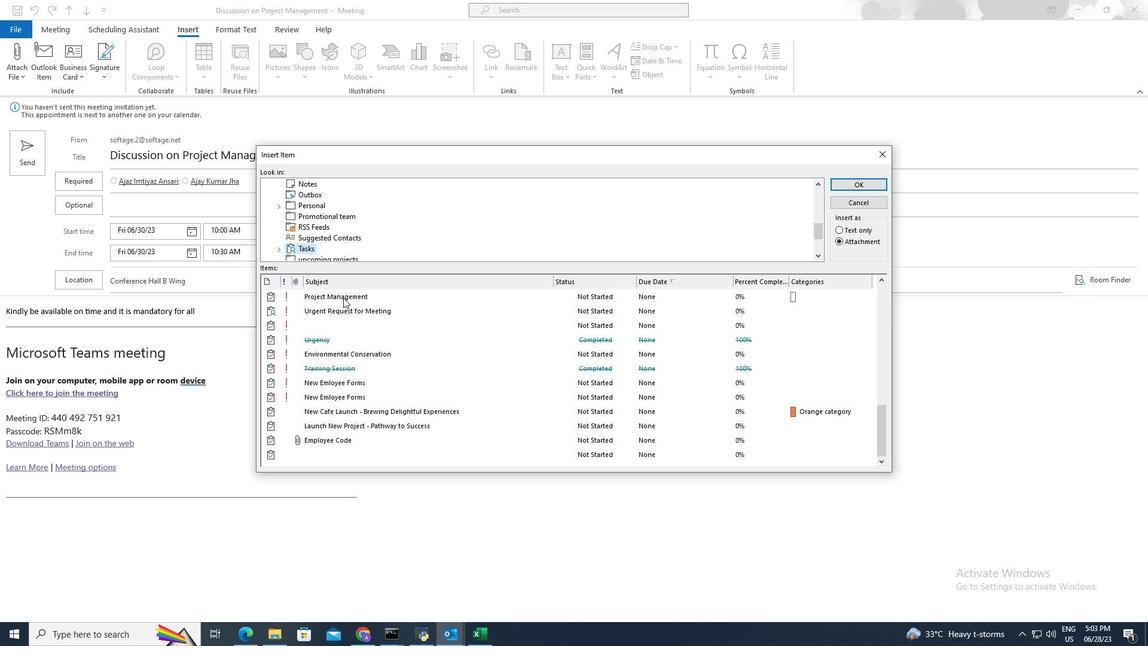 
Action: Mouse pressed left at (342, 296)
Screenshot: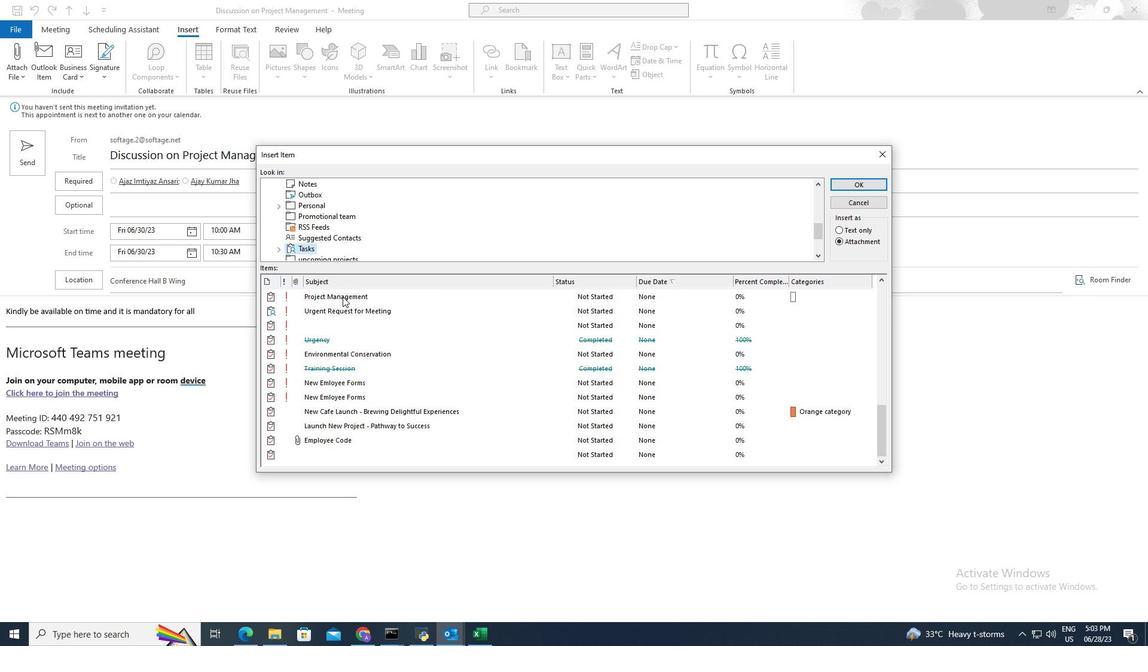 
Action: Mouse pressed left at (342, 296)
Screenshot: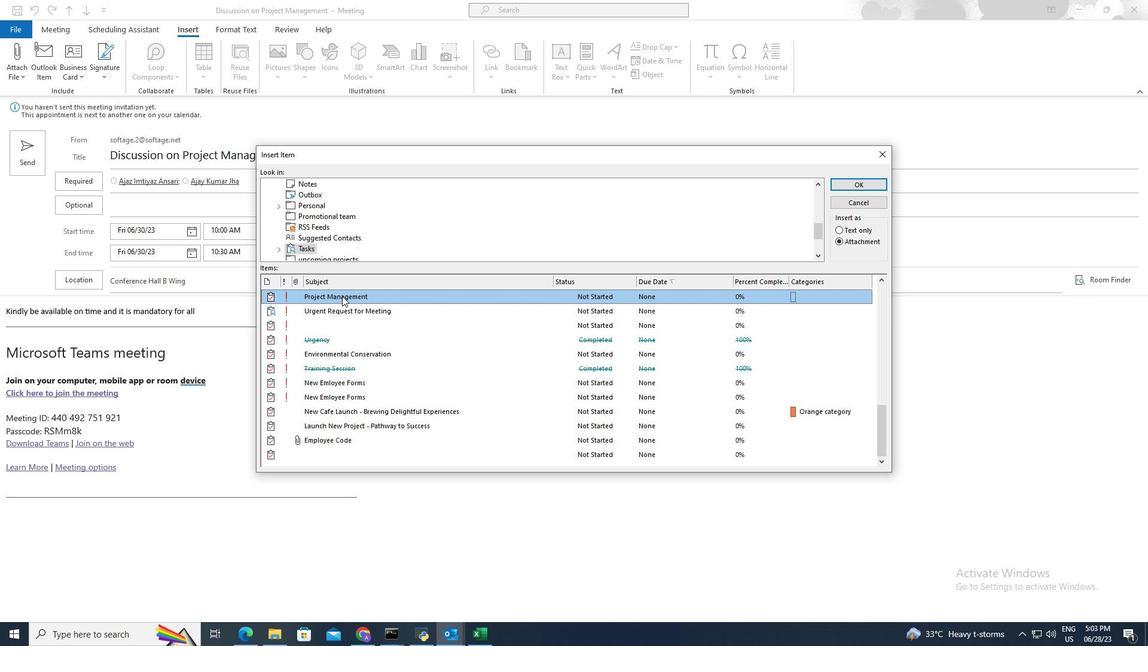 
Action: Mouse moved to (839, 183)
Screenshot: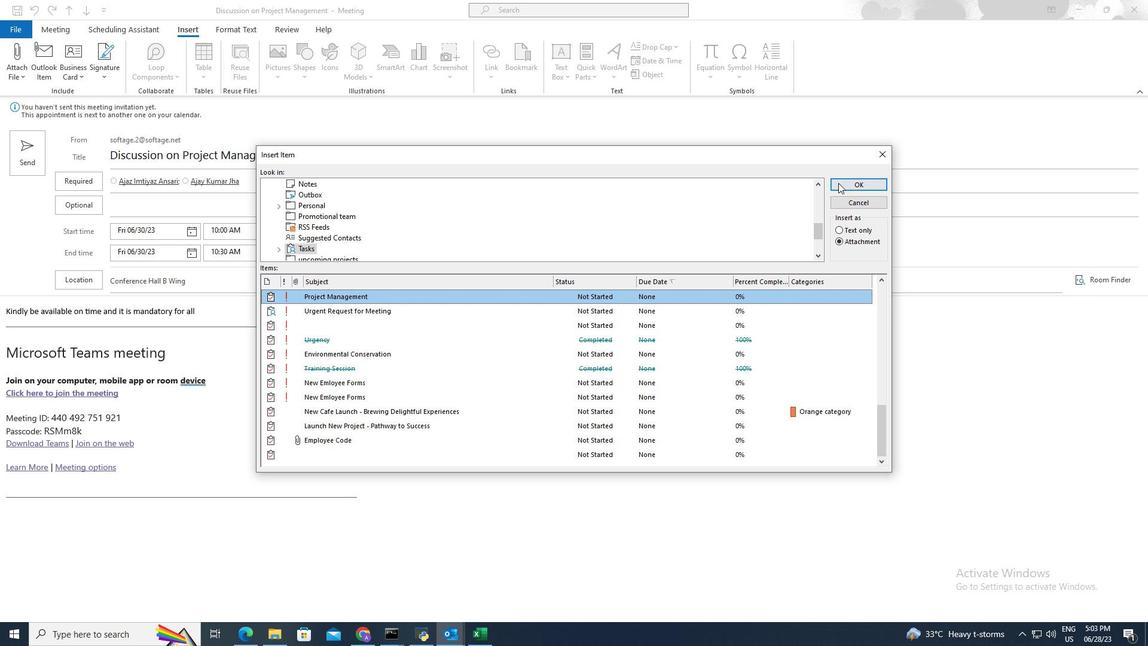 
Action: Mouse pressed left at (839, 183)
Screenshot: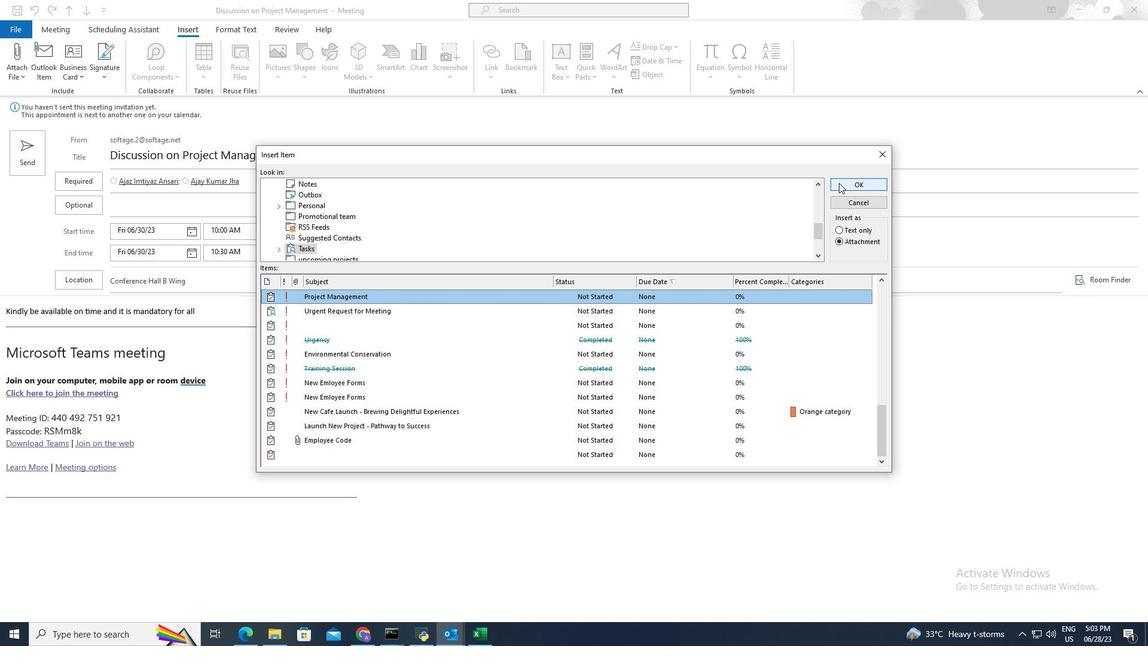 
Action: Mouse moved to (25, 146)
Screenshot: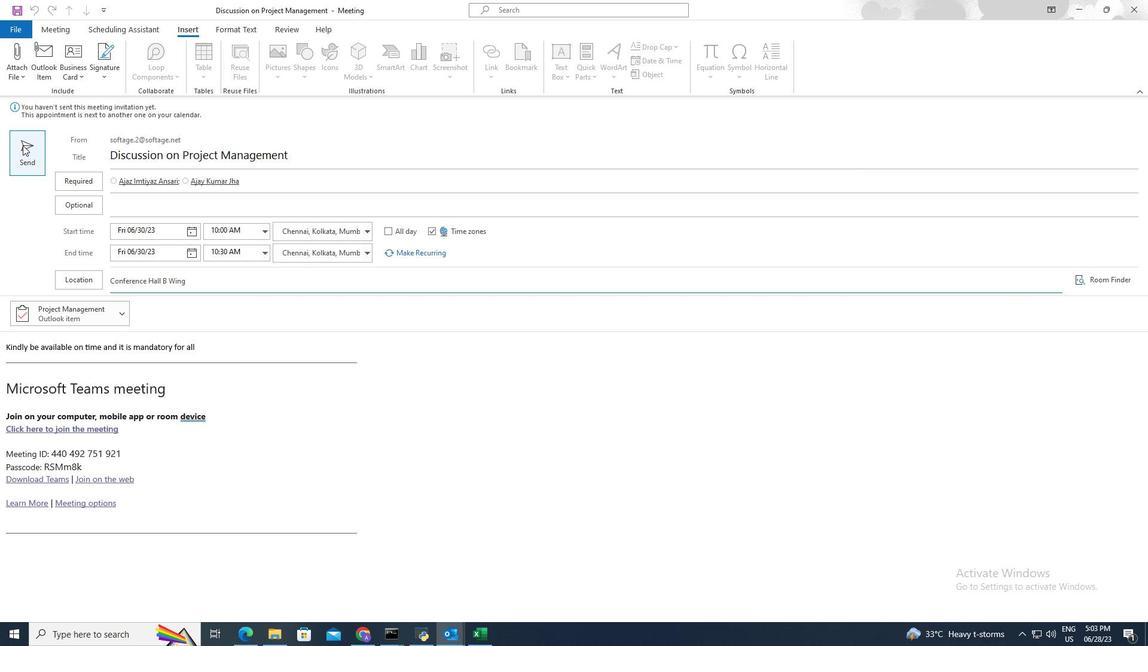 
Action: Mouse pressed left at (25, 146)
Screenshot: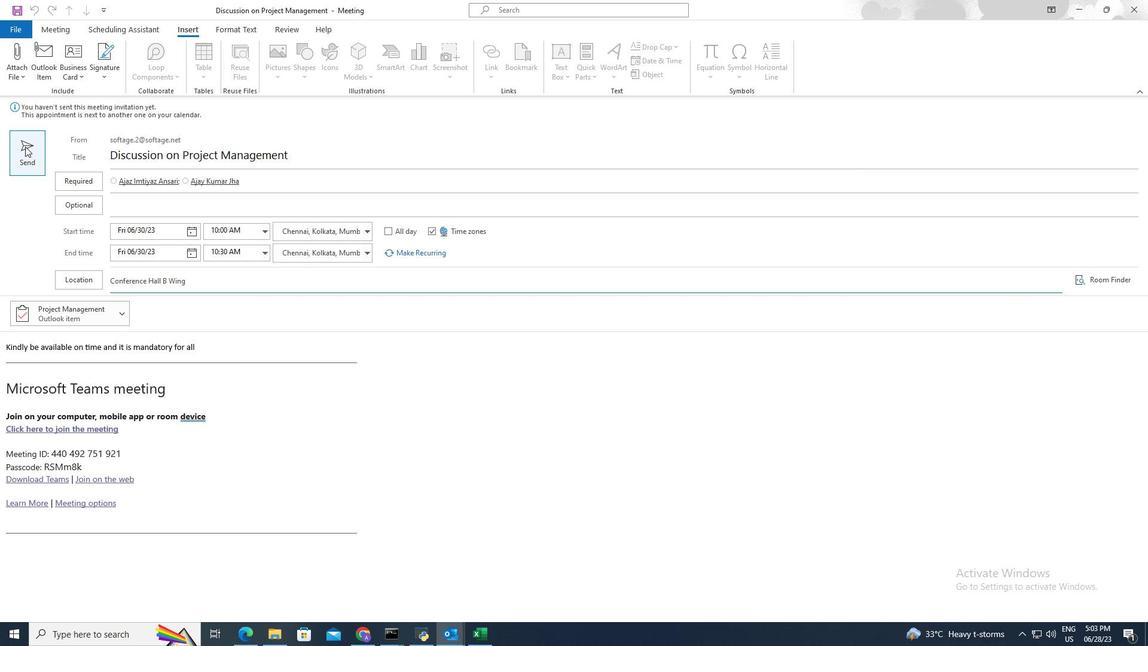 
Action: Mouse moved to (281, 314)
Screenshot: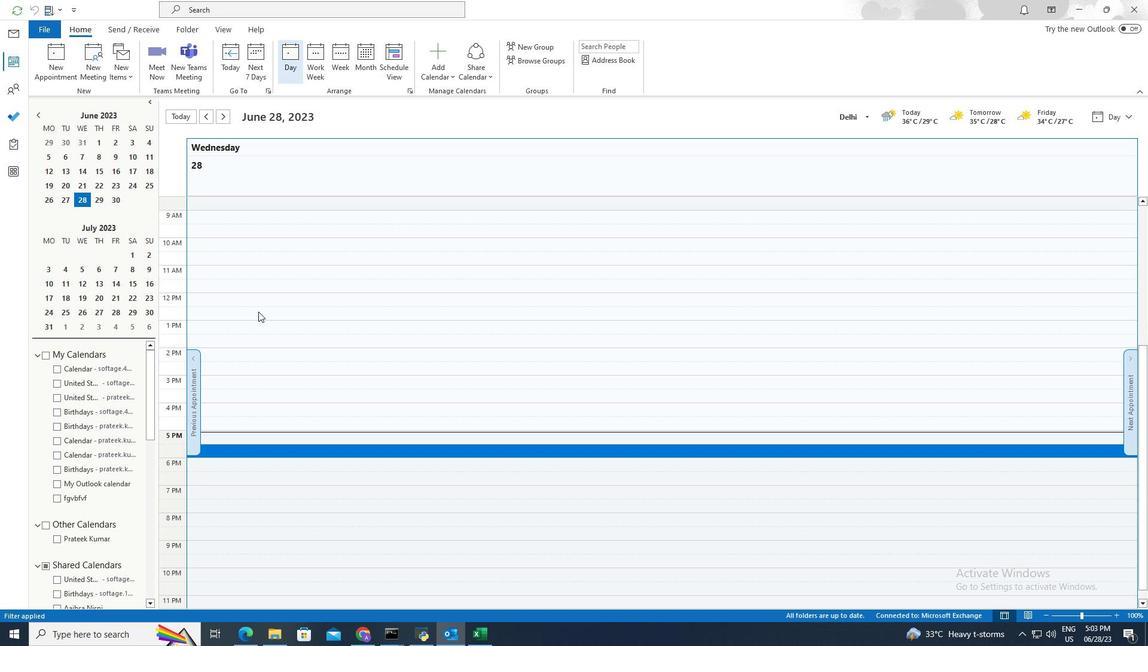 
